 Task: Add an event with the title Second Marketing Campaign Review and Fine-tuning, date '2024/03/05', time 7:30 AM to 9:30 AMand add a description: In addition to the structured activities, the retreat will also include facilitated discussions and workshops on topics such as effective communication, conflict resolution, and fostering a positive team culture. These sessions will provide valuable insights and tools that team members can apply in their day-to-day work environment., put the event into Yellow category . Add location for the event as: 789 Colosseum, Rome, Italy, logged in from the account softage.9@softage.netand send the event invitation to softage.7@softage.net with CC to  softage.1@softage.net. Set a reminder for the event 30 minutes before
Action: Mouse moved to (116, 149)
Screenshot: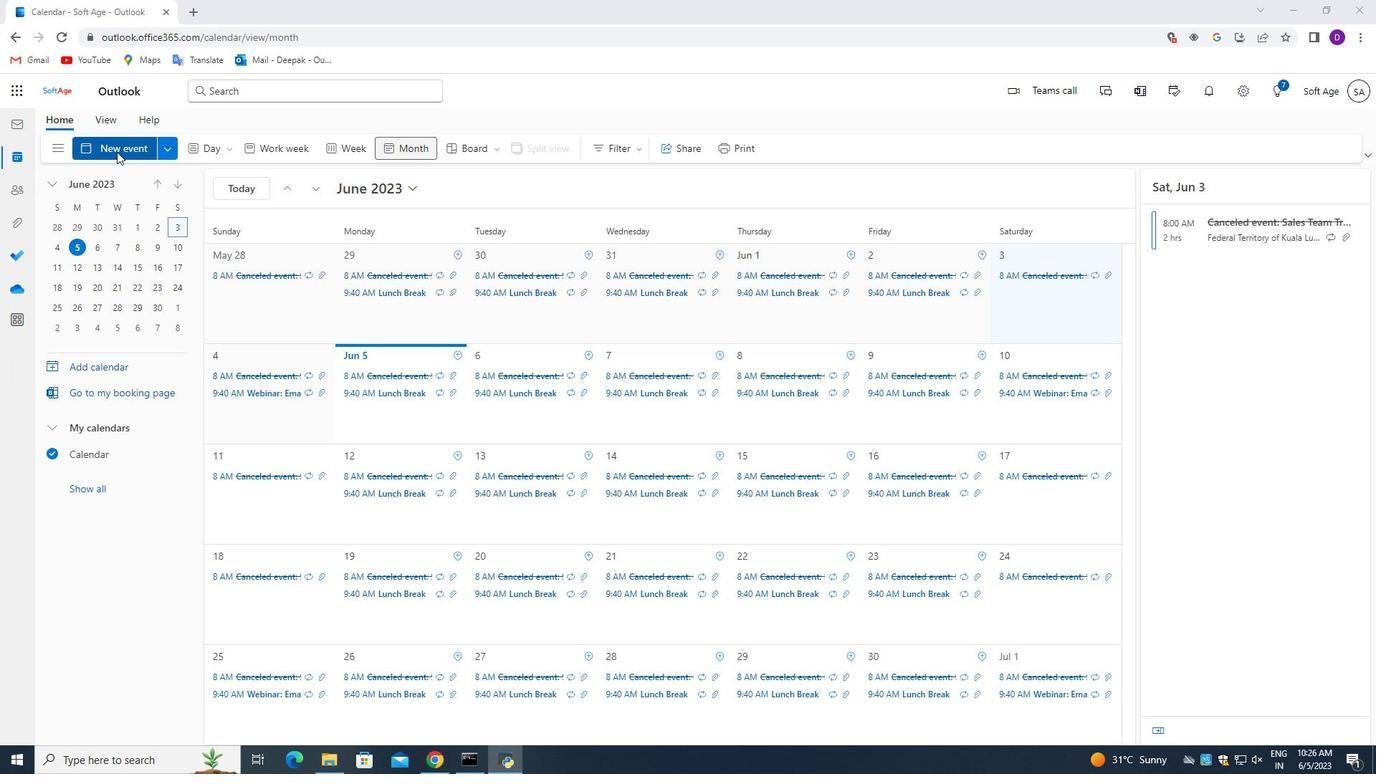 
Action: Mouse pressed left at (116, 149)
Screenshot: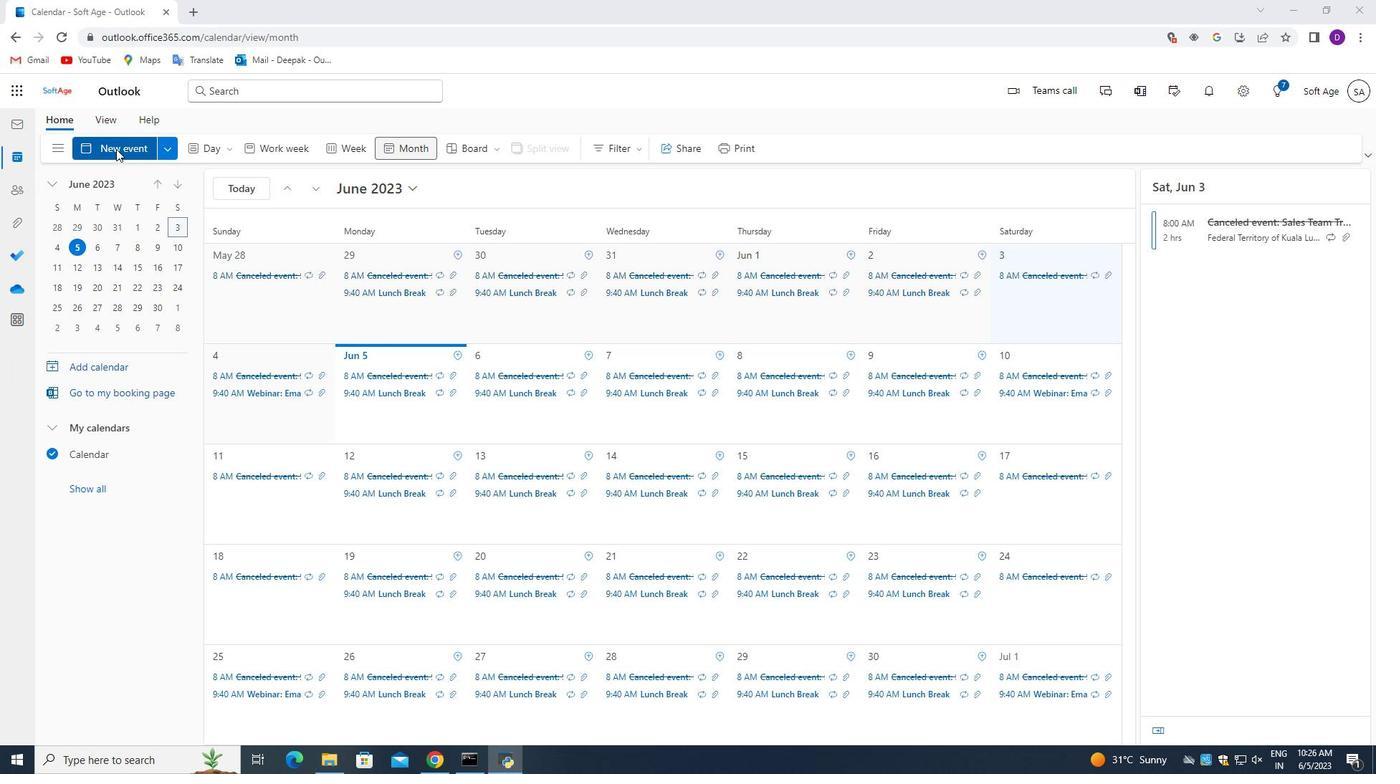 
Action: Mouse moved to (443, 506)
Screenshot: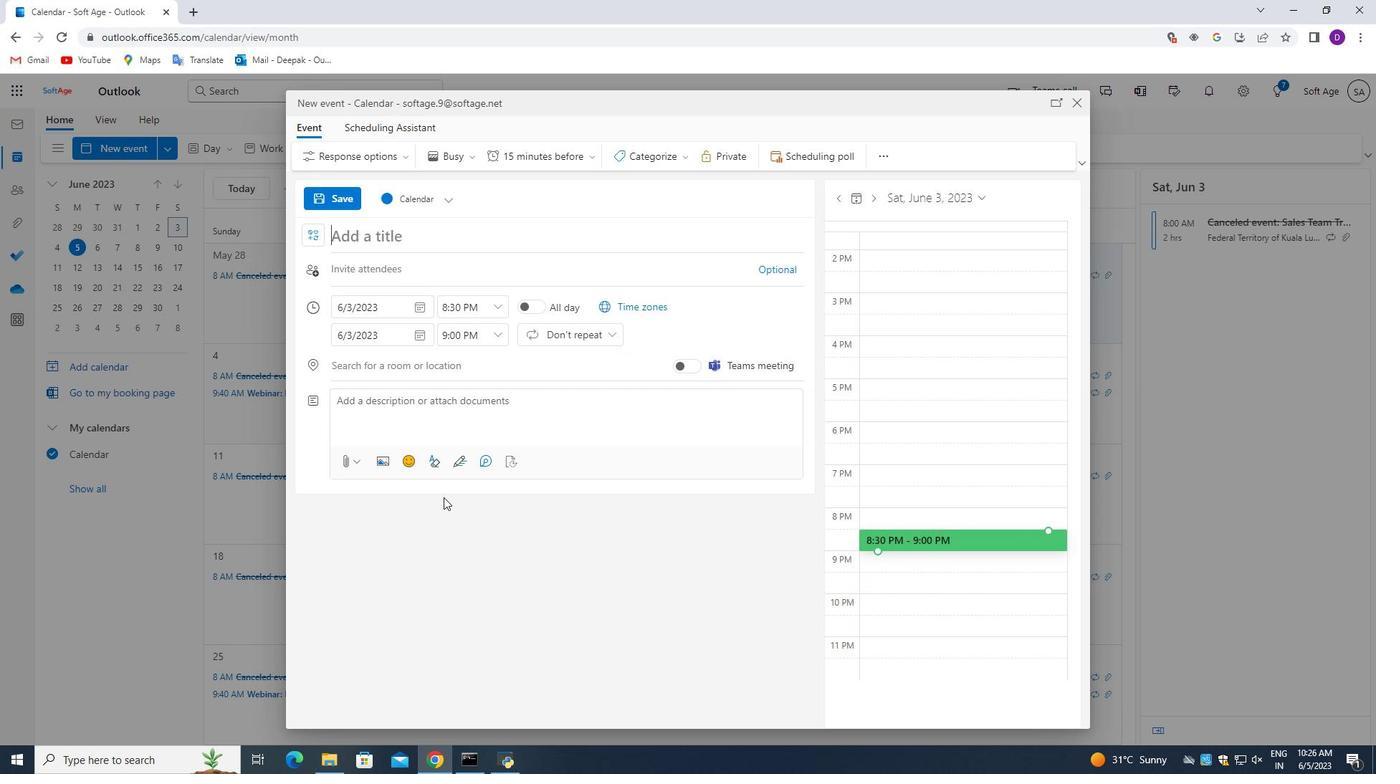 
Action: Key pressed <Key.shift_r>Second<Key.space><Key.shift>Marketing<Key.space><Key.shift_r>Campaign<Key.space><Key.shift_r>Review<Key.space>and<Key.space><Key.shift_r>Fine-tuning
Screenshot: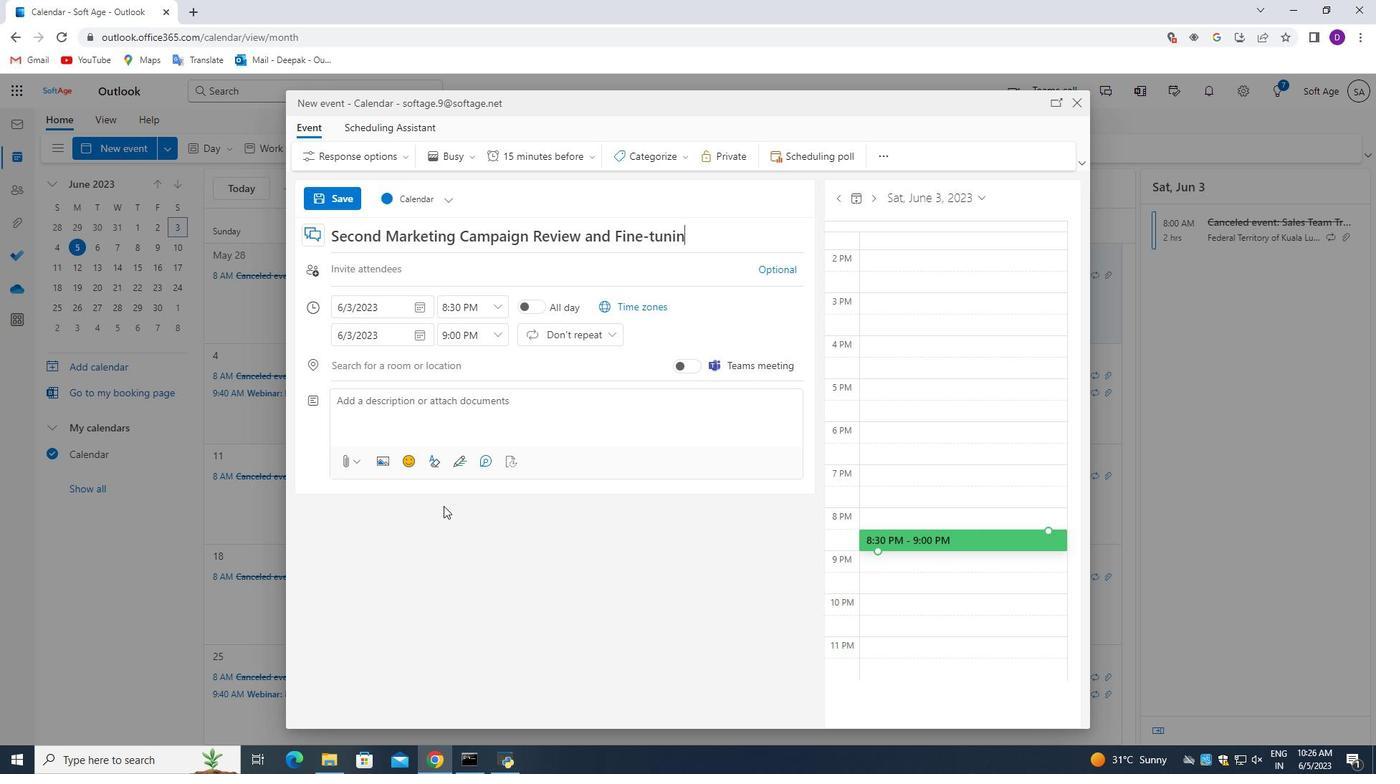 
Action: Mouse moved to (419, 309)
Screenshot: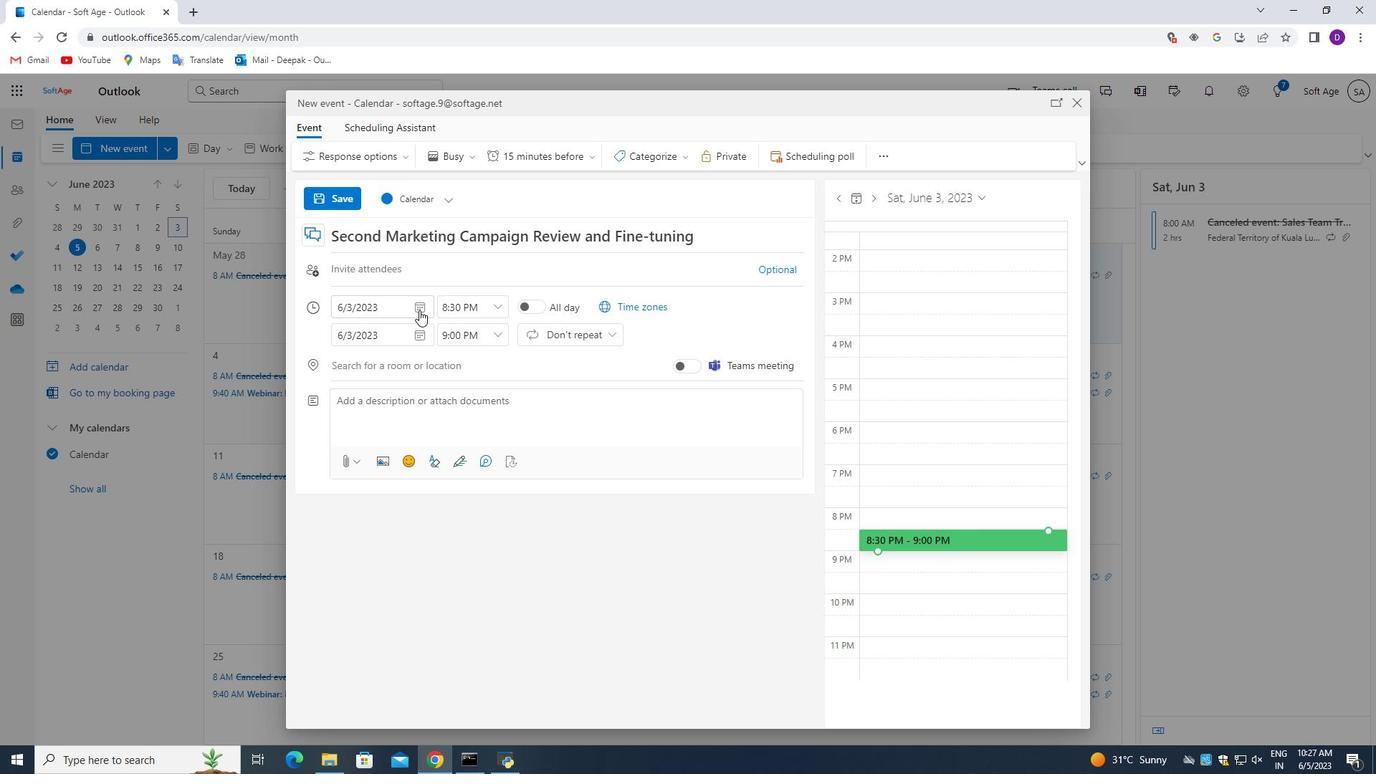 
Action: Mouse pressed left at (419, 309)
Screenshot: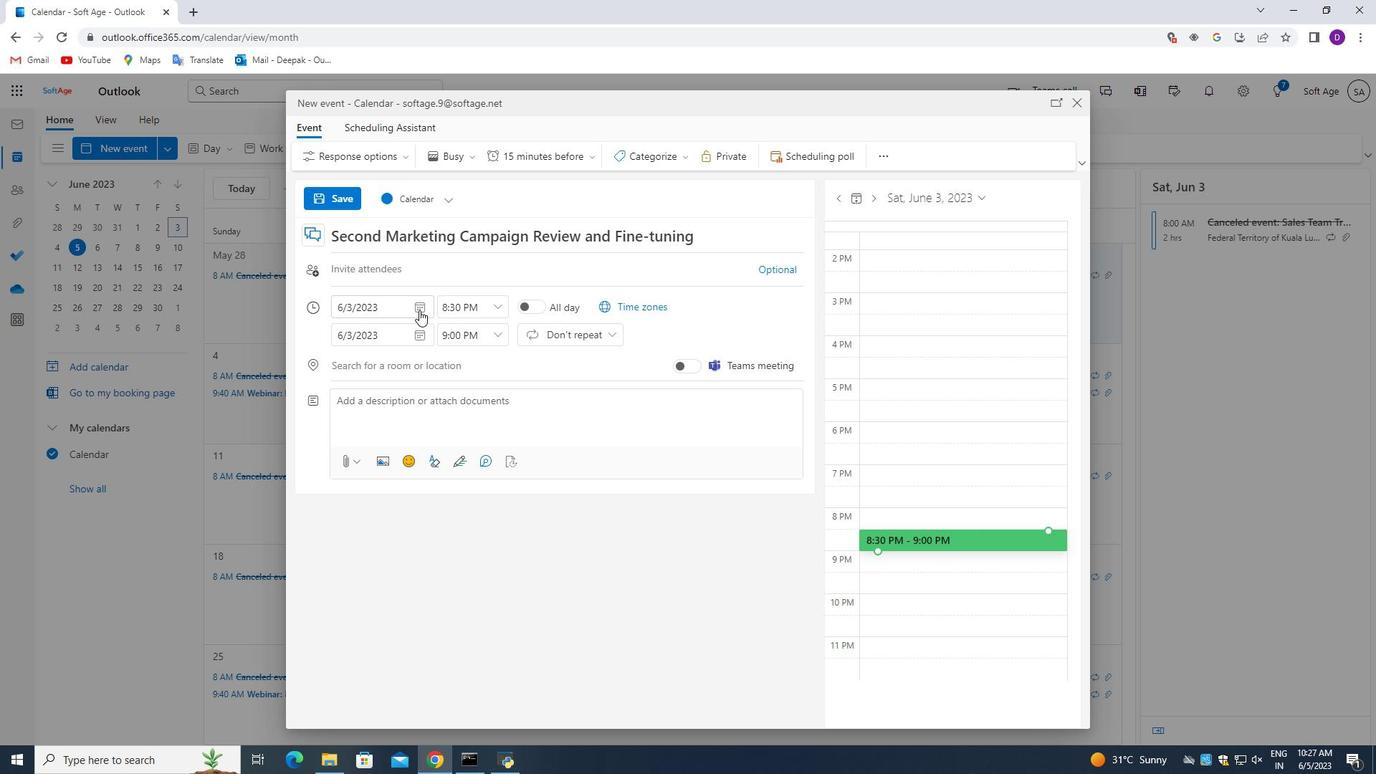
Action: Mouse moved to (377, 341)
Screenshot: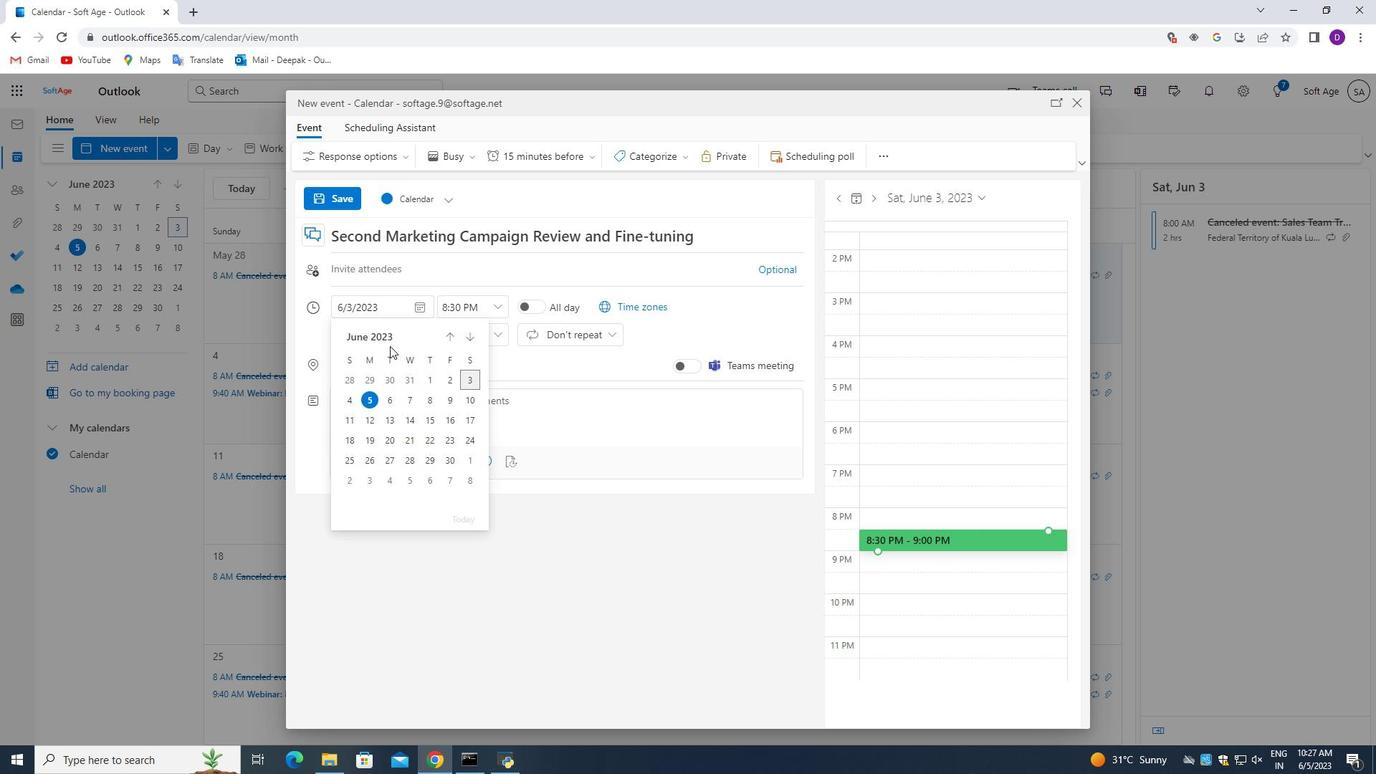 
Action: Mouse pressed left at (377, 341)
Screenshot: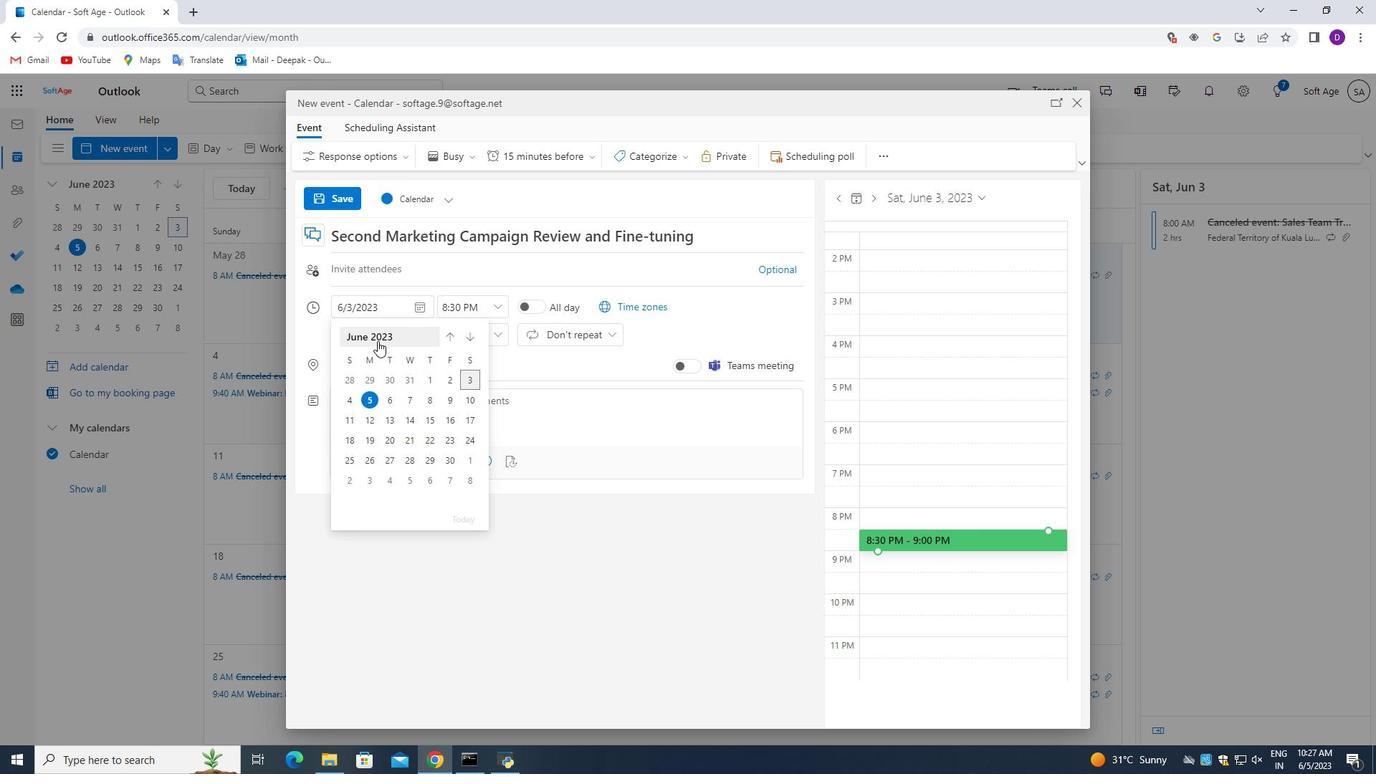 
Action: Mouse moved to (475, 340)
Screenshot: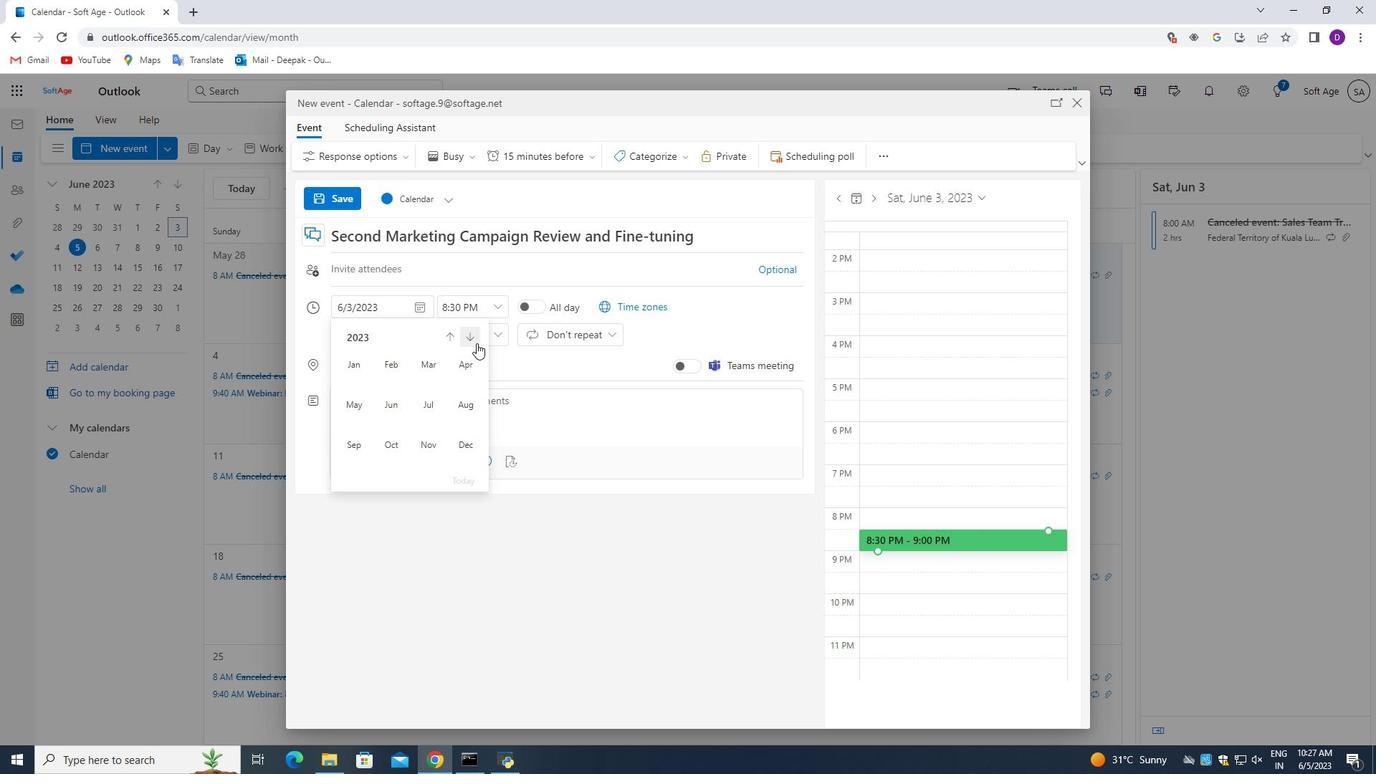 
Action: Mouse pressed left at (475, 340)
Screenshot: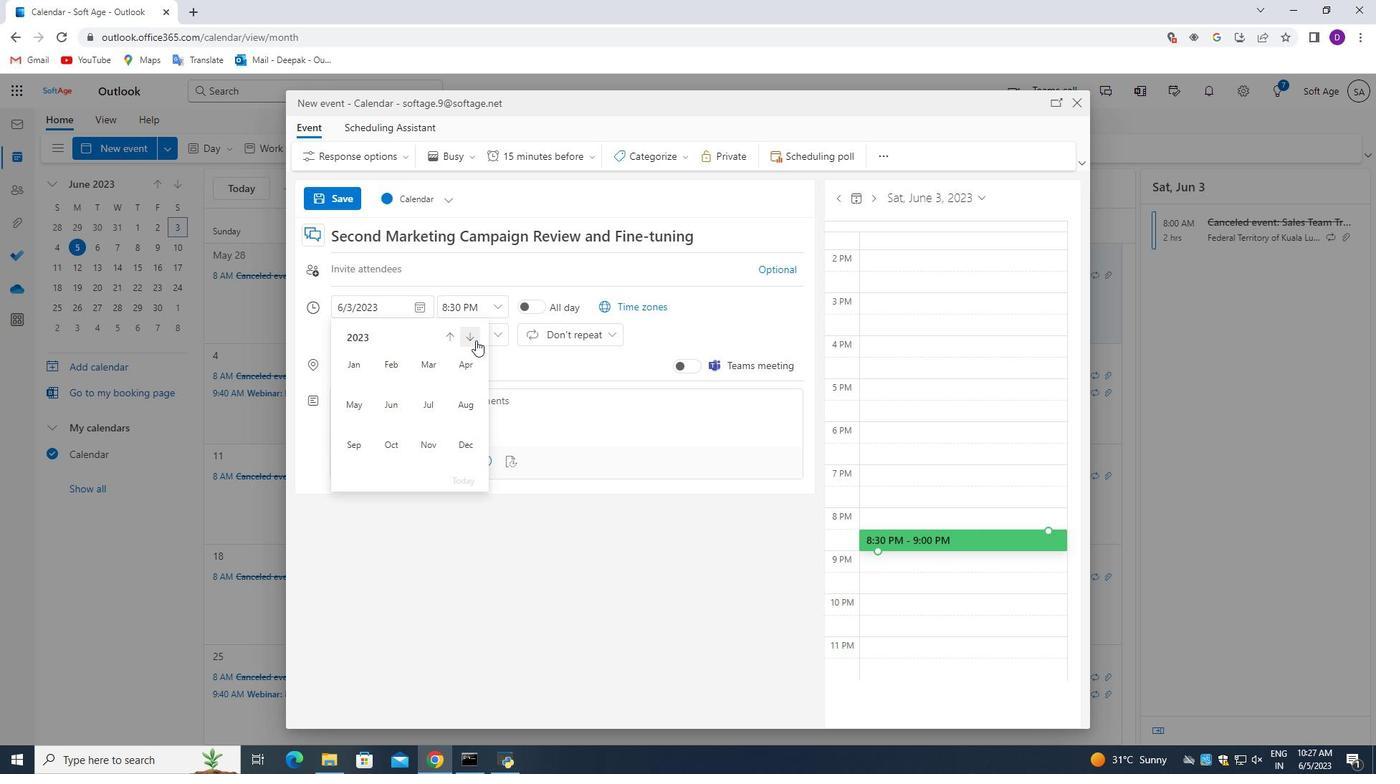 
Action: Mouse moved to (425, 364)
Screenshot: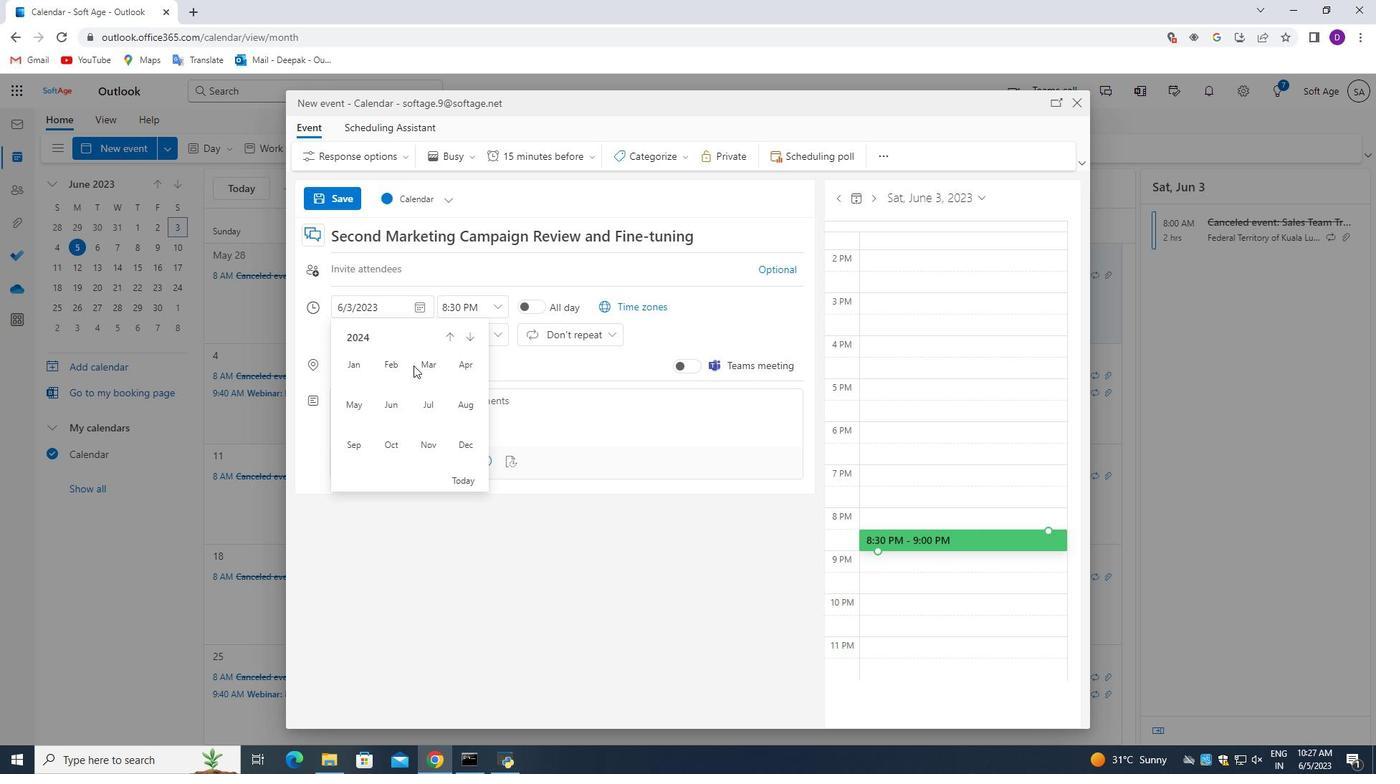 
Action: Mouse pressed left at (425, 364)
Screenshot: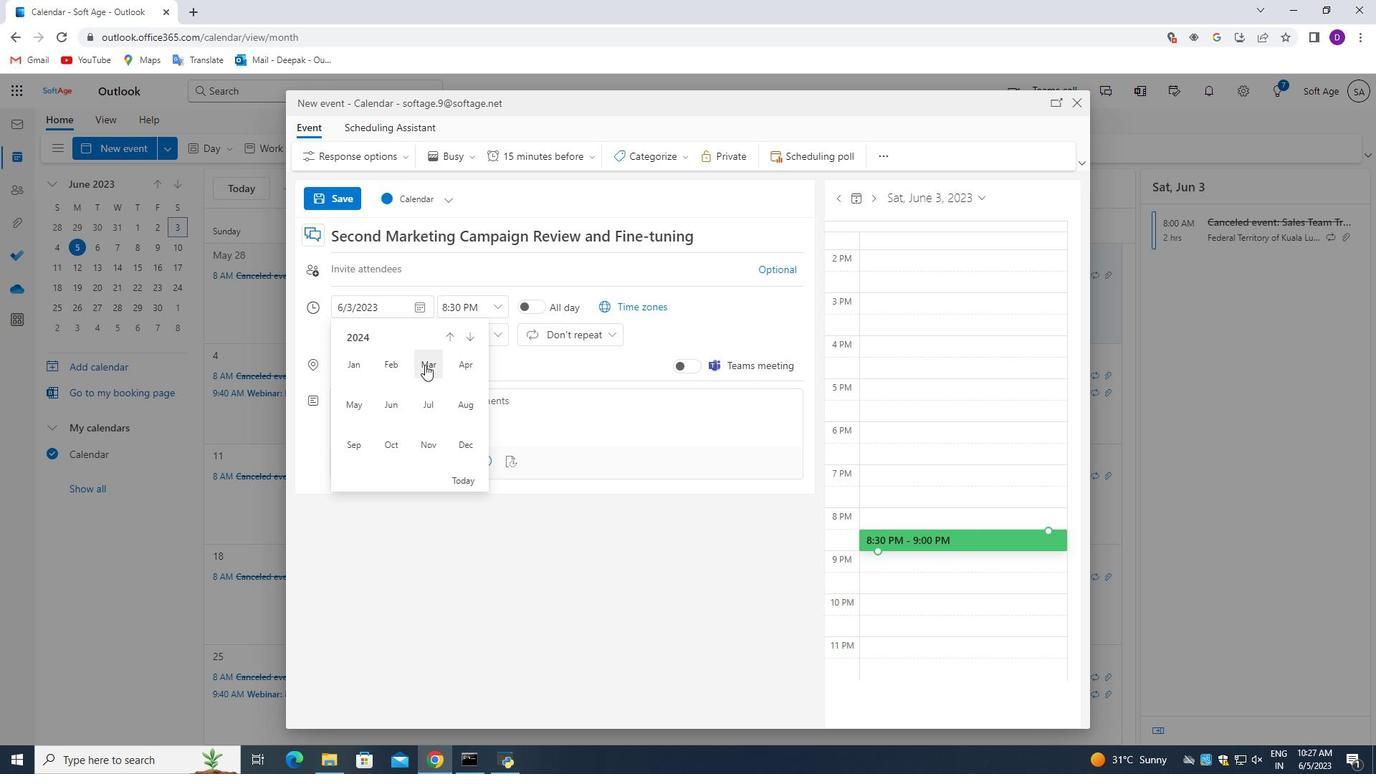 
Action: Mouse moved to (384, 395)
Screenshot: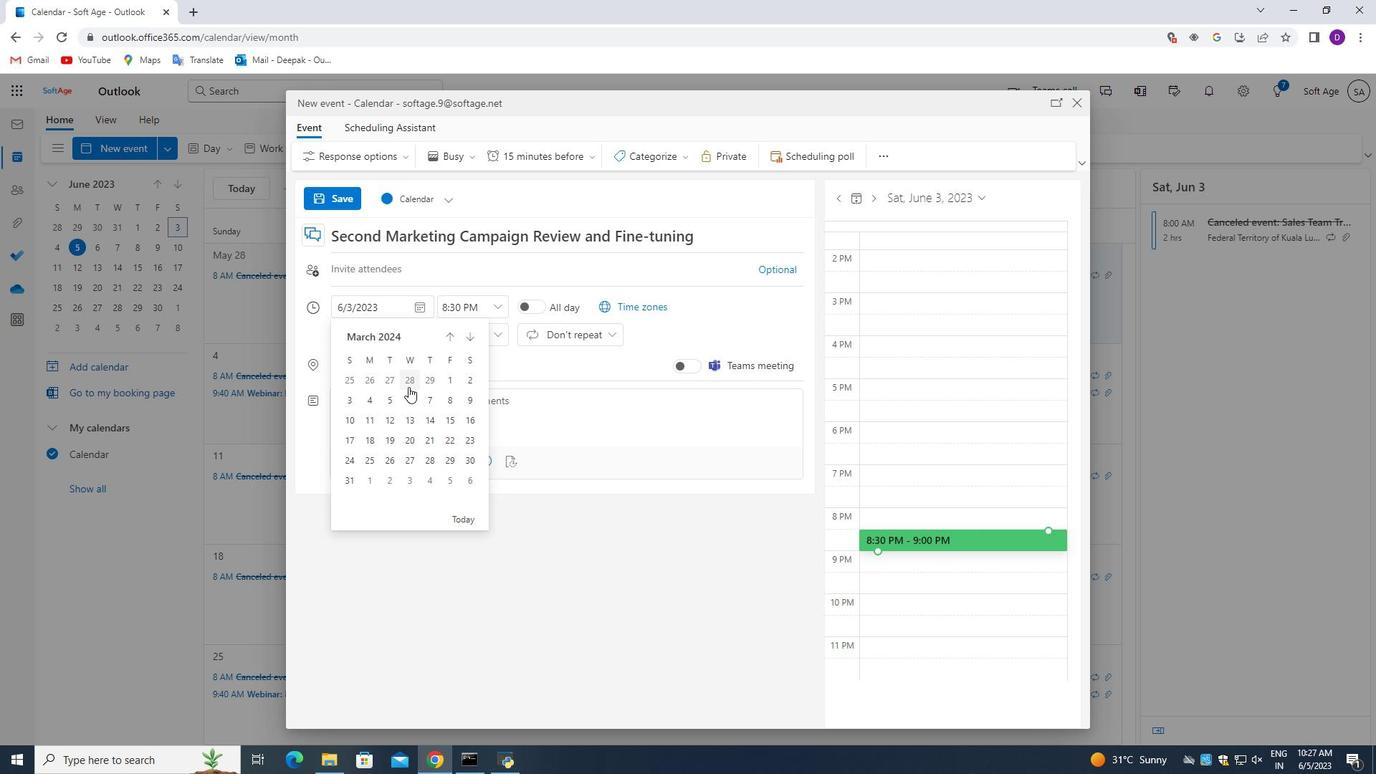 
Action: Mouse pressed left at (384, 395)
Screenshot: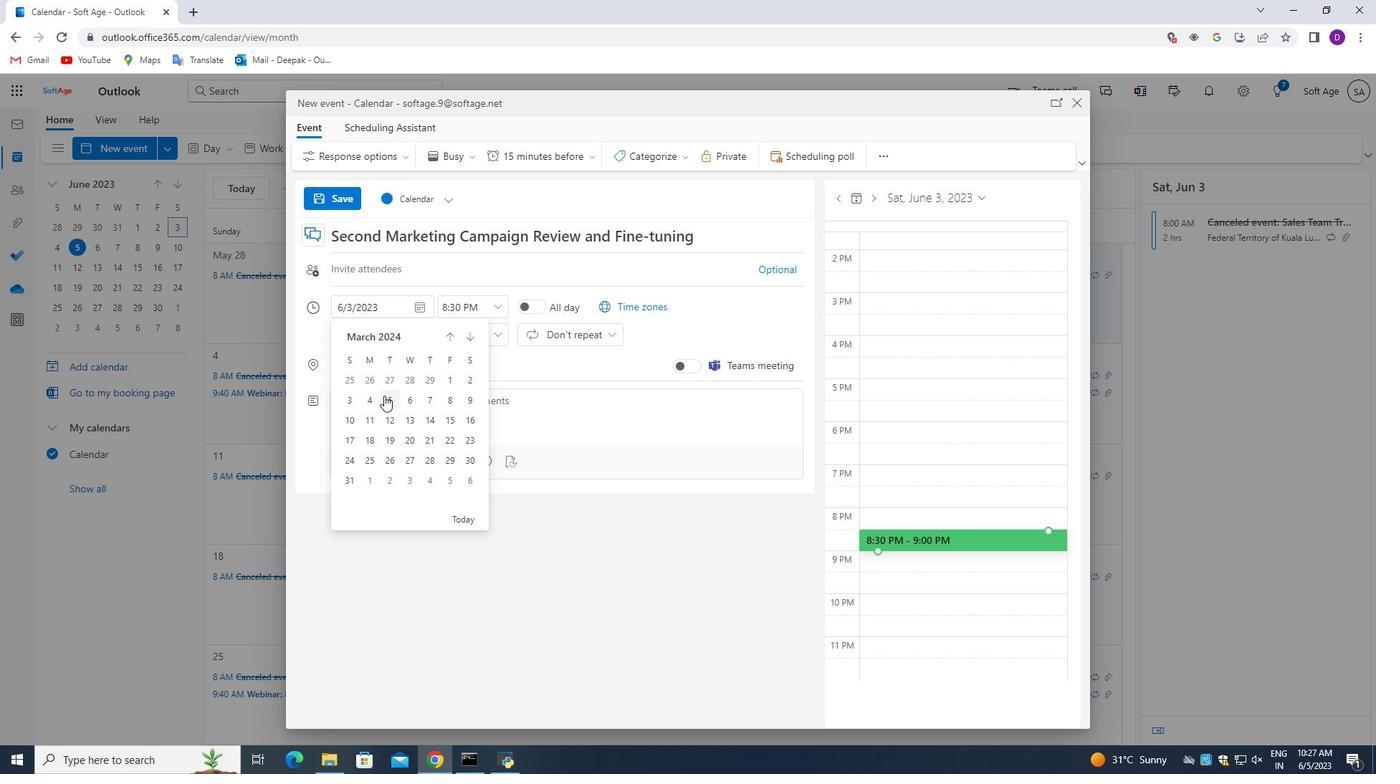 
Action: Mouse moved to (502, 310)
Screenshot: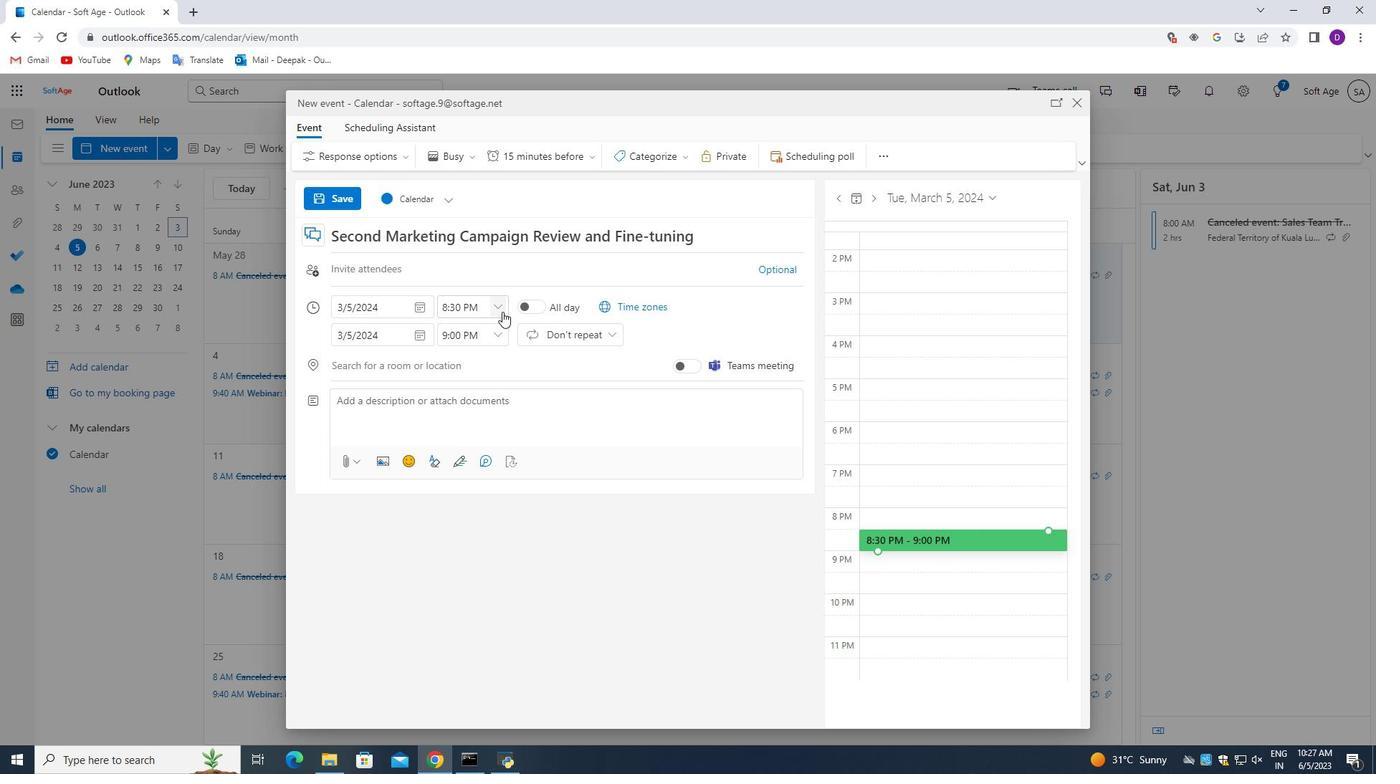 
Action: Mouse pressed left at (502, 310)
Screenshot: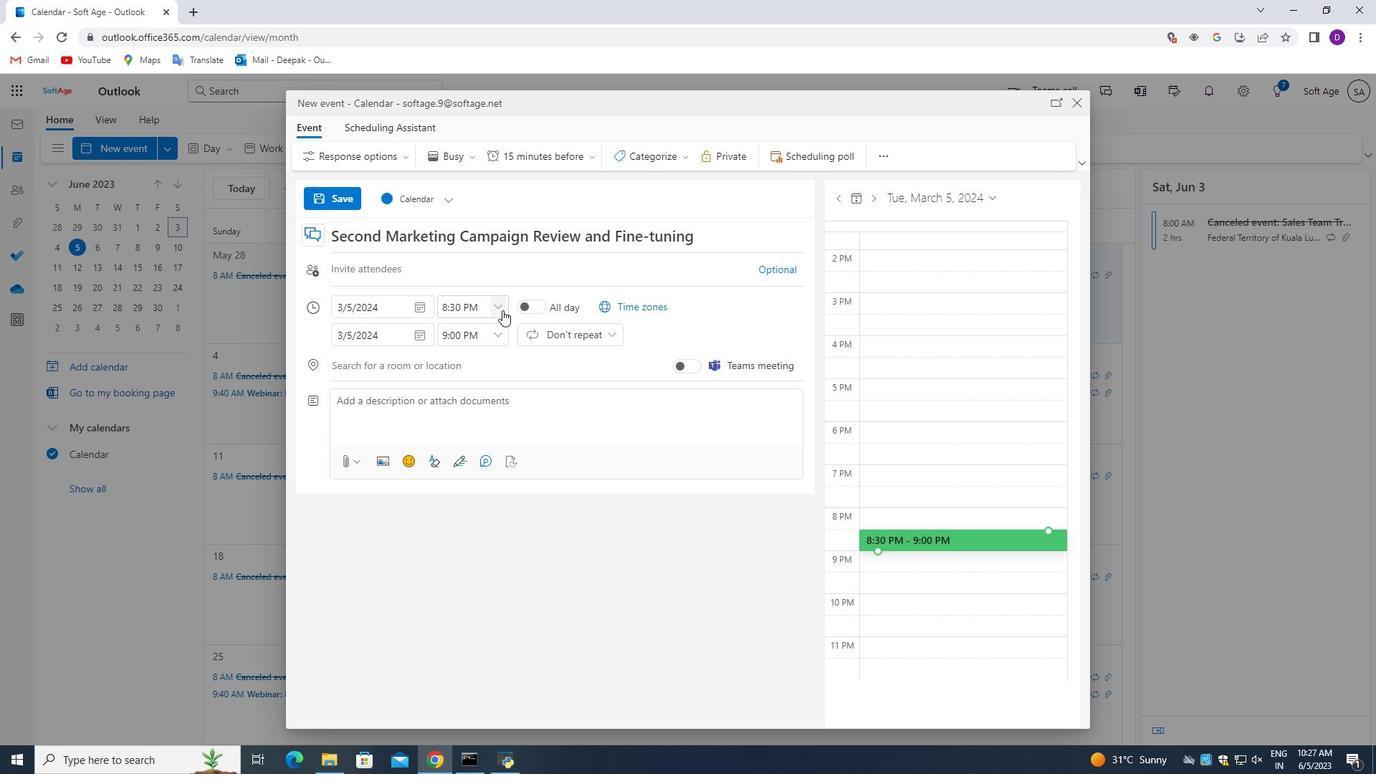 
Action: Mouse moved to (478, 389)
Screenshot: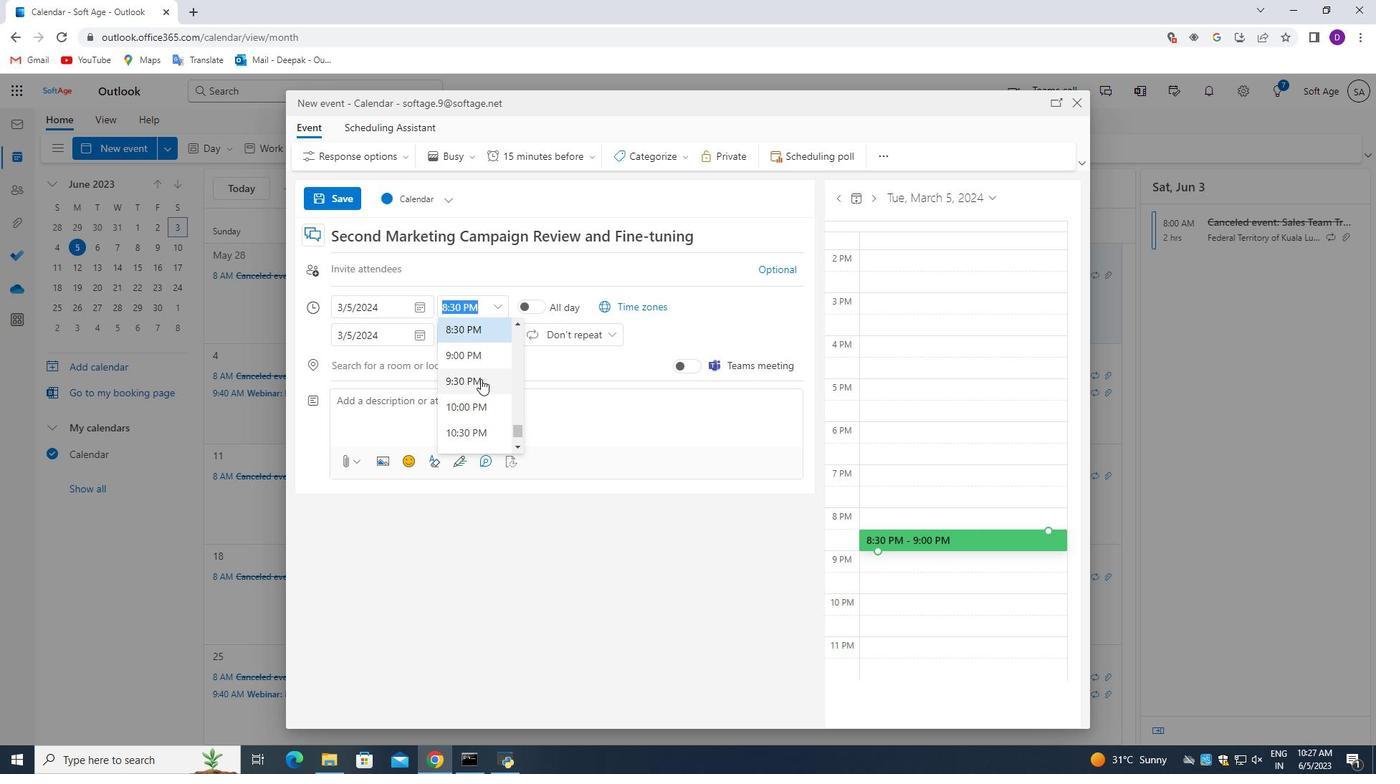 
Action: Mouse scrolled (478, 388) with delta (0, 0)
Screenshot: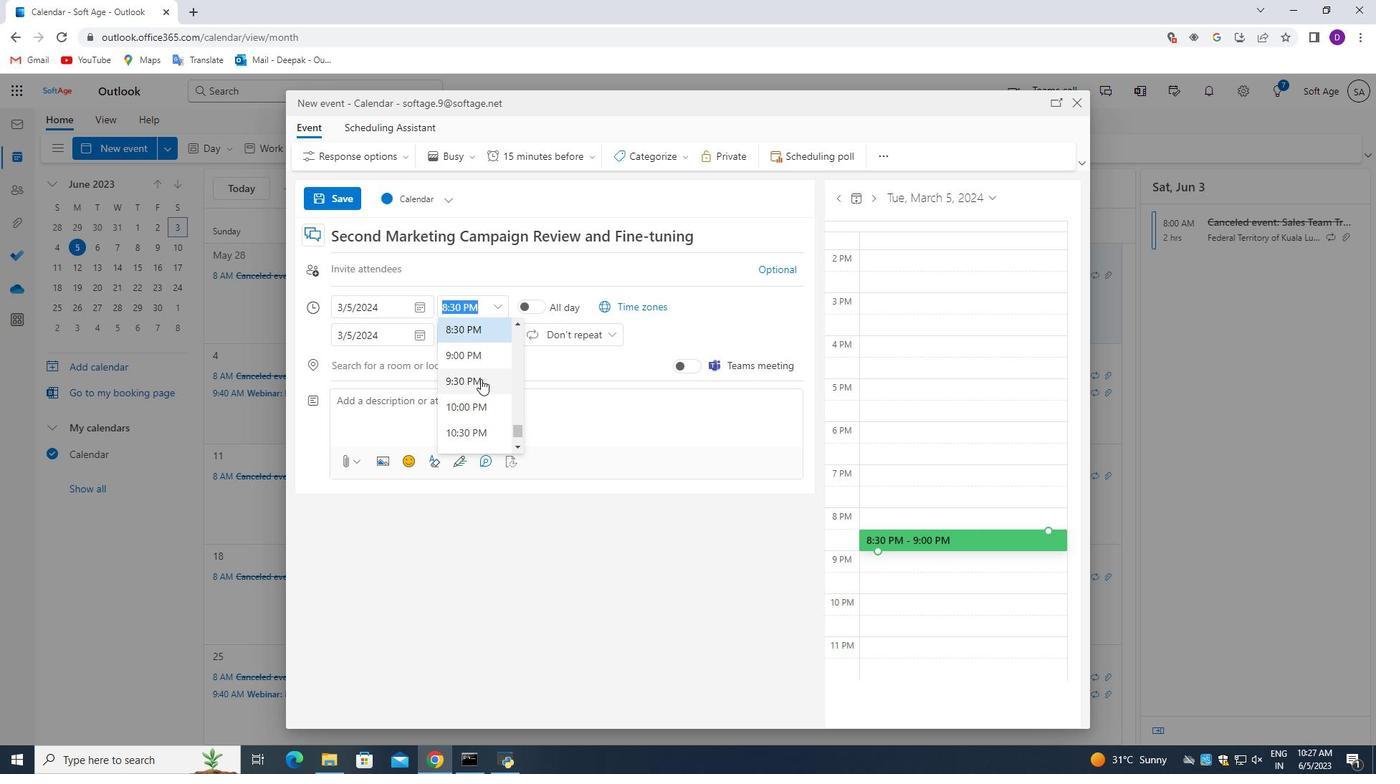 
Action: Mouse moved to (474, 382)
Screenshot: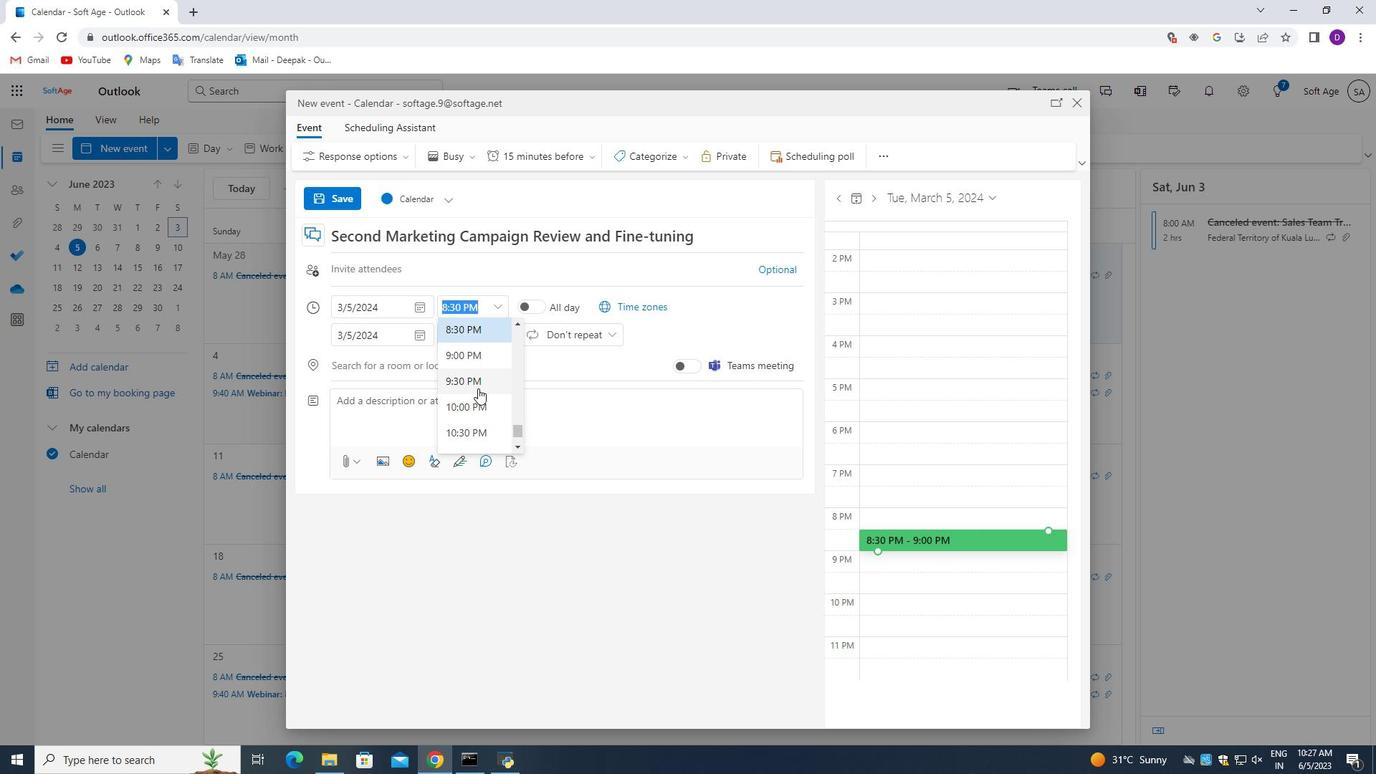 
Action: Mouse scrolled (474, 382) with delta (0, 0)
Screenshot: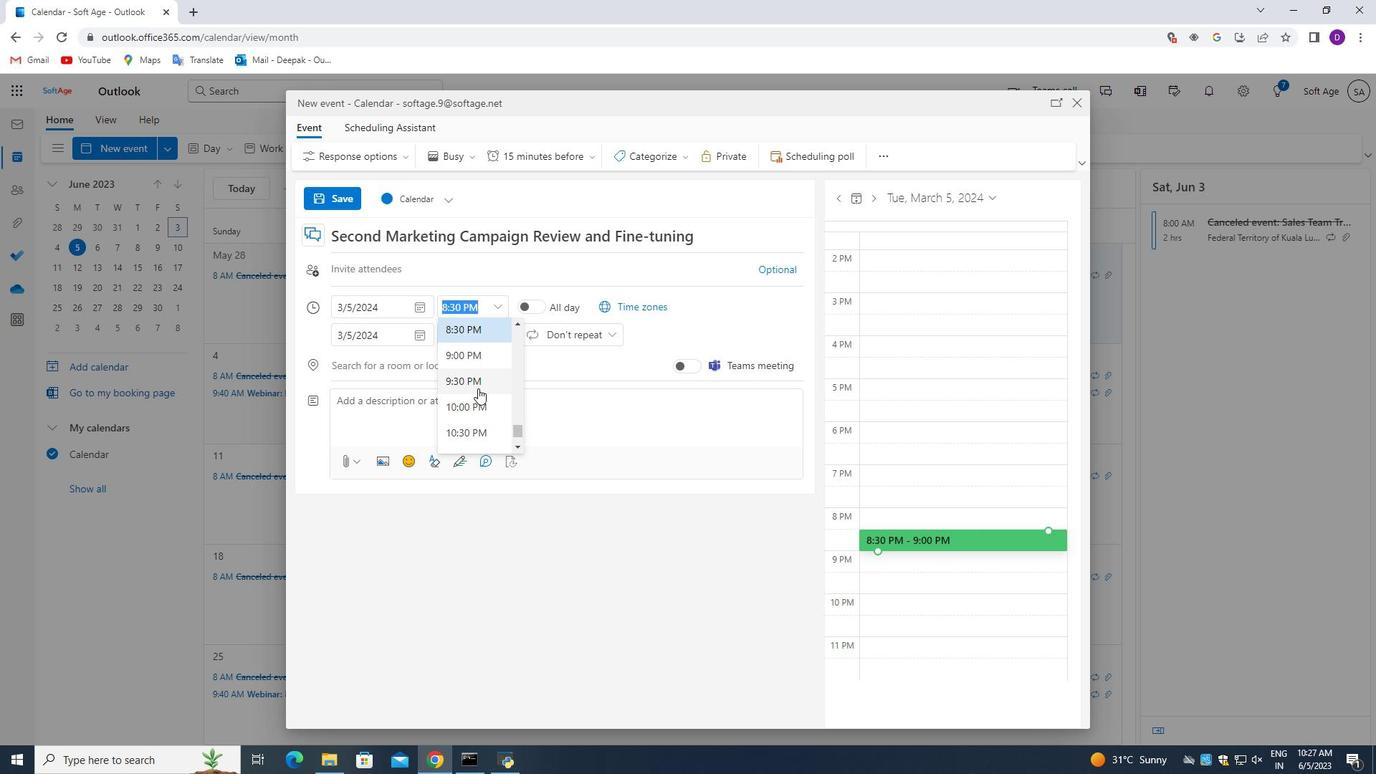 
Action: Mouse moved to (475, 378)
Screenshot: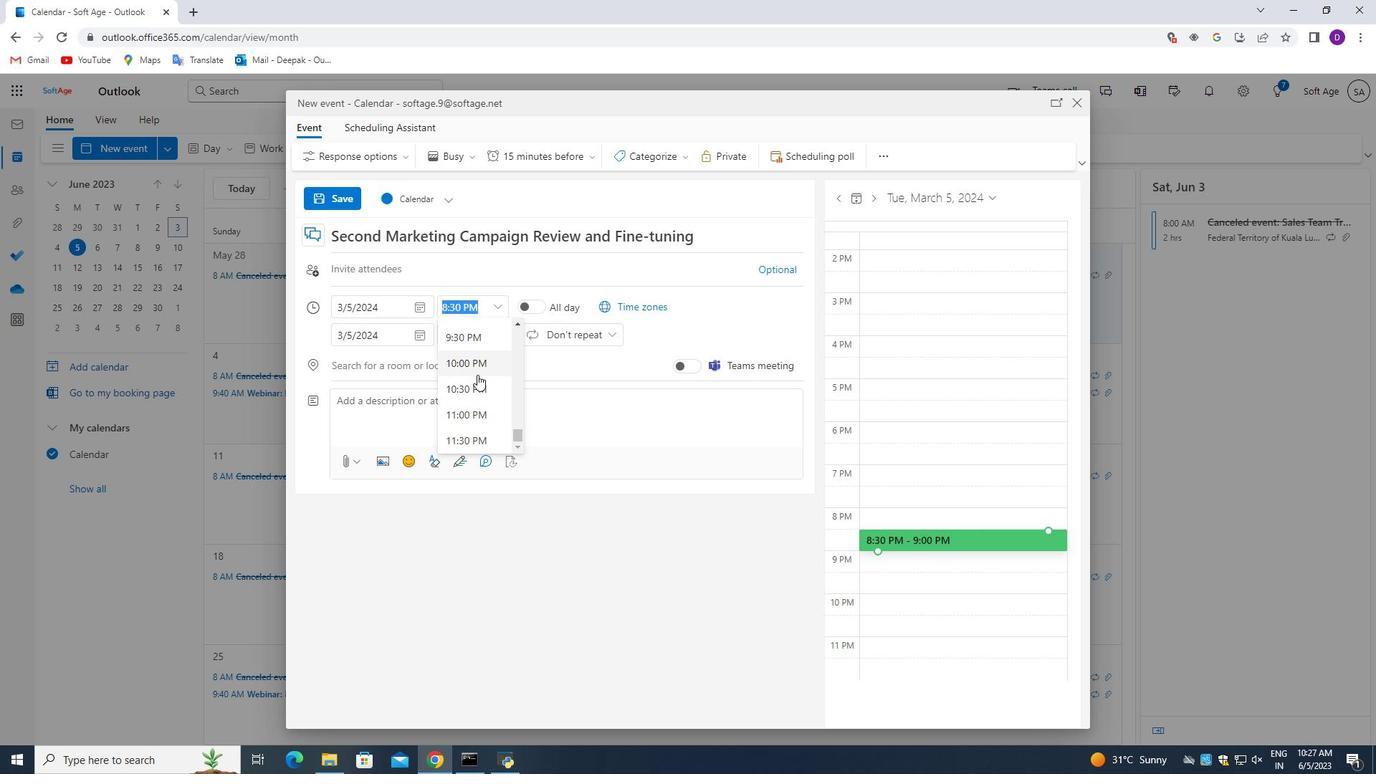 
Action: Mouse scrolled (475, 377) with delta (0, 0)
Screenshot: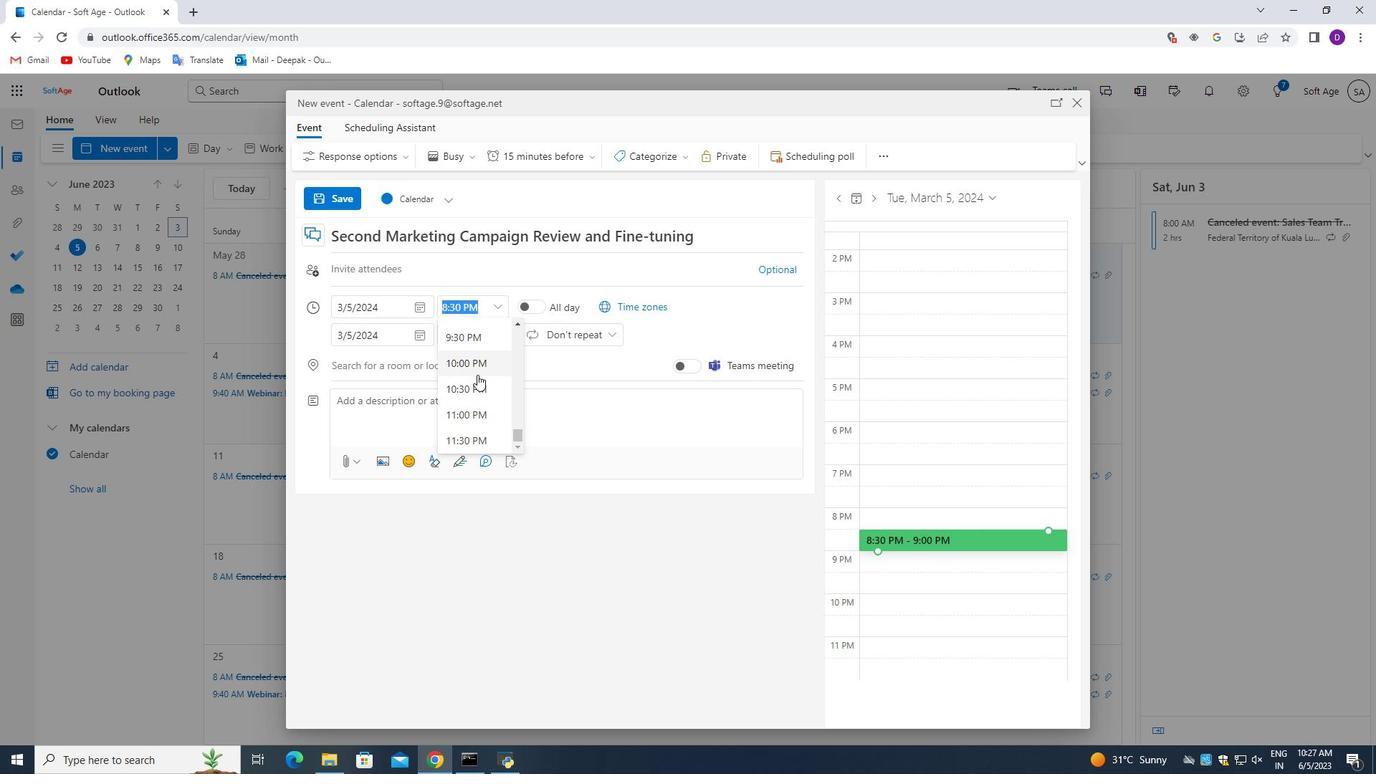 
Action: Mouse moved to (475, 379)
Screenshot: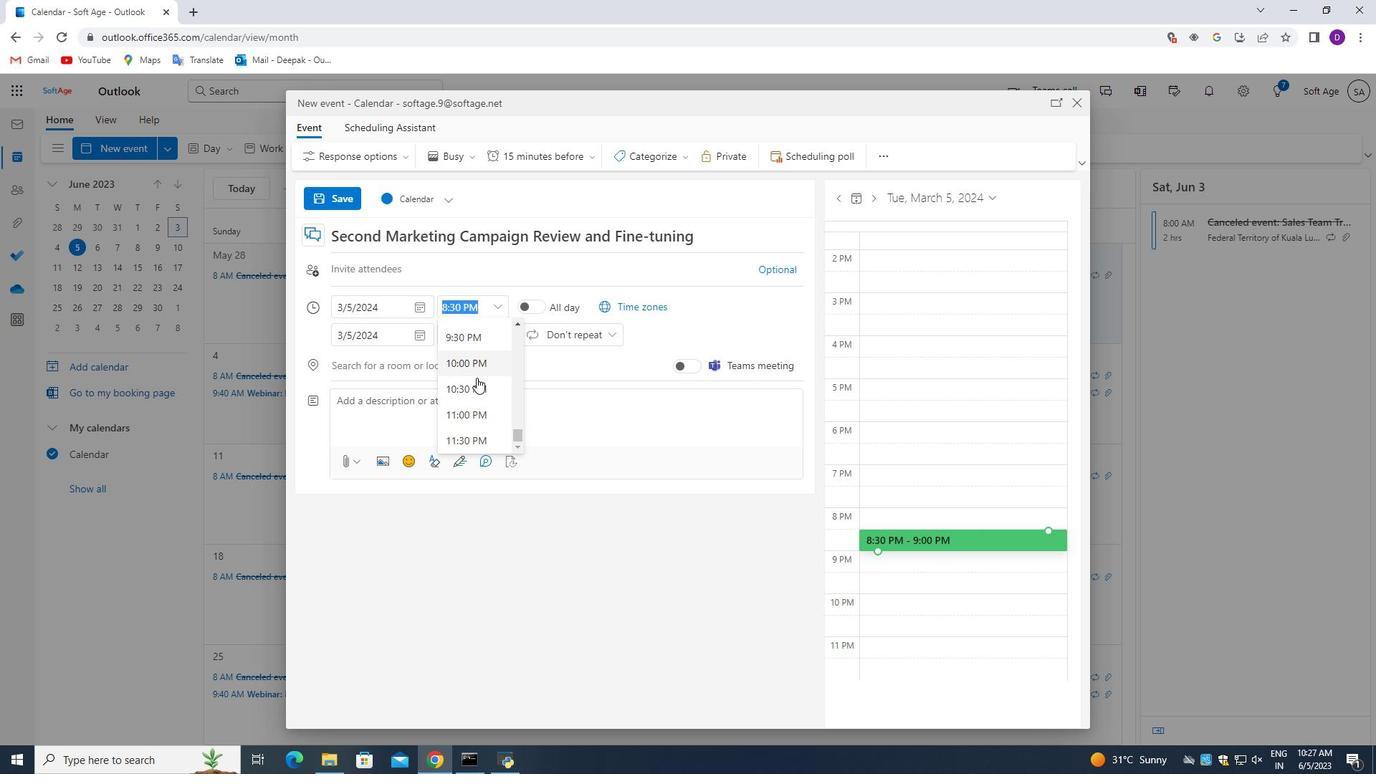 
Action: Mouse scrolled (475, 378) with delta (0, 0)
Screenshot: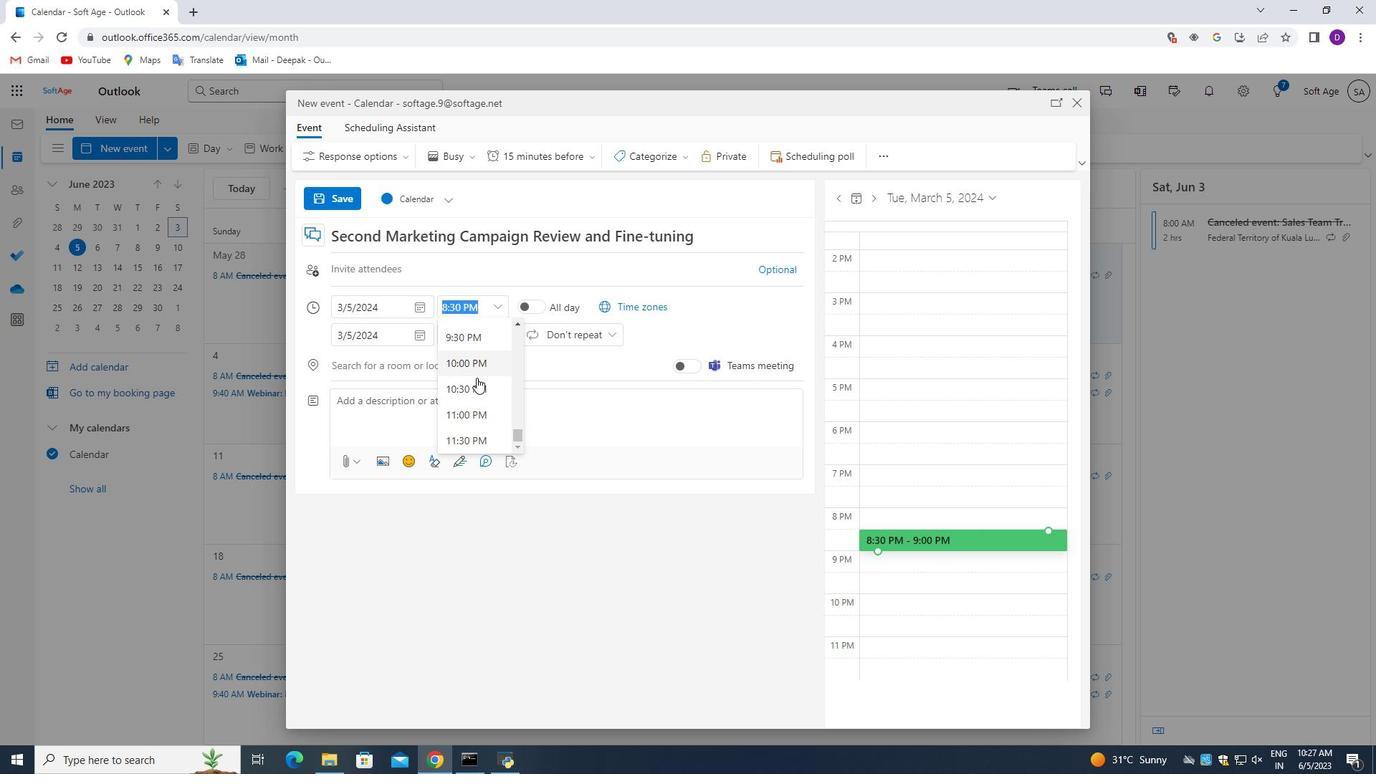
Action: Mouse moved to (475, 379)
Screenshot: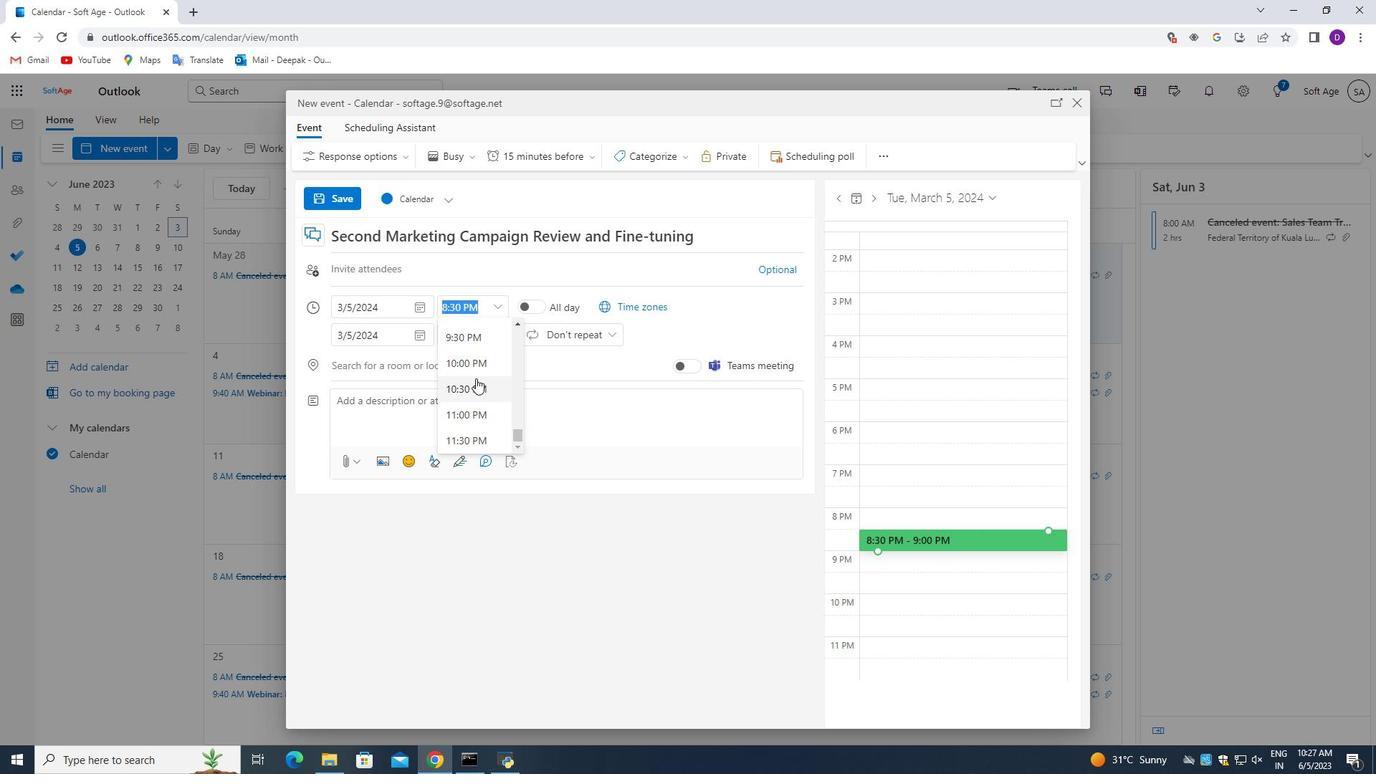 
Action: Mouse scrolled (475, 379) with delta (0, 0)
Screenshot: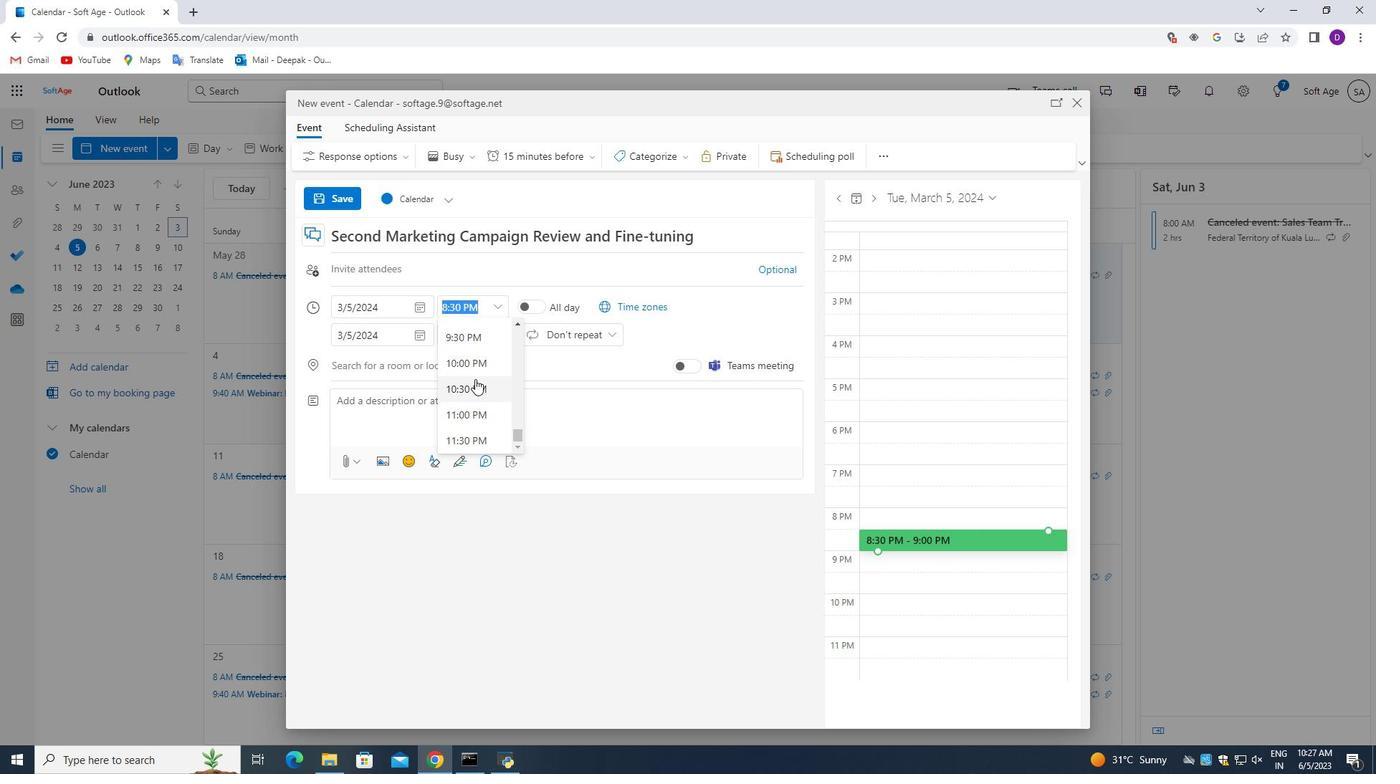 
Action: Mouse scrolled (475, 379) with delta (0, 0)
Screenshot: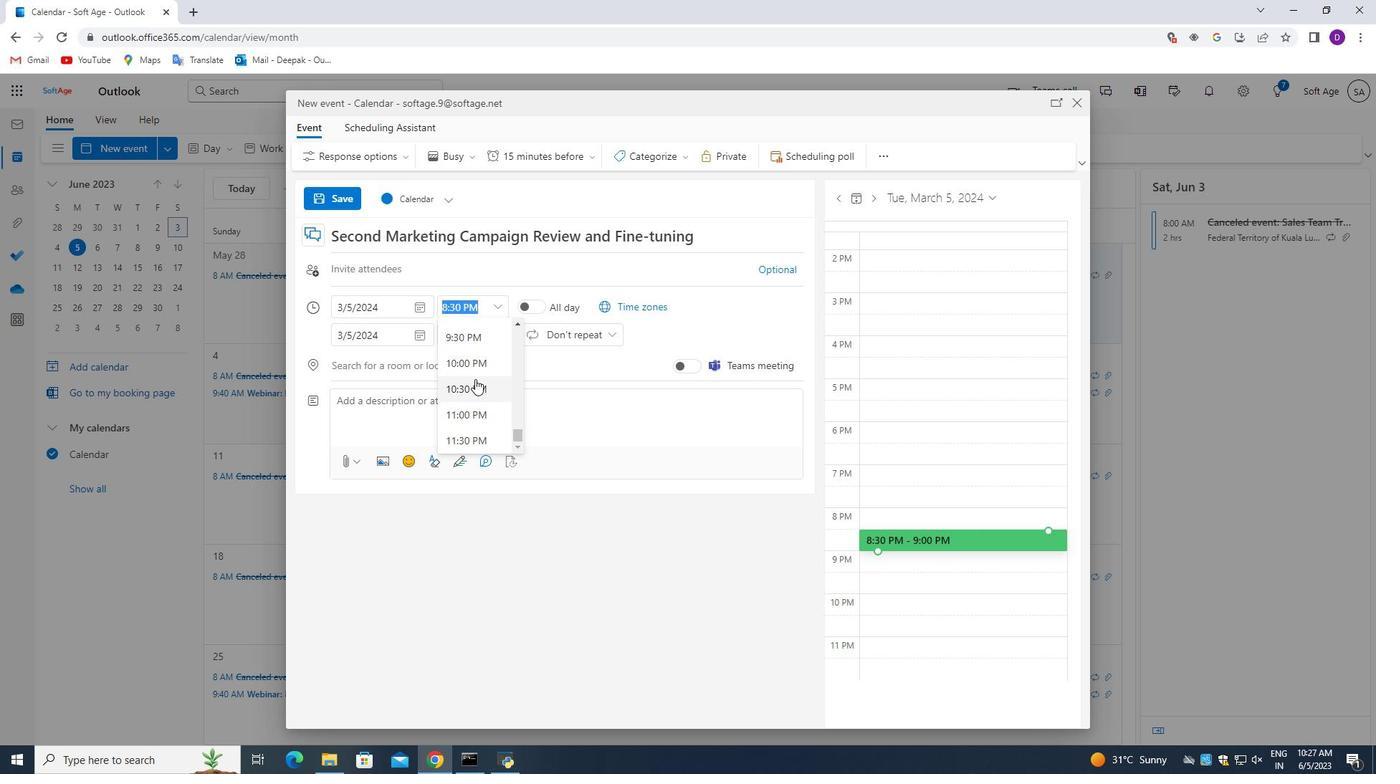 
Action: Mouse moved to (473, 385)
Screenshot: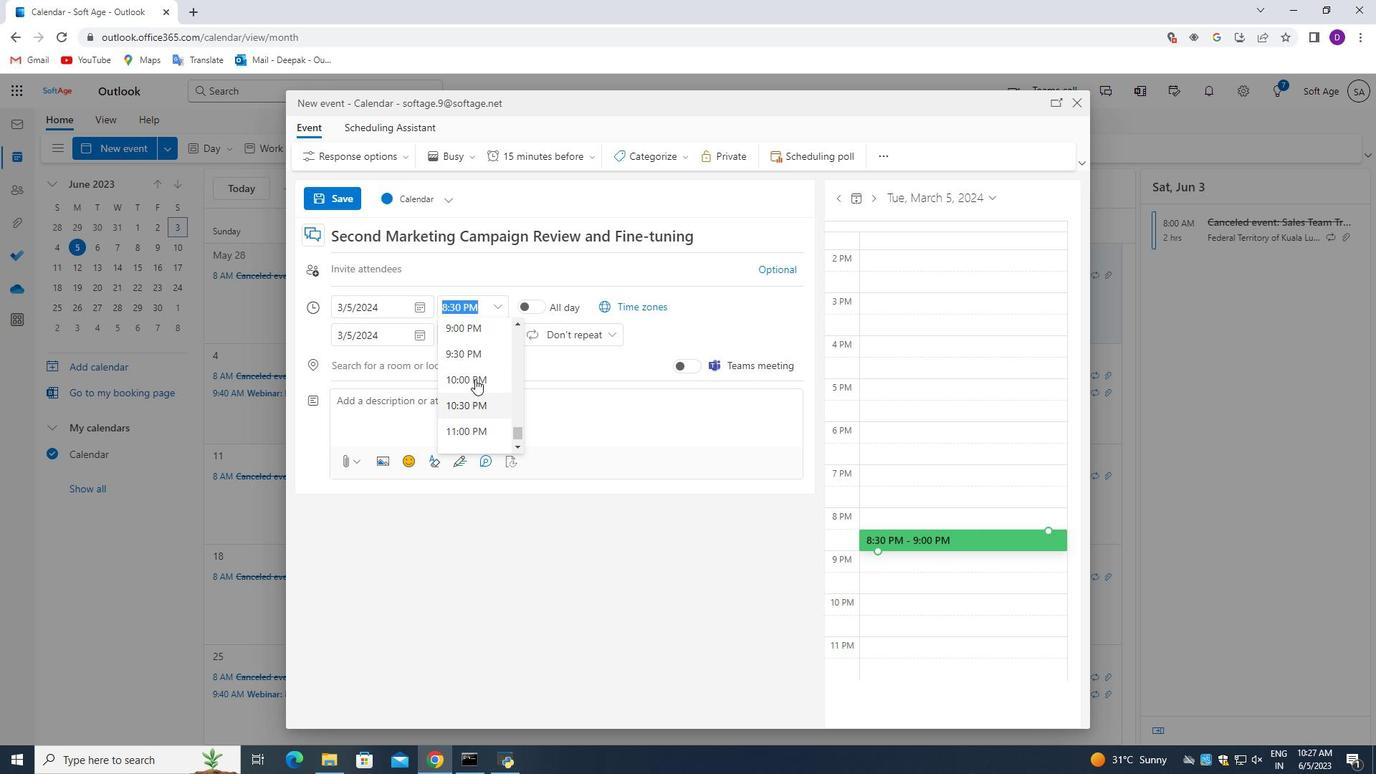 
Action: Mouse scrolled (473, 386) with delta (0, 0)
Screenshot: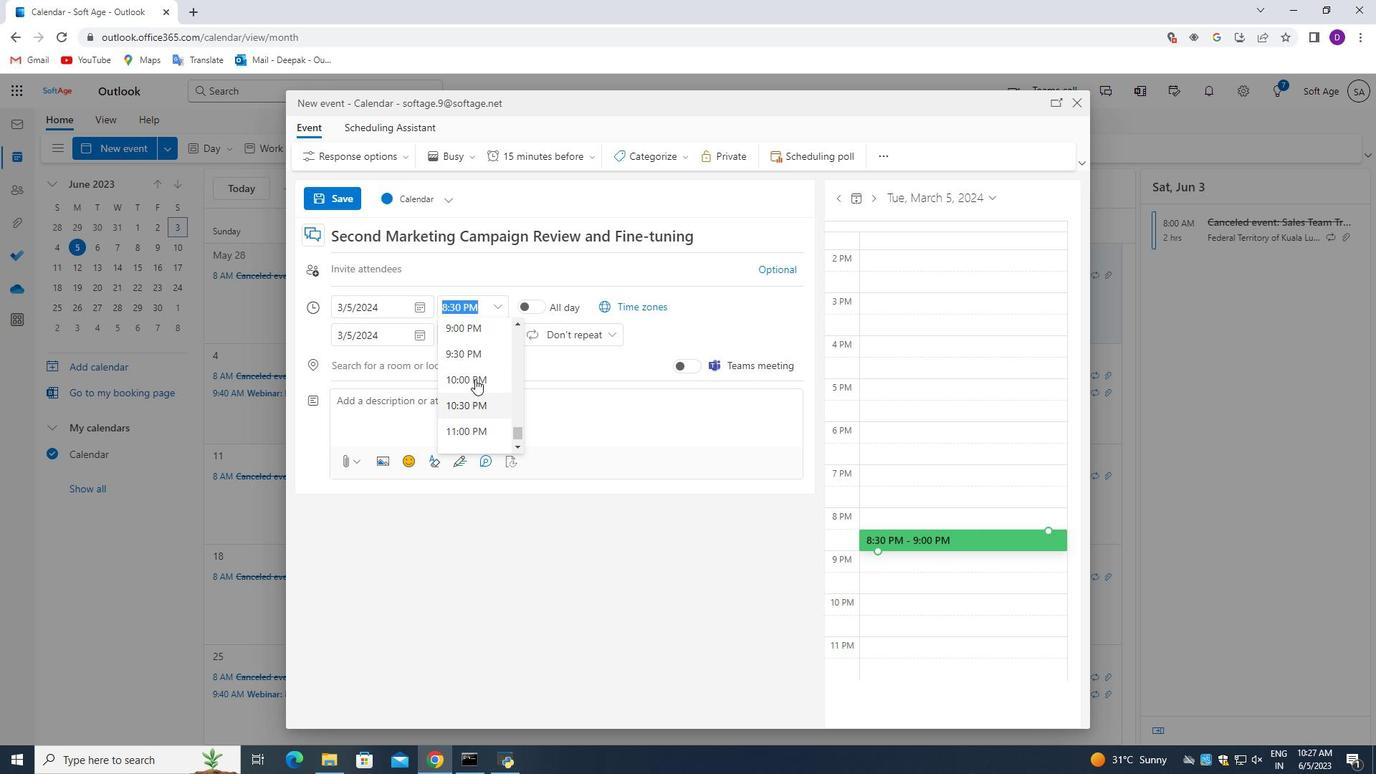 
Action: Mouse moved to (470, 390)
Screenshot: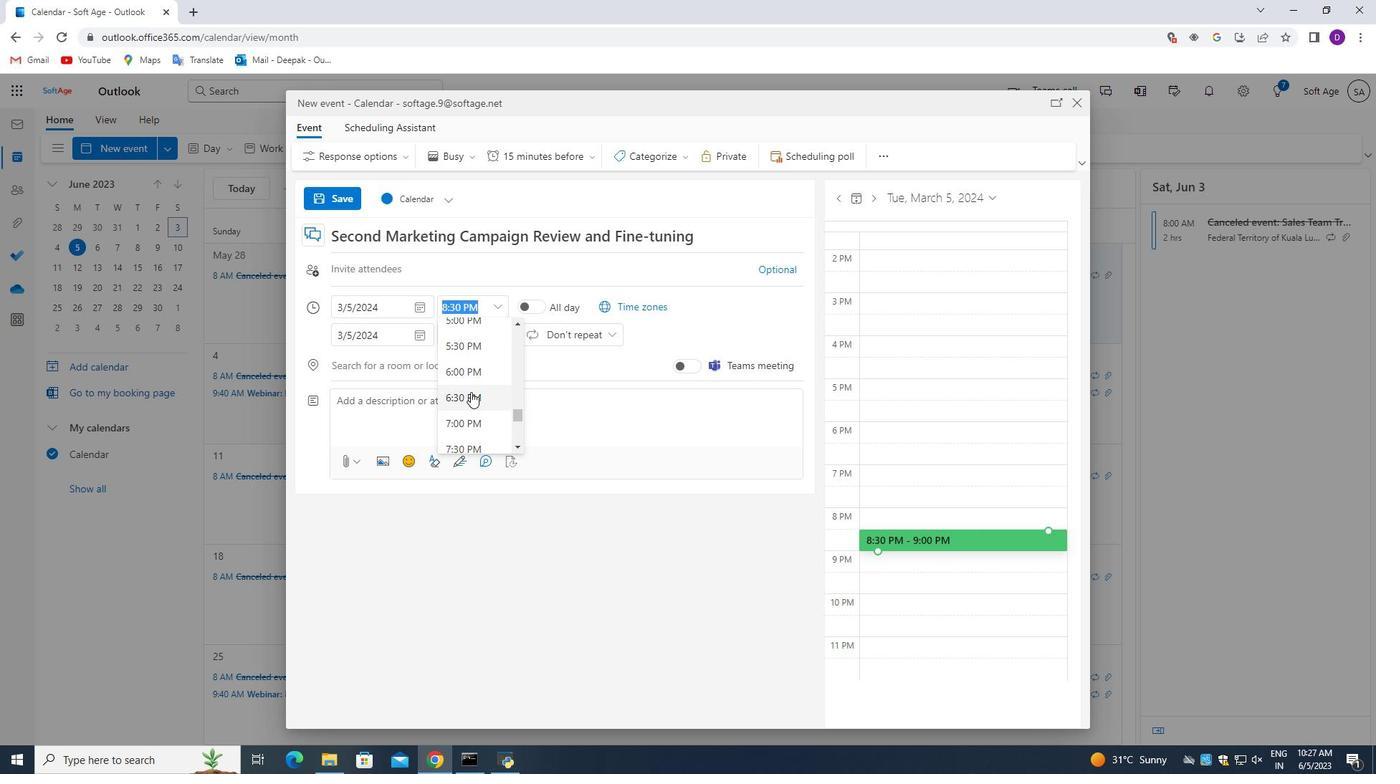 
Action: Mouse scrolled (470, 391) with delta (0, 0)
Screenshot: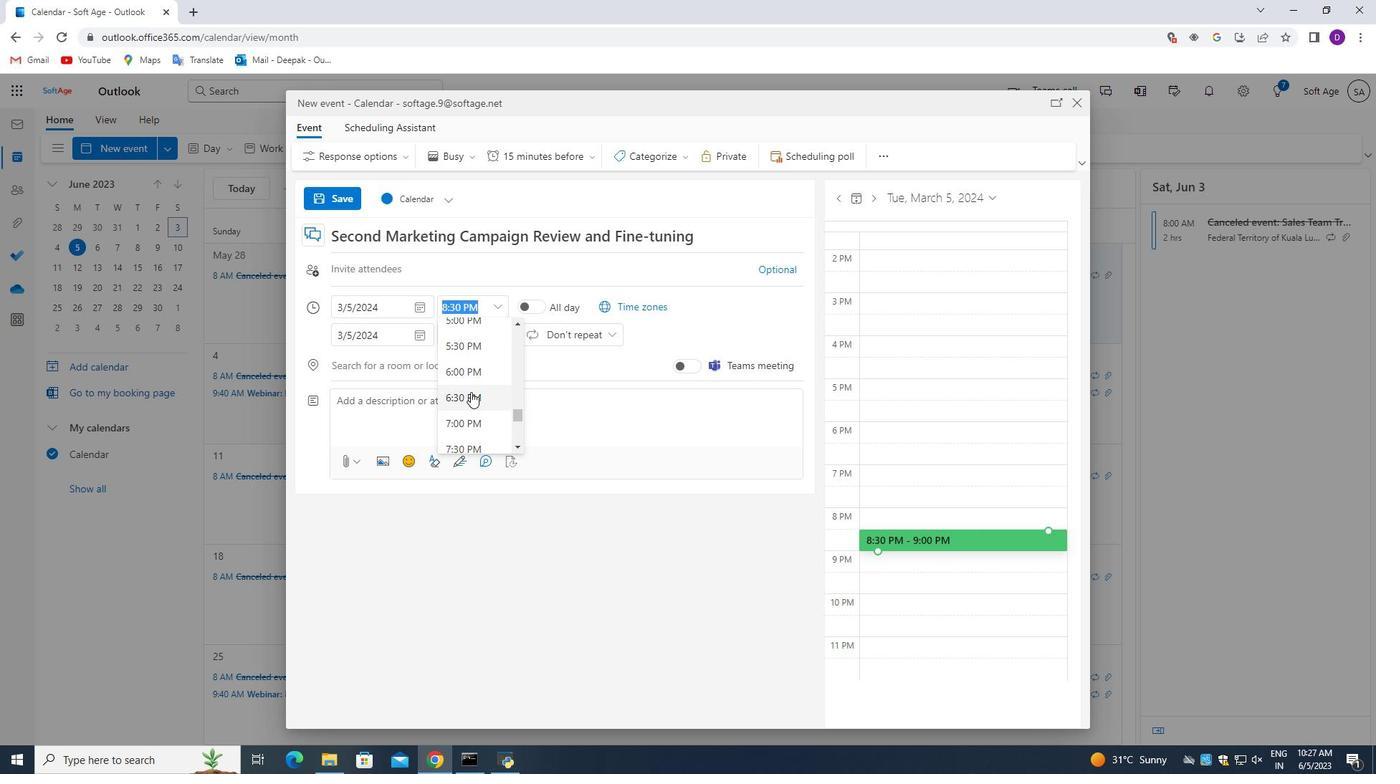 
Action: Mouse scrolled (470, 391) with delta (0, 0)
Screenshot: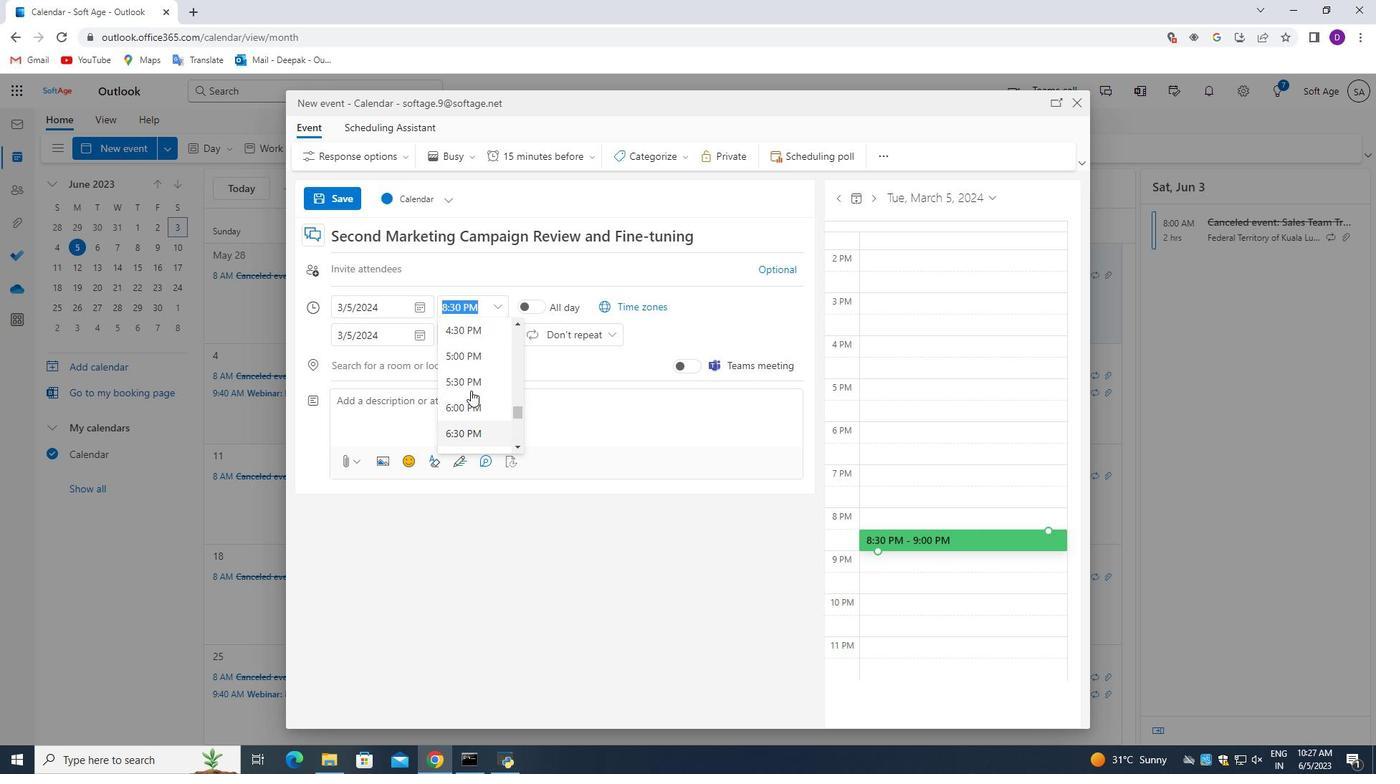 
Action: Mouse scrolled (470, 391) with delta (0, 0)
Screenshot: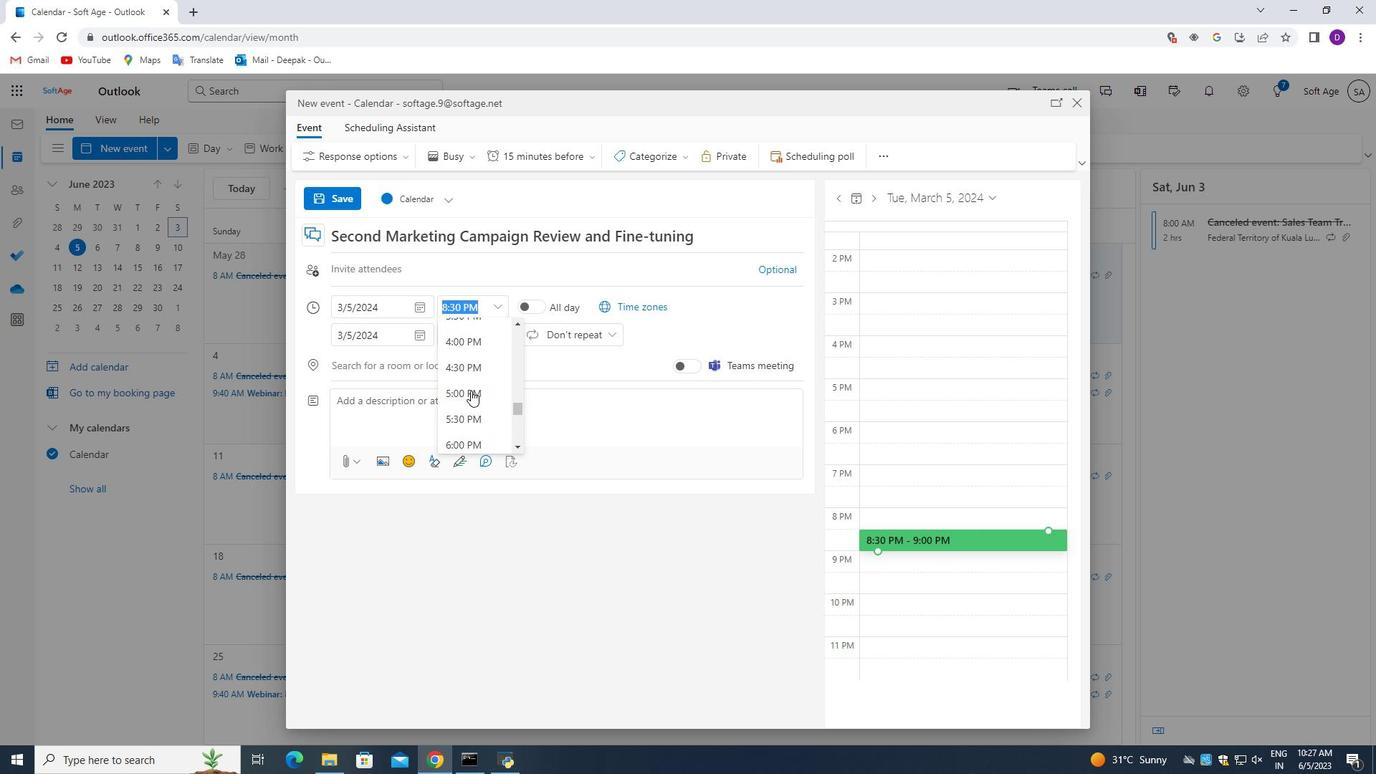 
Action: Mouse scrolled (470, 391) with delta (0, 0)
Screenshot: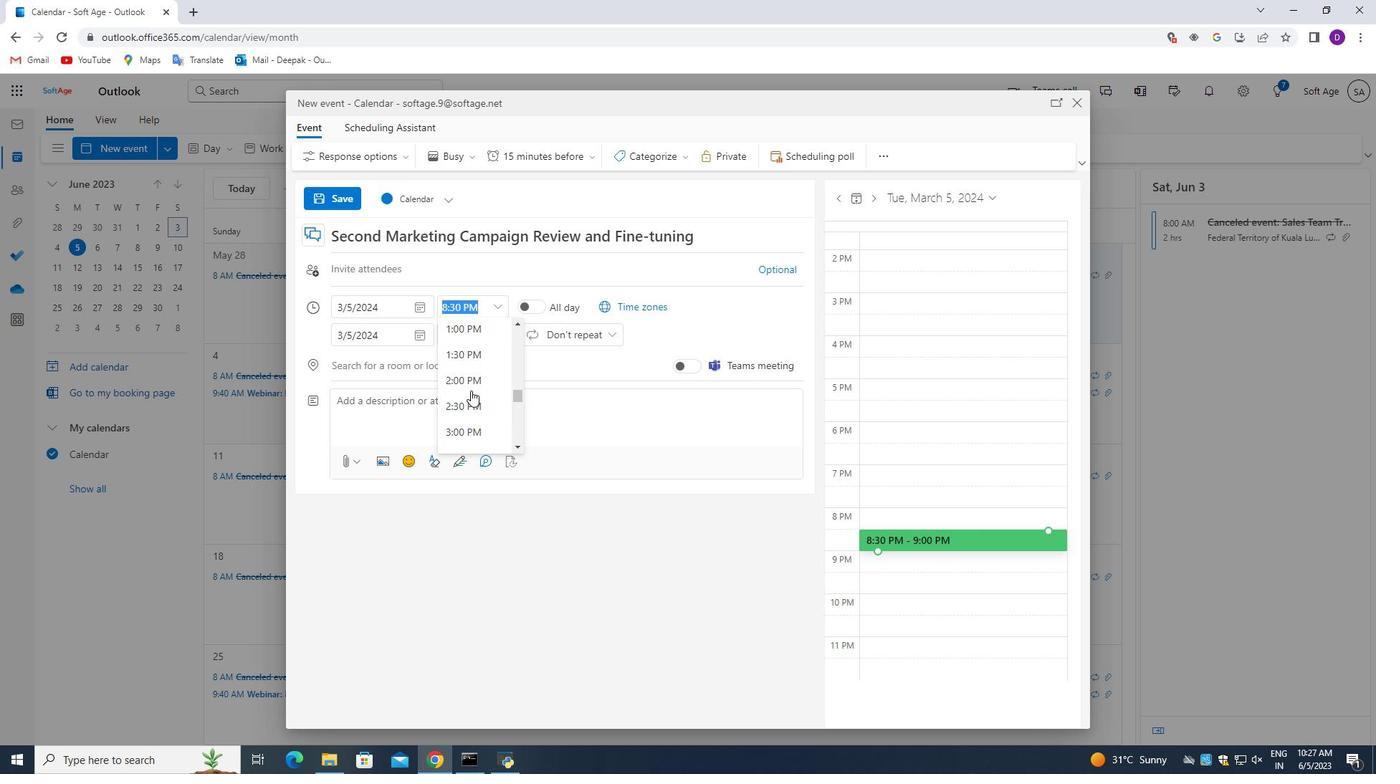 
Action: Mouse scrolled (470, 391) with delta (0, 0)
Screenshot: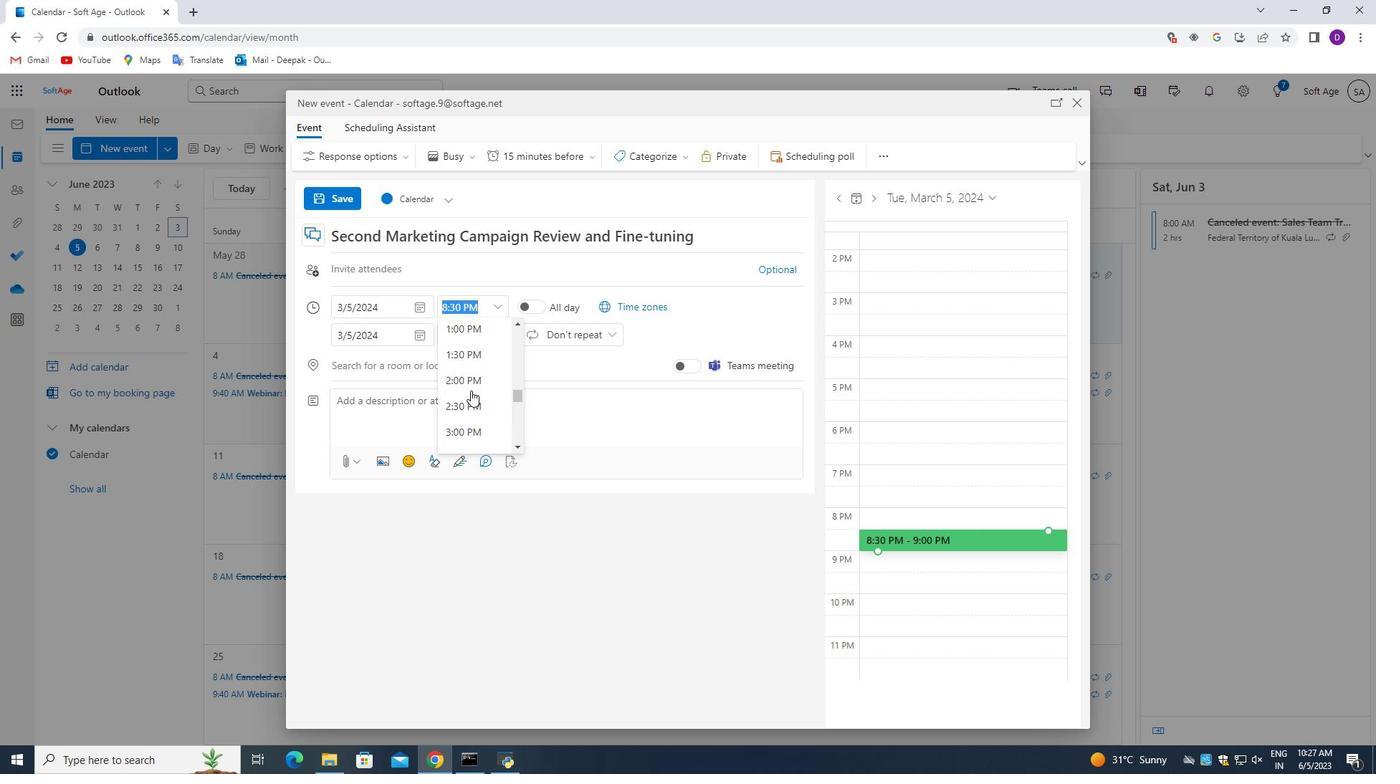 
Action: Mouse scrolled (470, 391) with delta (0, 0)
Screenshot: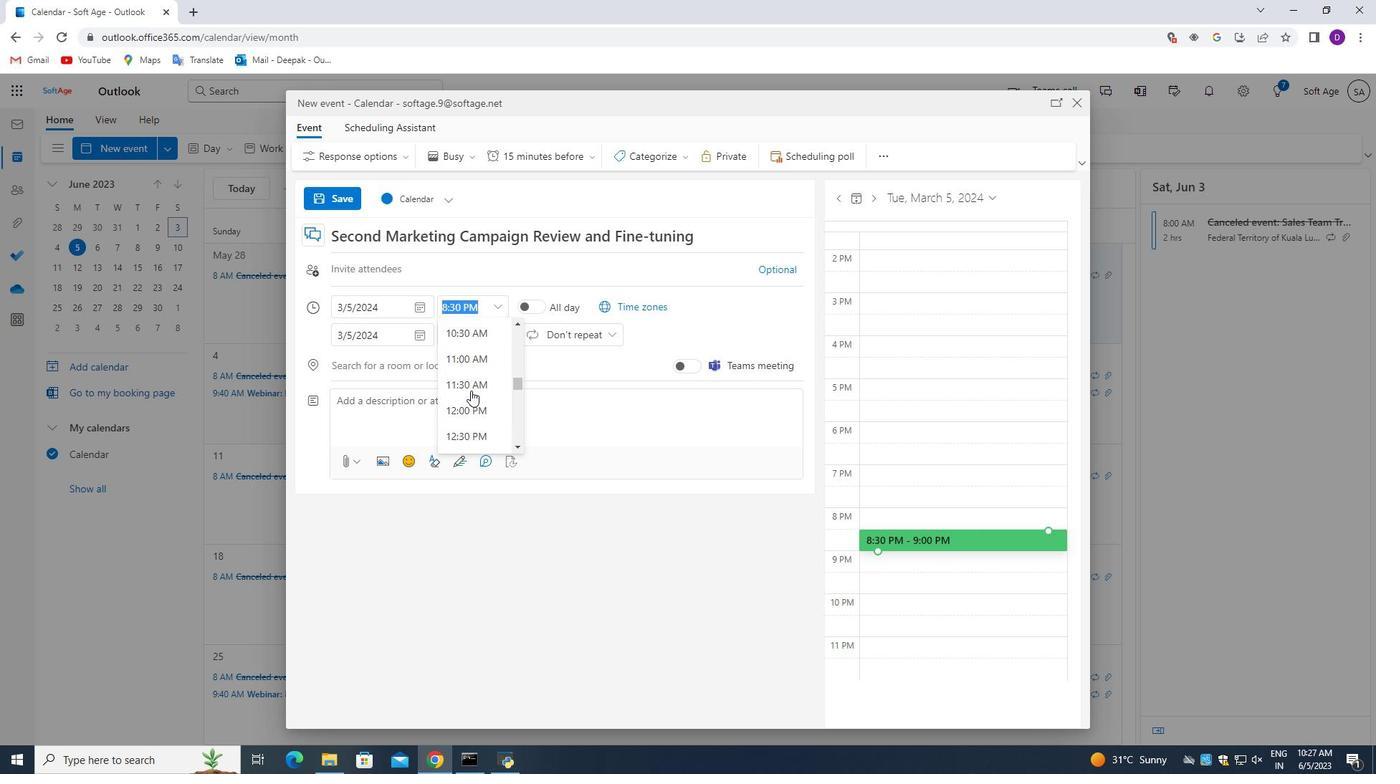 
Action: Mouse scrolled (470, 391) with delta (0, 0)
Screenshot: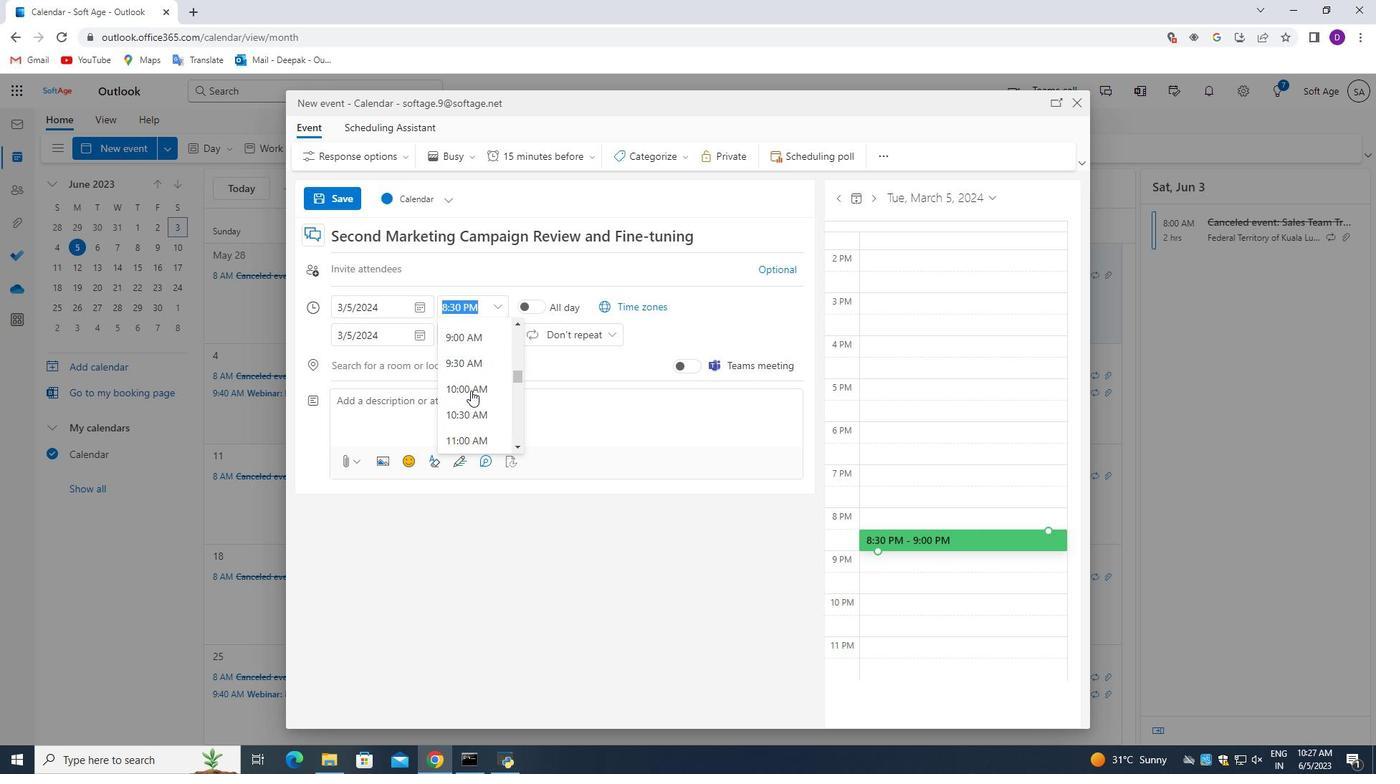 
Action: Mouse scrolled (470, 391) with delta (0, 0)
Screenshot: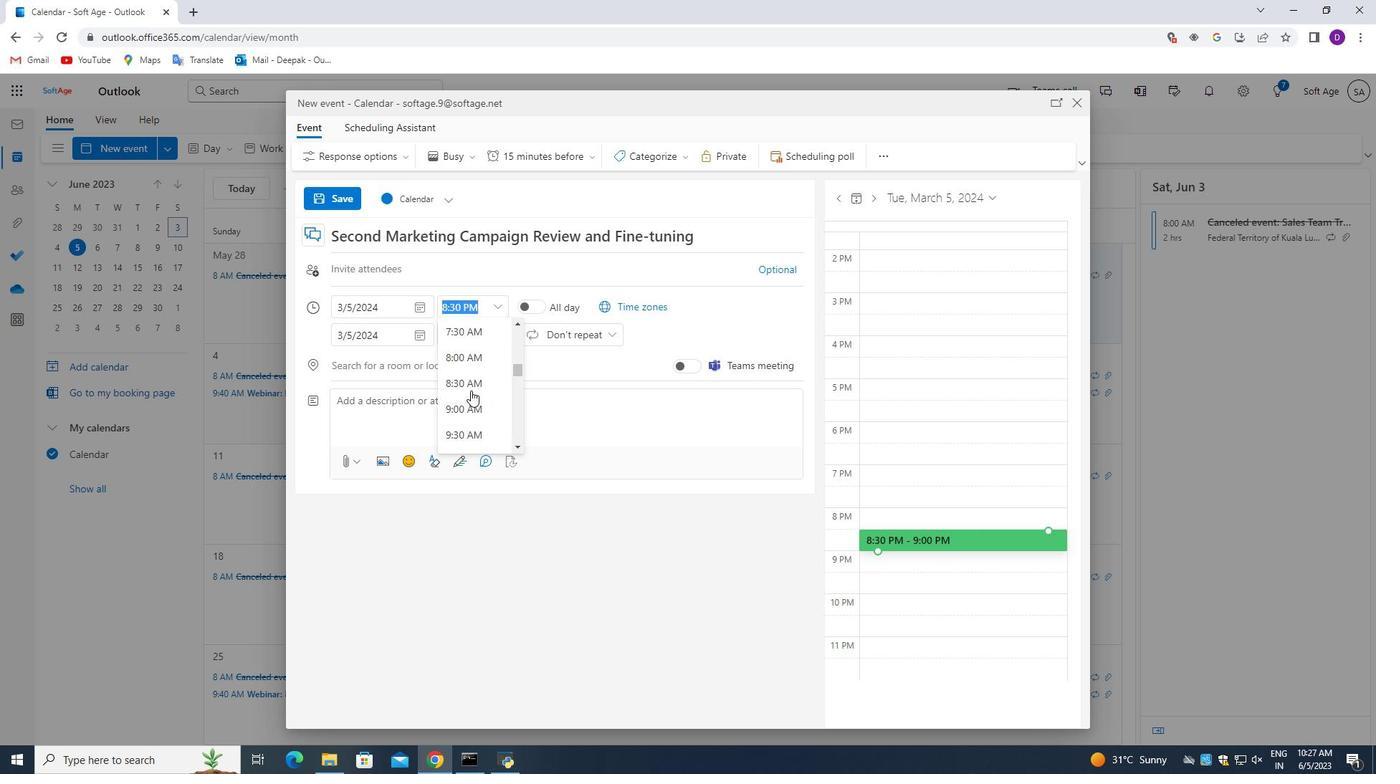 
Action: Mouse moved to (475, 405)
Screenshot: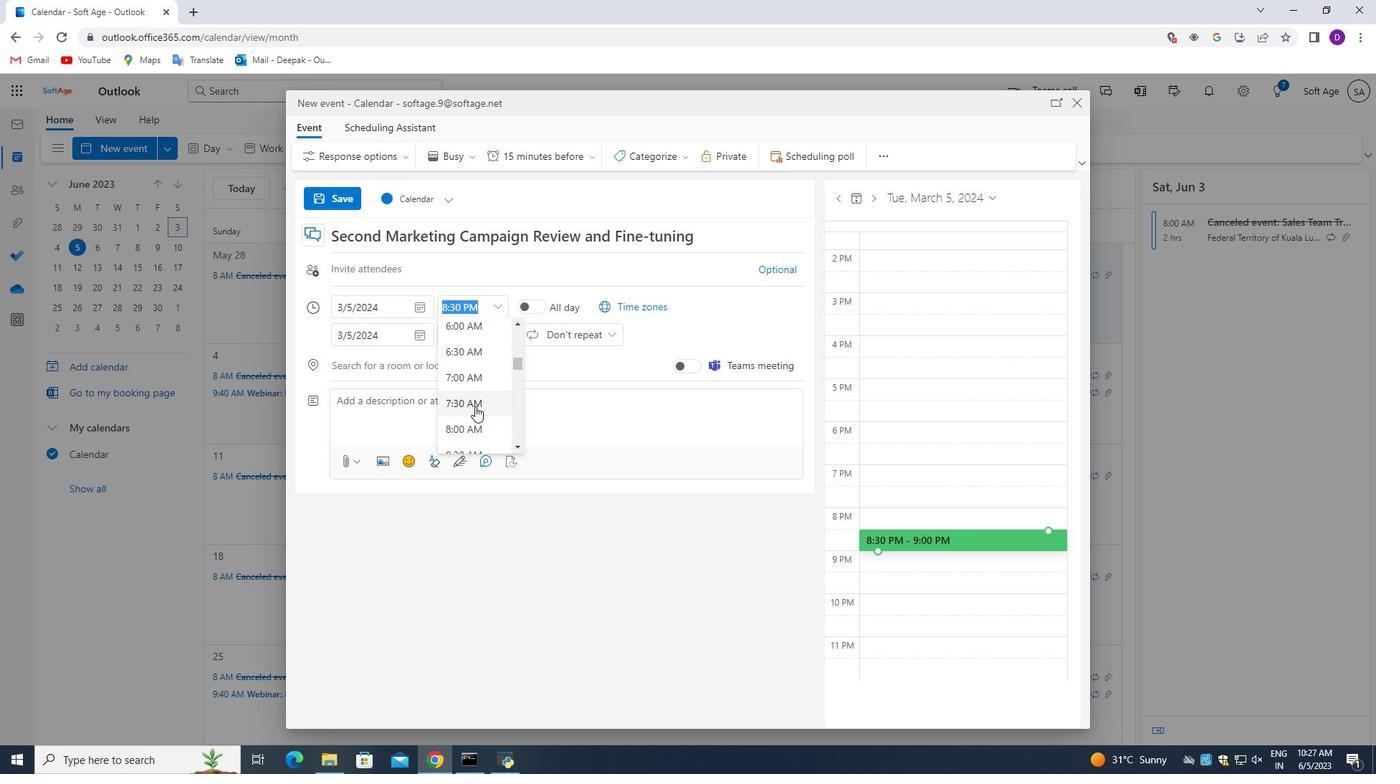 
Action: Mouse pressed left at (475, 405)
Screenshot: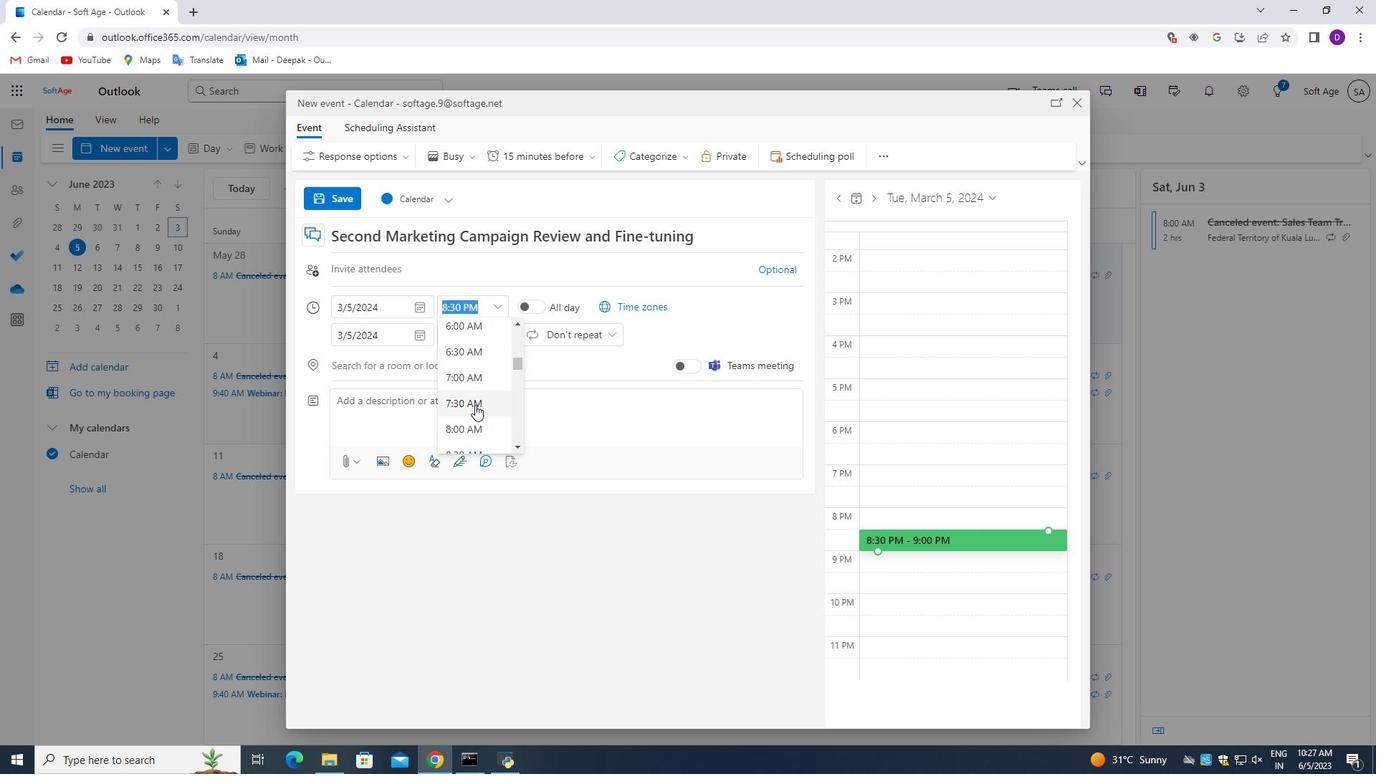 
Action: Mouse moved to (497, 336)
Screenshot: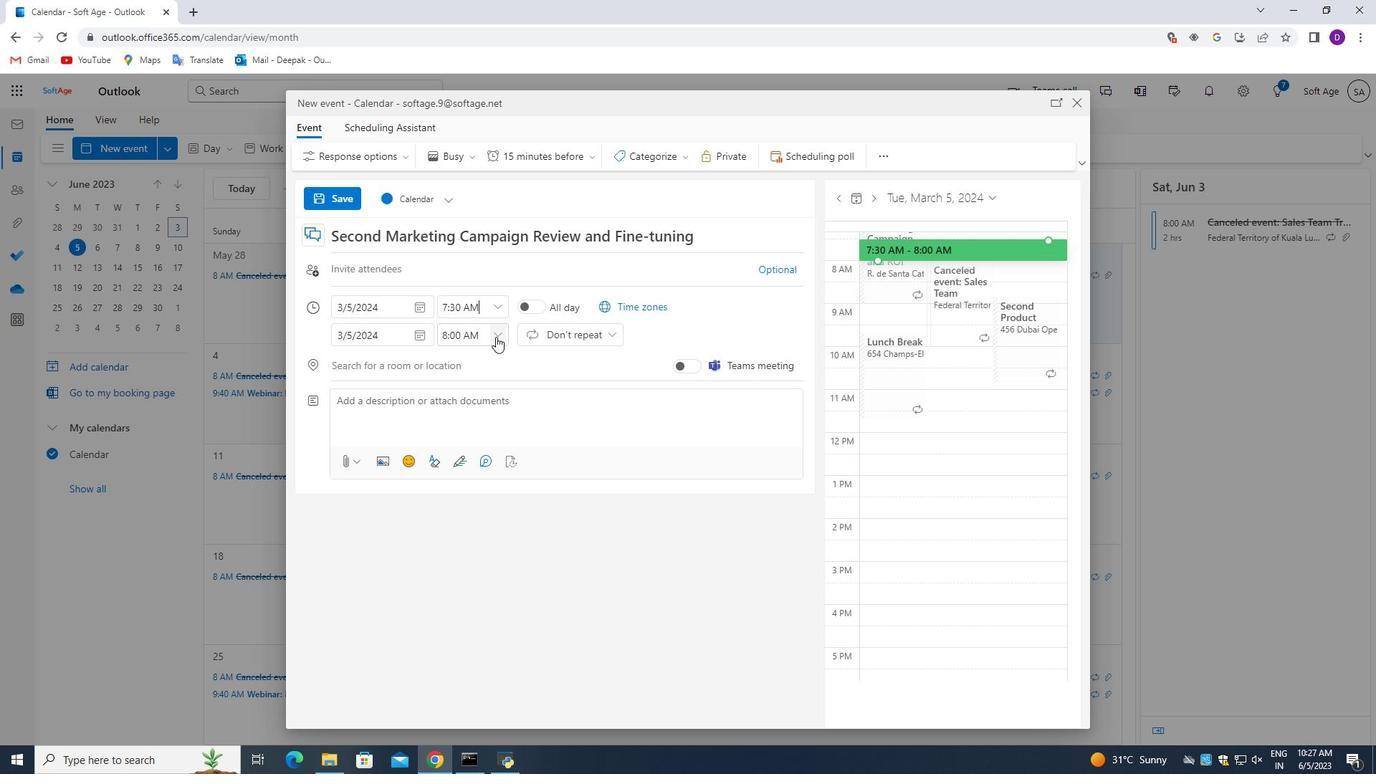 
Action: Mouse pressed left at (497, 336)
Screenshot: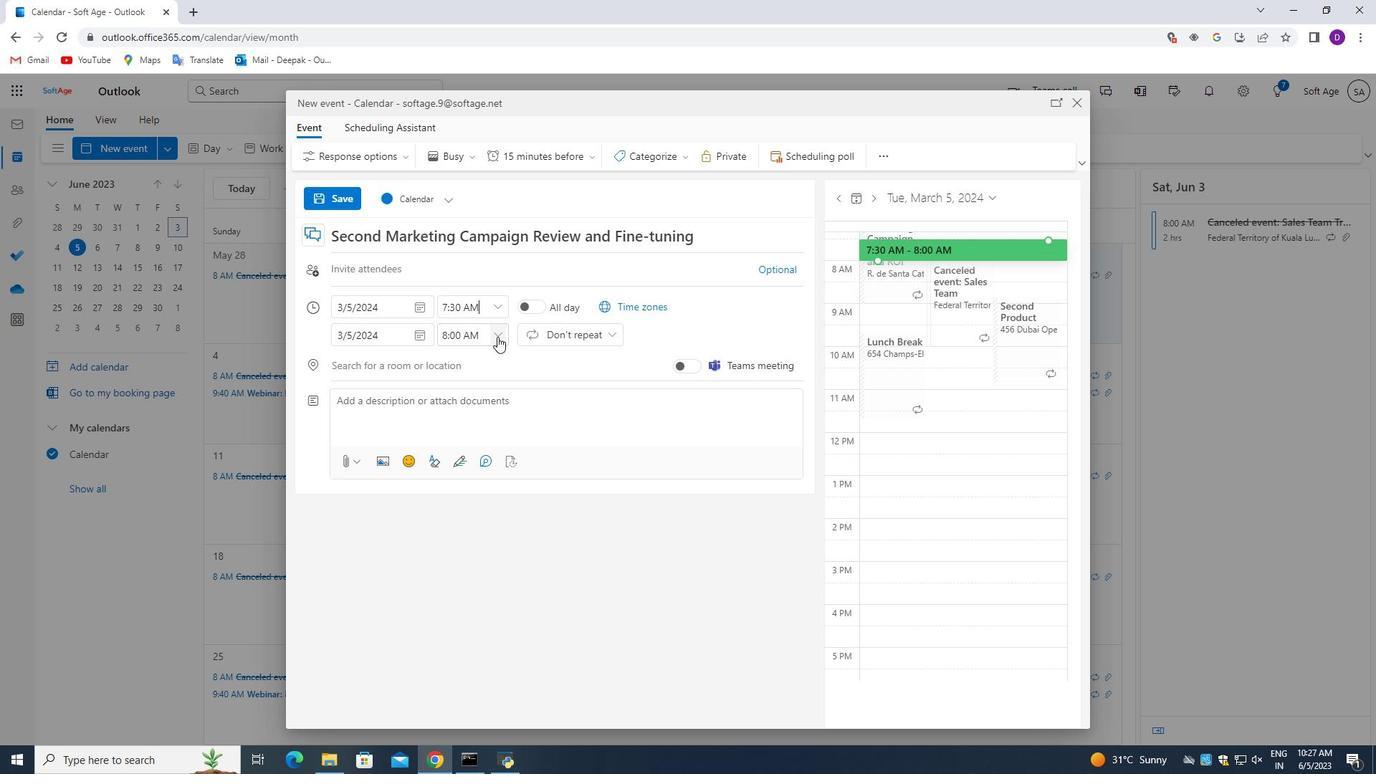 
Action: Mouse moved to (498, 434)
Screenshot: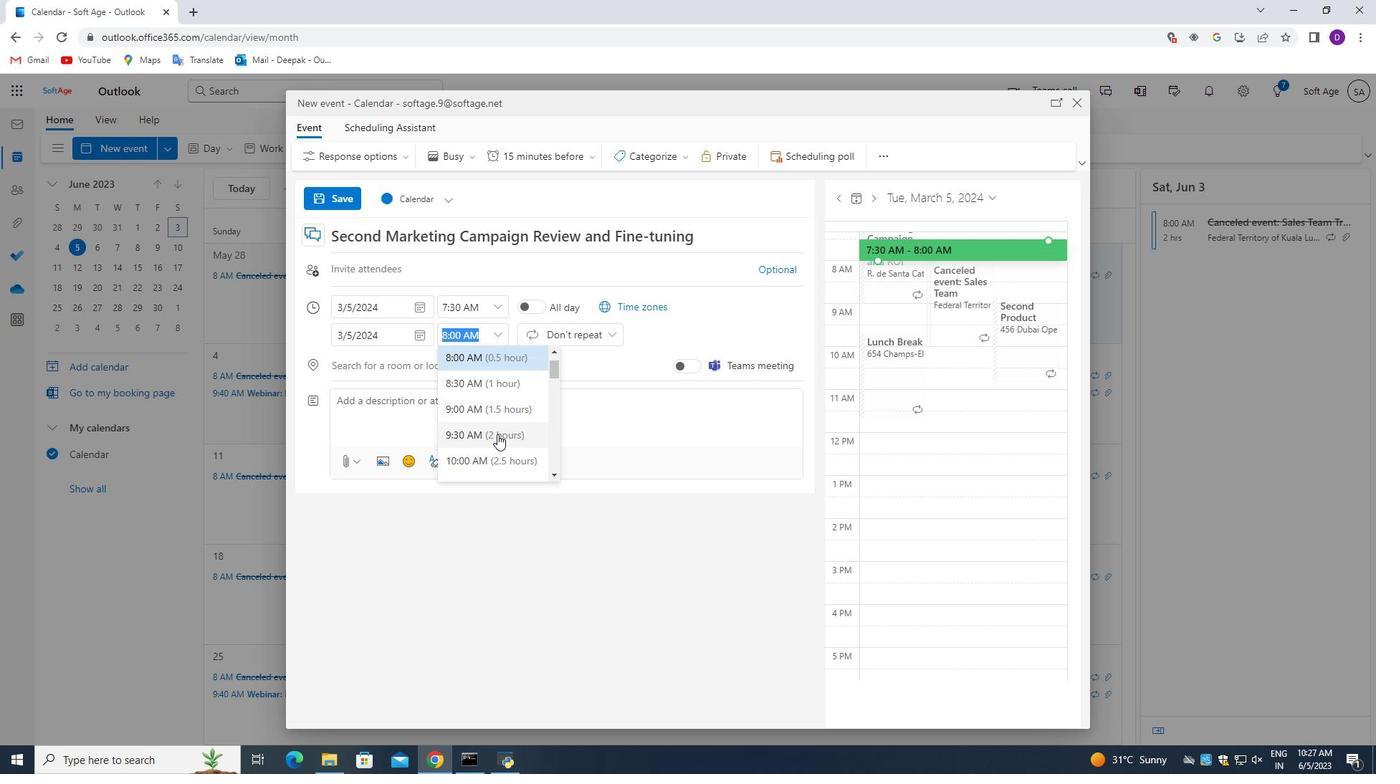 
Action: Mouse pressed left at (498, 434)
Screenshot: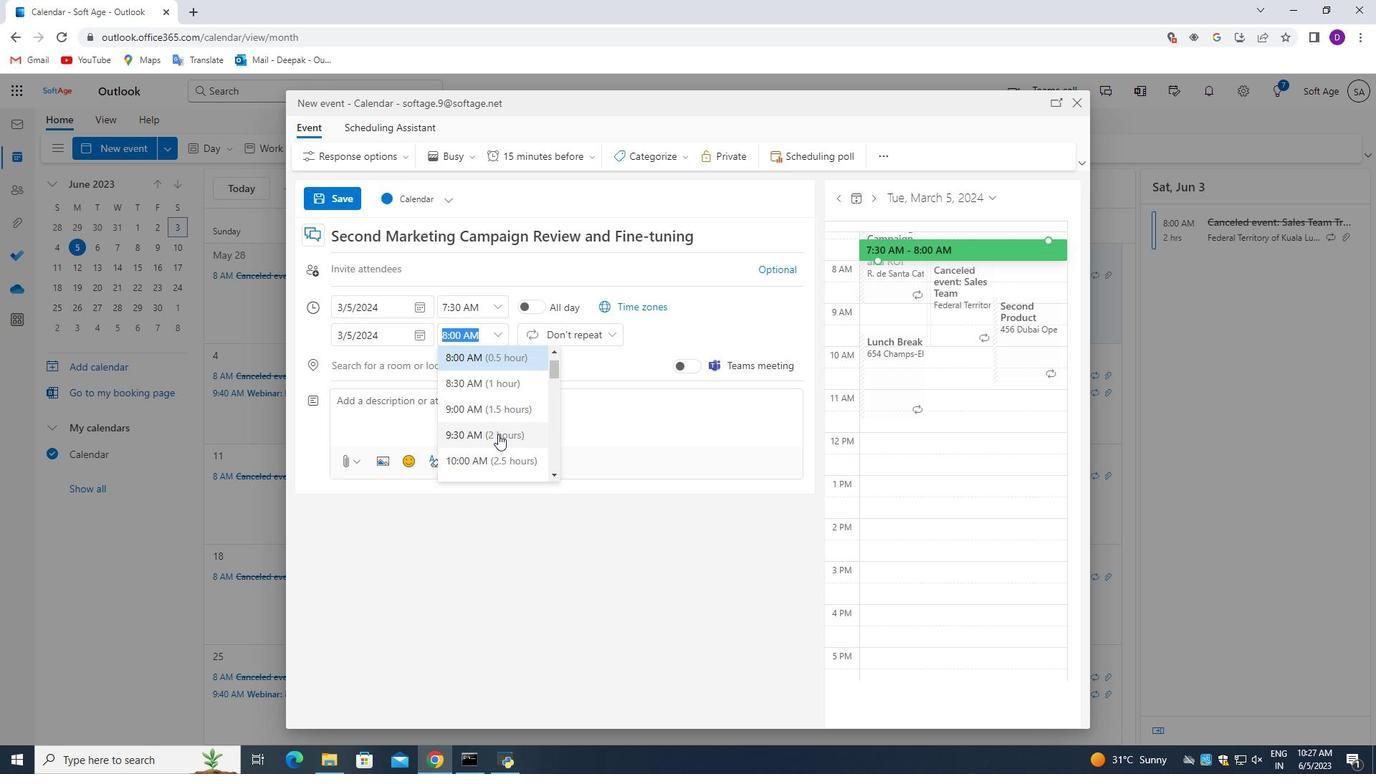 
Action: Mouse moved to (446, 397)
Screenshot: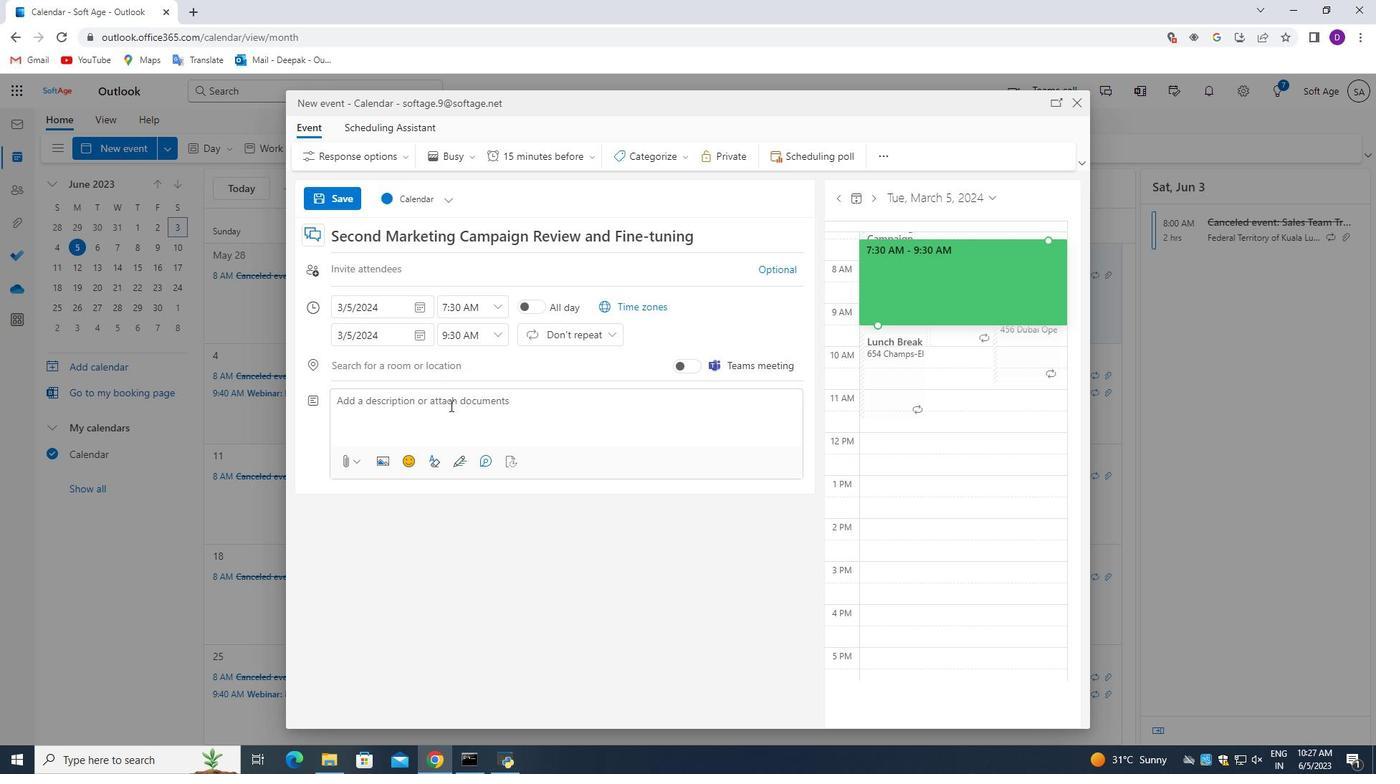 
Action: Mouse pressed left at (446, 397)
Screenshot: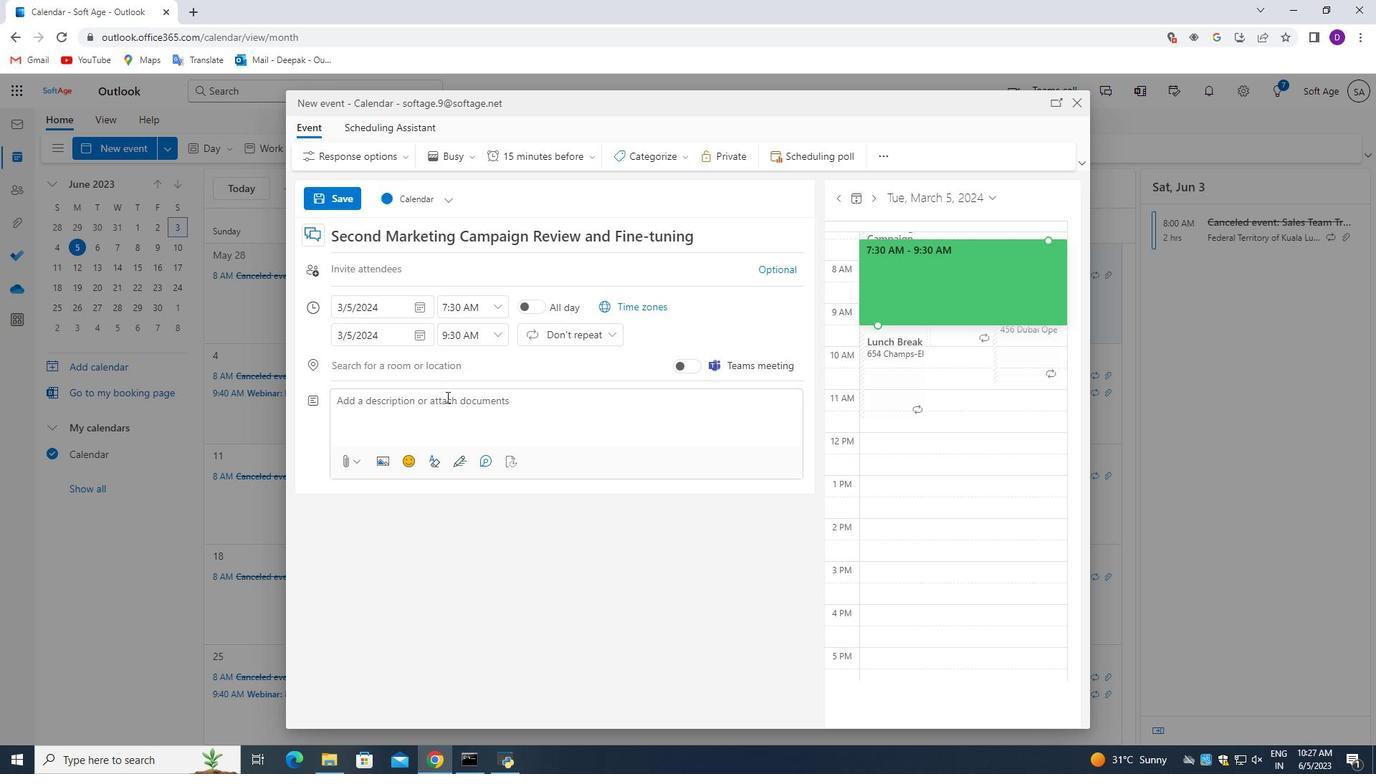 
Action: Mouse moved to (529, 628)
Screenshot: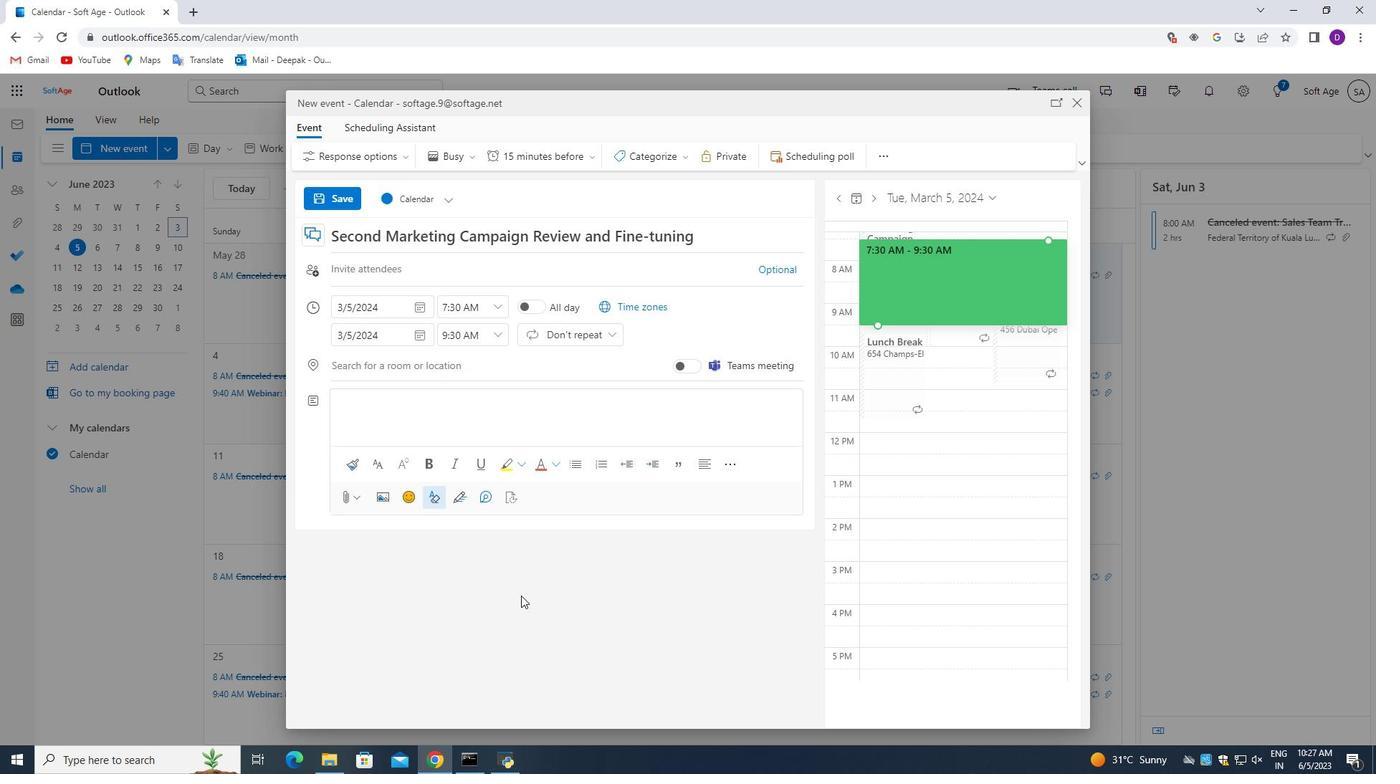 
Action: Key pressed <Key.shift>In<Key.space>addition<Key.space>to<Key.space>the<Key.space>structured<Key.space>activites<Key.backspace>s<Key.space><Key.backspace><Key.backspace><Key.backspace><Key.backspace><Key.backspace><Key.backspace>vities,<Key.space>the<Key.space>retreat<Key.space>will<Key.space>also<Key.space>include<Key.space>facilitated<Key.space>discussions<Key.space>and<Key.space>workshops<Key.space>on<Key.space>topics<Key.space>such<Key.space>as<Key.space>effective<Key.space>communication,<Key.space>conflict<Key.space>resolution,<Key.space>and<Key.space>fostering<Key.space>a<Key.space>positive<Key.space>team<Key.space>culture,<Key.space><Key.shift_r>Ther=<Key.backspace><Key.backspace>se<Key.space>sessions<Key.space>will<Key.space>provide<Key.space>valuable<Key.space>insights<Key.space>and<Key.space>tools<Key.space>that<Key.space>team<Key.space>members<Key.space>can<Key.space>apply<Key.space>in<Key.space>their<Key.space>day-to-day<Key.space>work<Key.space>environment.
Screenshot: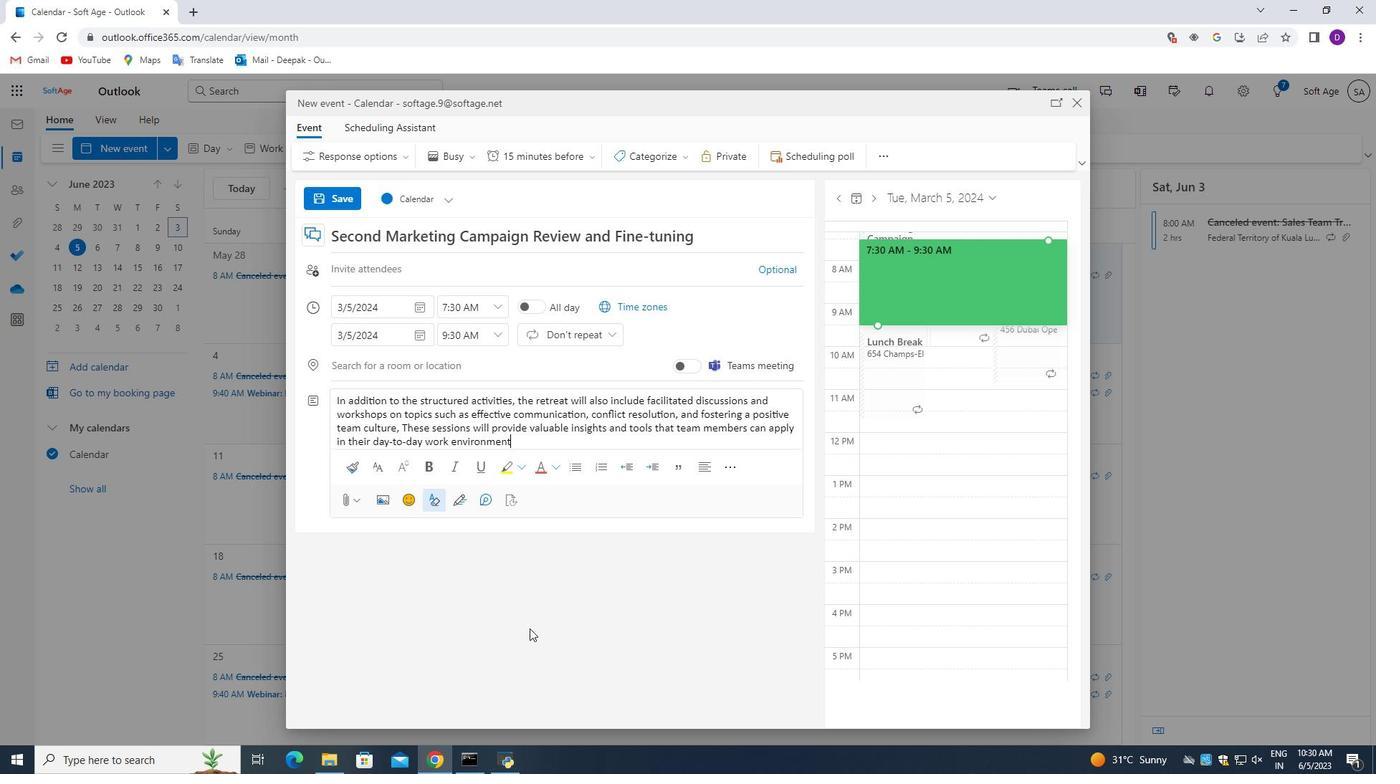 
Action: Mouse moved to (408, 361)
Screenshot: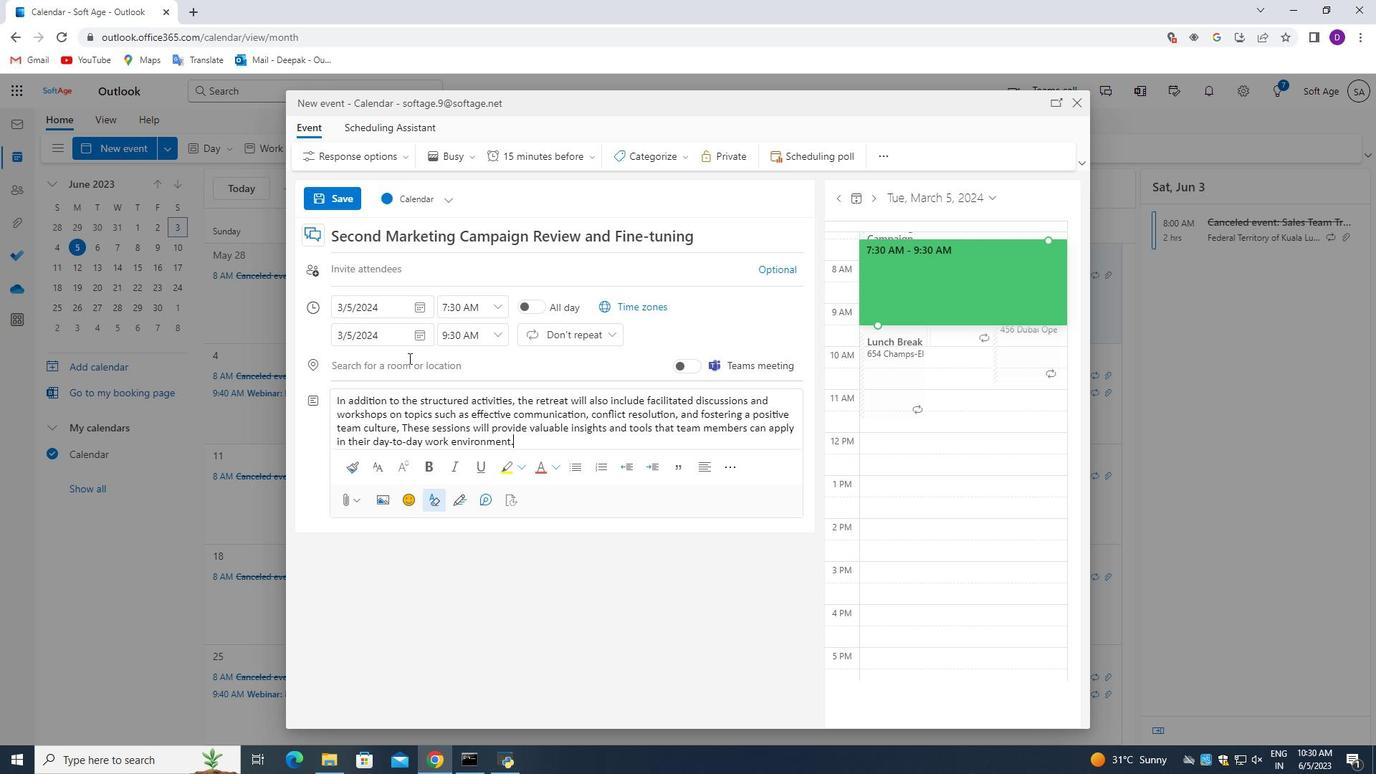 
Action: Mouse pressed left at (408, 361)
Screenshot: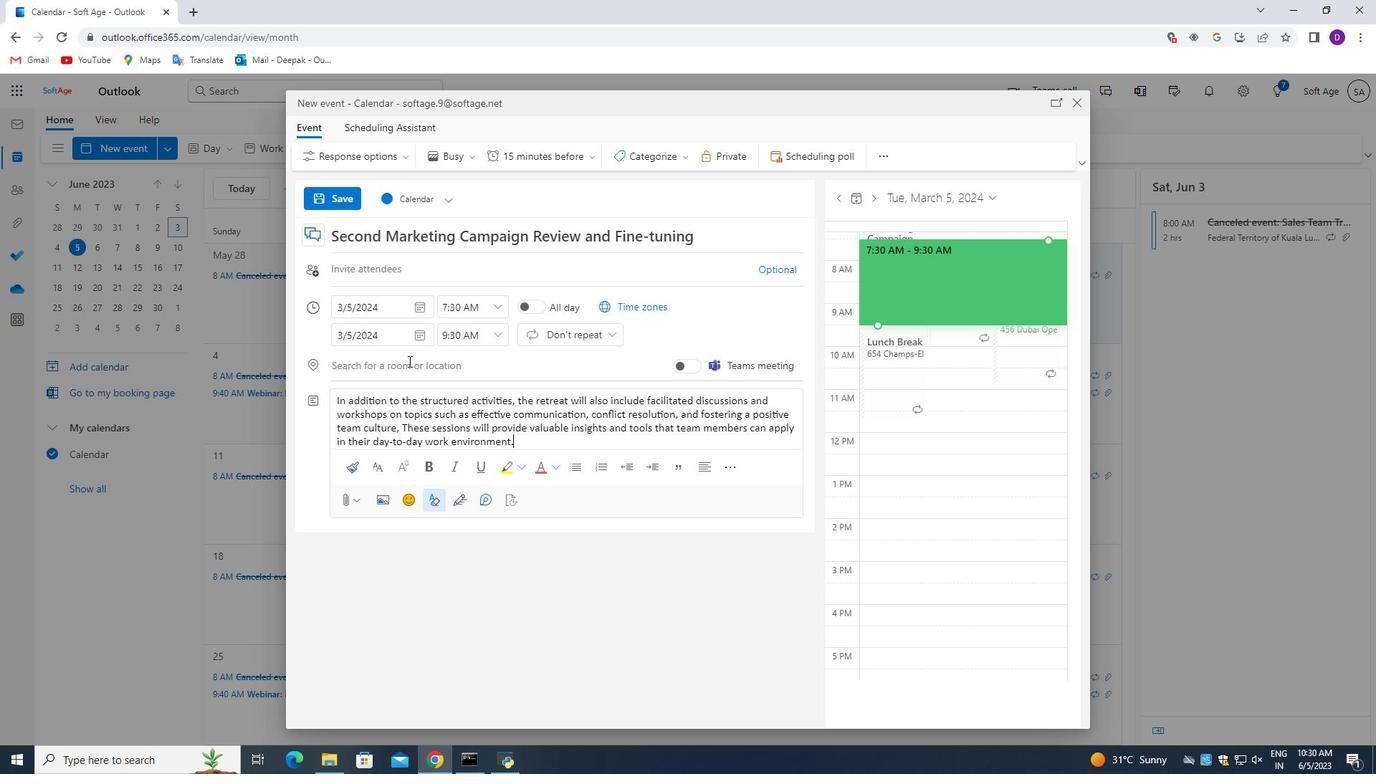 
Action: Mouse moved to (556, 592)
Screenshot: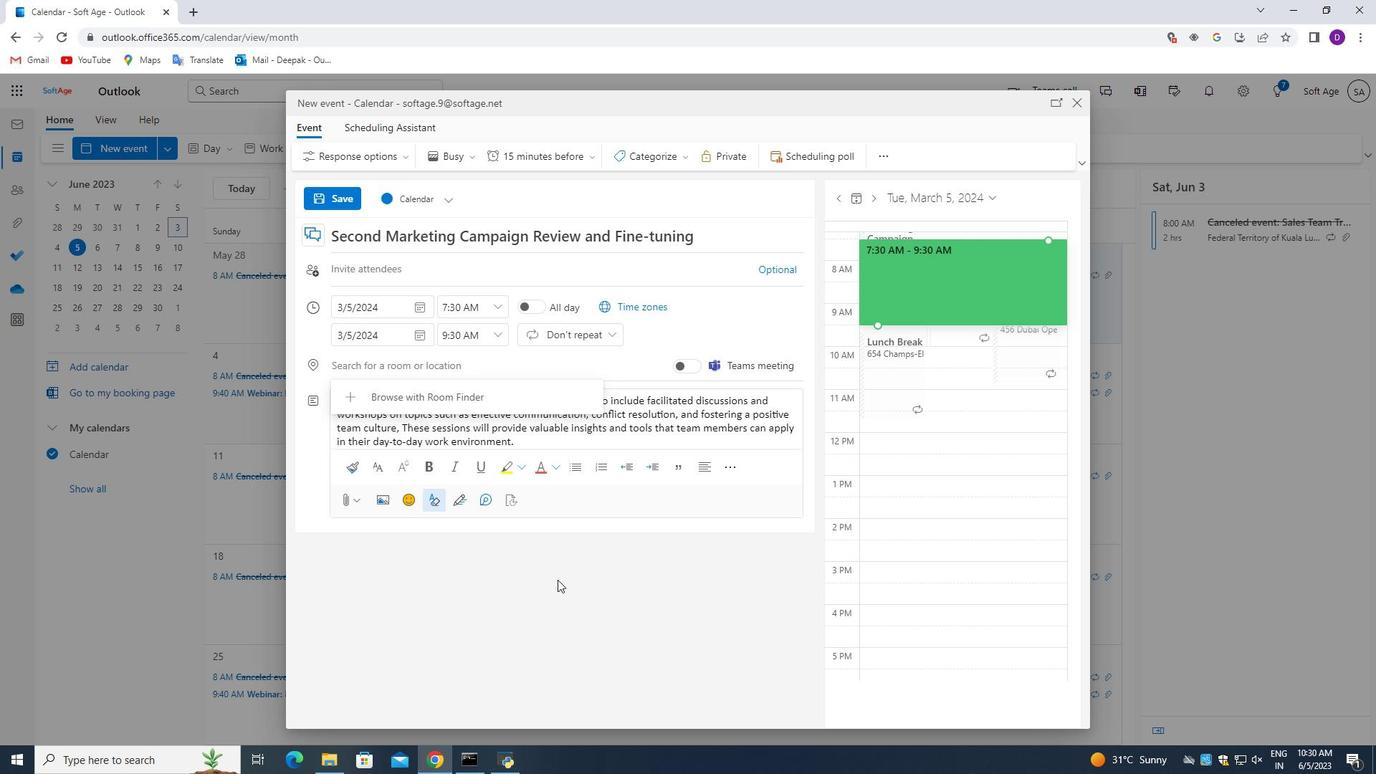 
Action: Key pressed 789<Key.space><Key.shift_r>Colosseum,<Key.space><Key.shift_r>Rome,<Key.space><Key.shift>Italy
Screenshot: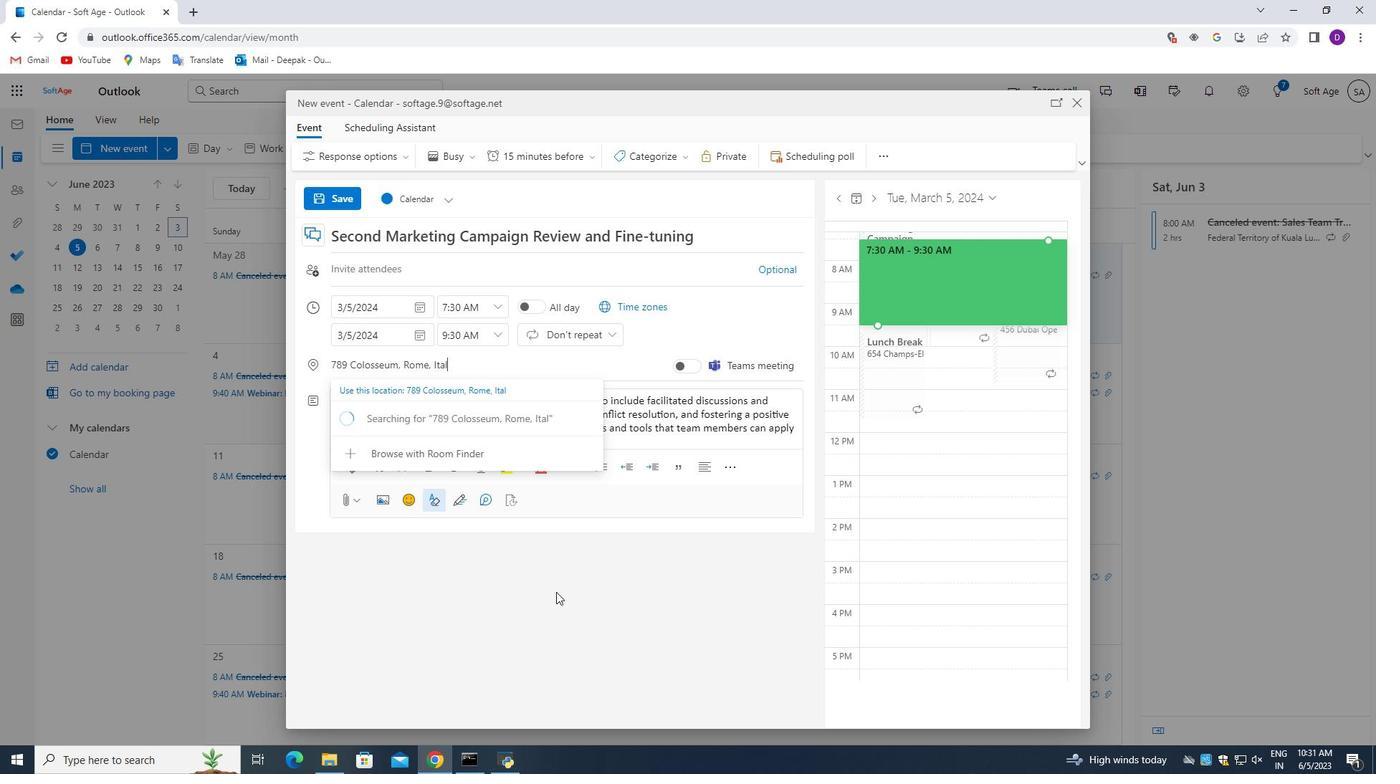 
Action: Mouse moved to (390, 264)
Screenshot: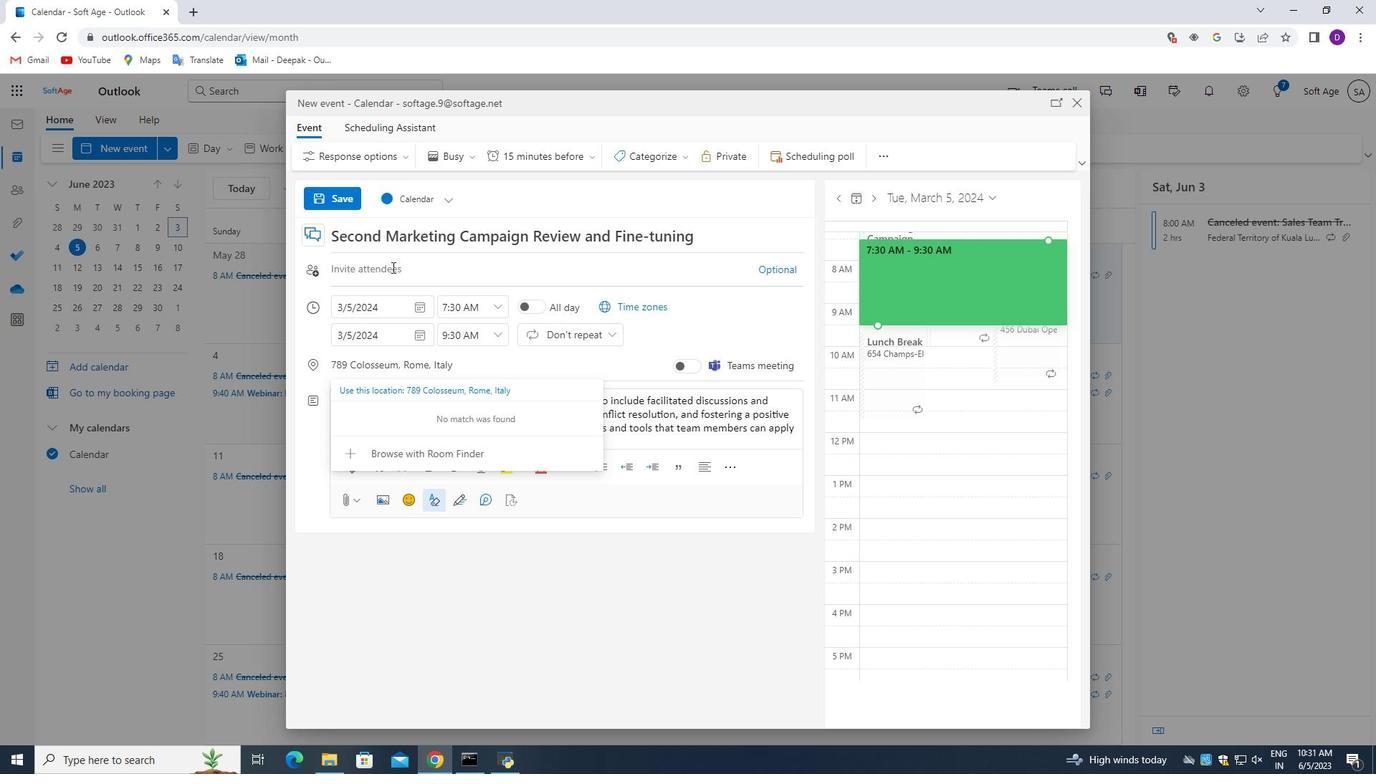 
Action: Mouse pressed left at (390, 264)
Screenshot: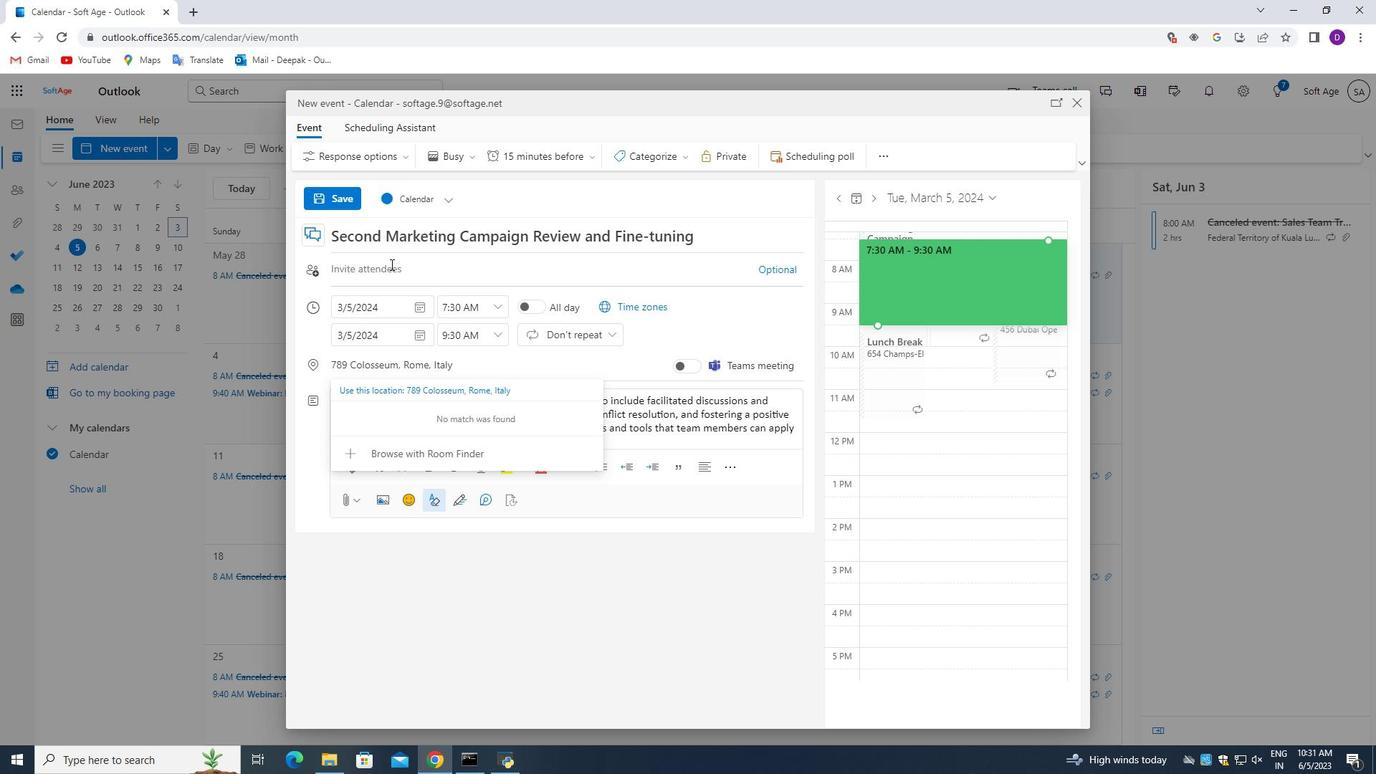 
Action: Mouse moved to (458, 539)
Screenshot: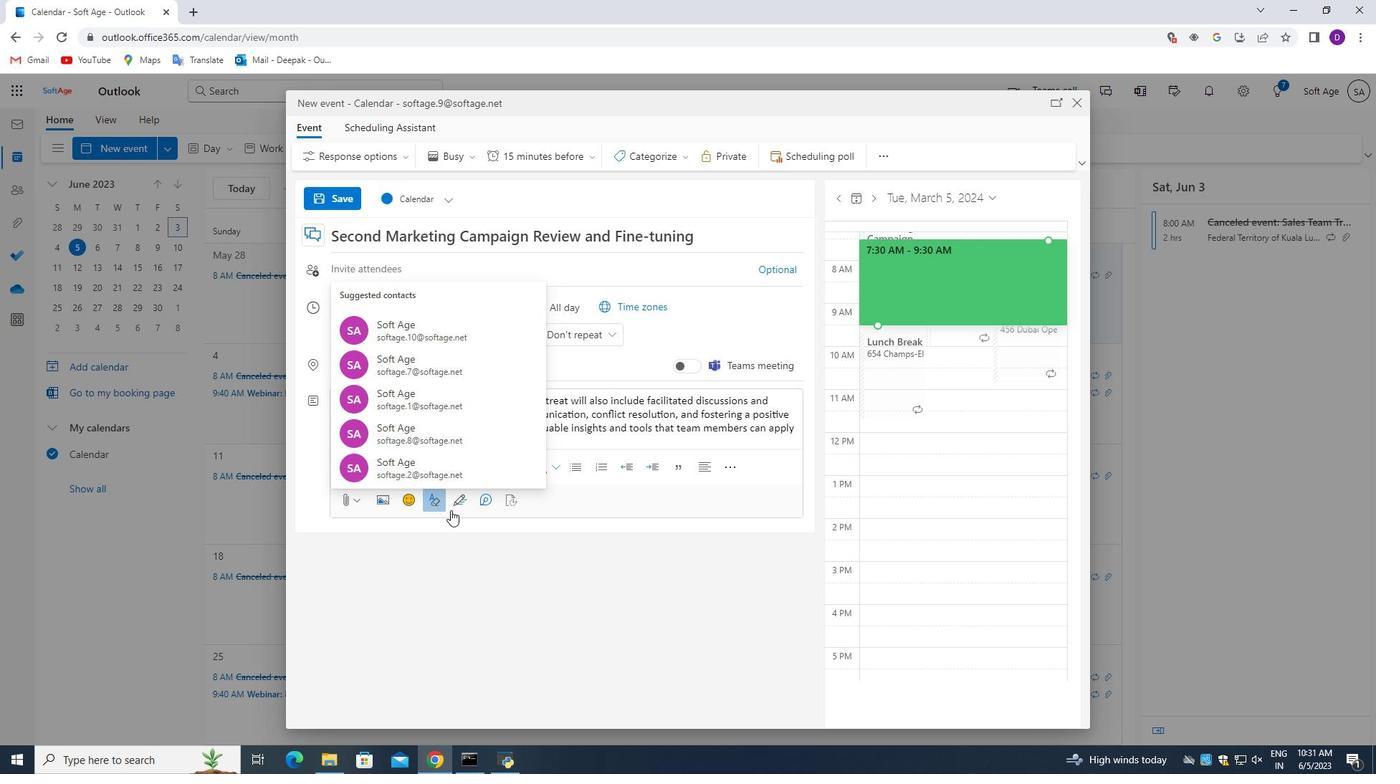 
Action: Key pressed softage.7<Key.shift_r><Key.shift_r><Key.shift_r><Key.shift_r><Key.shift_r><Key.shift_r><Key.shift_r><Key.shift_r><Key.shift_r><Key.shift_r><Key.shift_r>@softage.net<Key.enter>
Screenshot: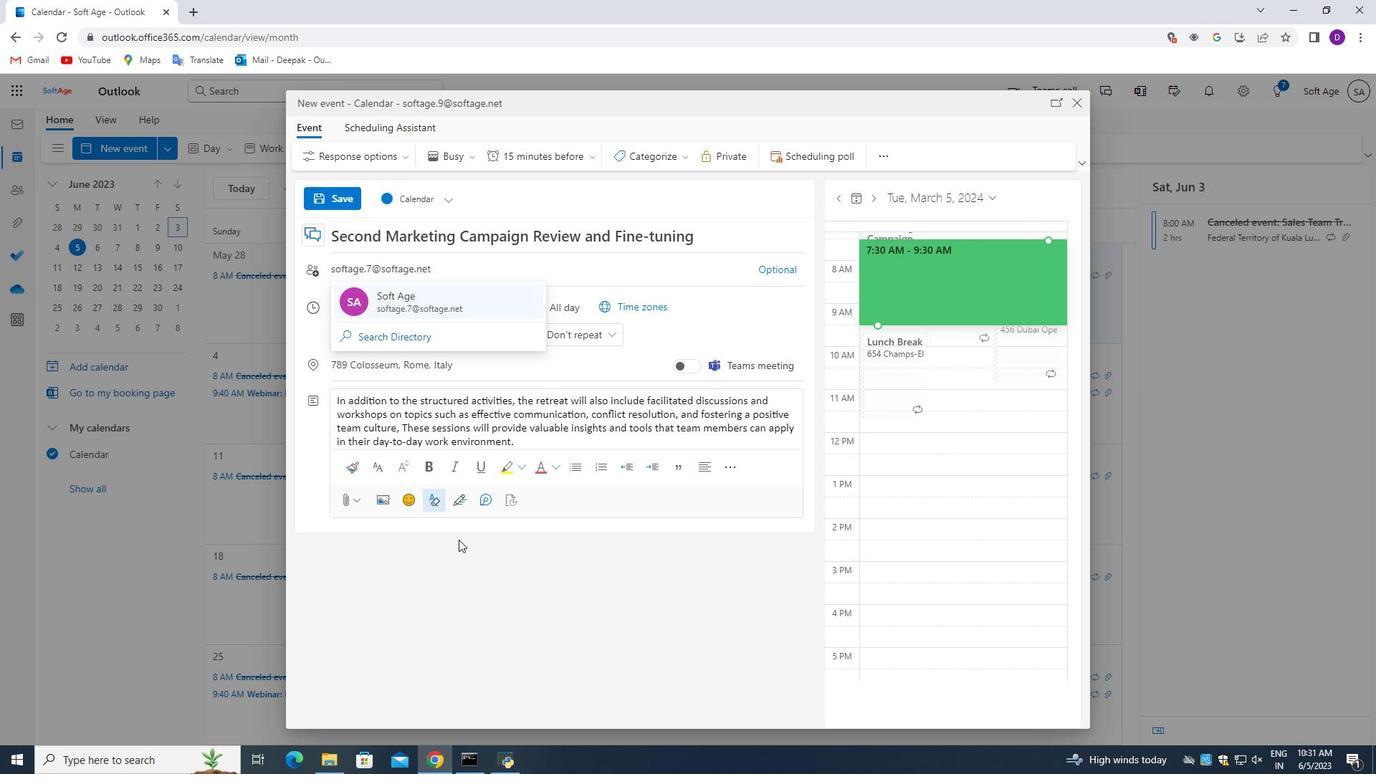 
Action: Mouse moved to (774, 270)
Screenshot: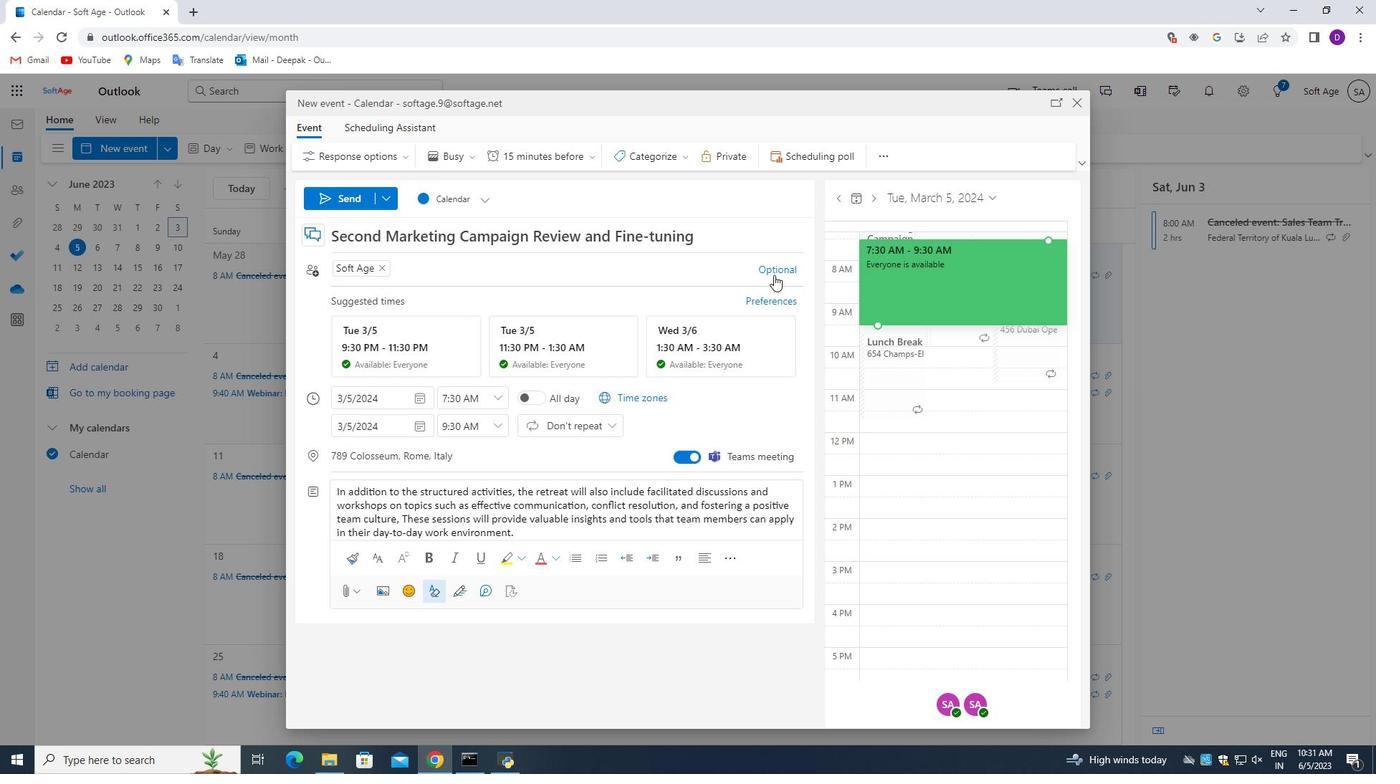 
Action: Mouse pressed left at (774, 270)
Screenshot: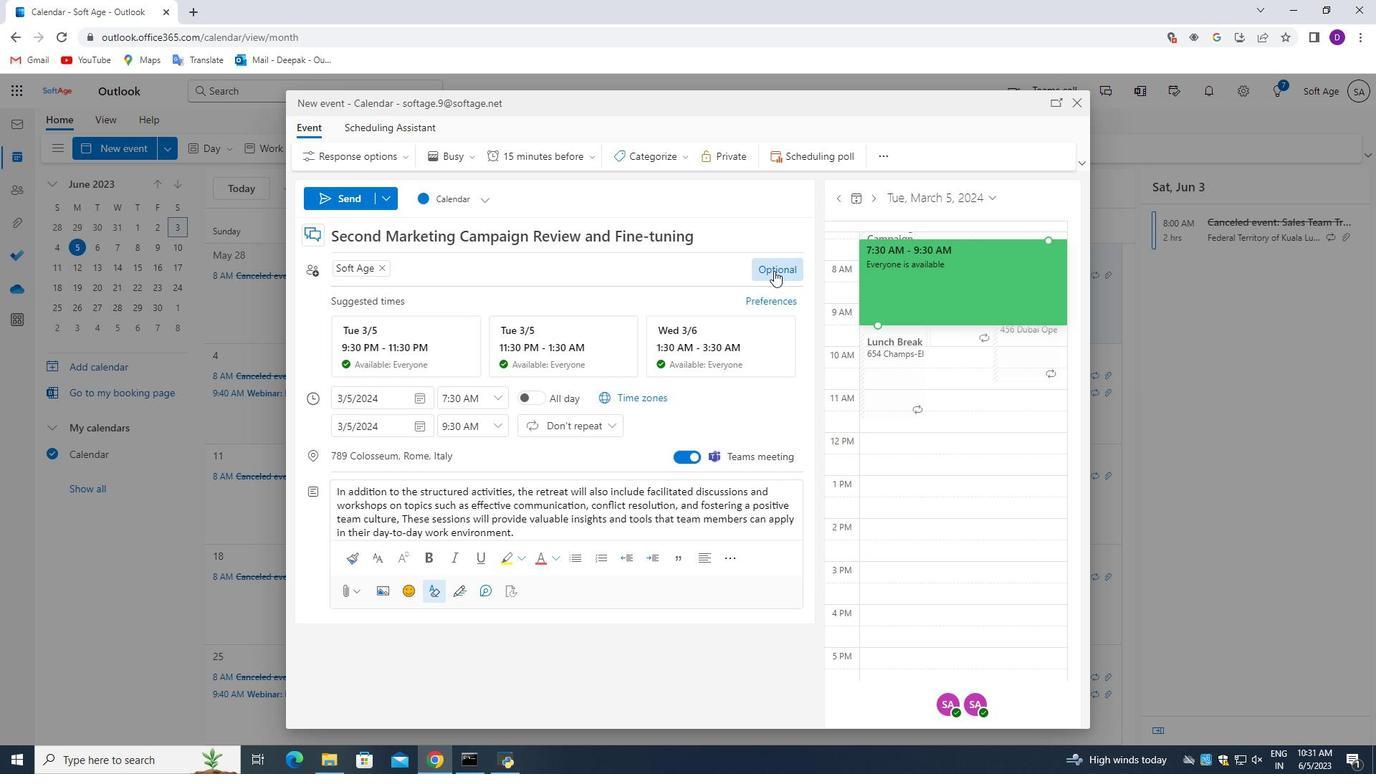 
Action: Mouse moved to (605, 252)
Screenshot: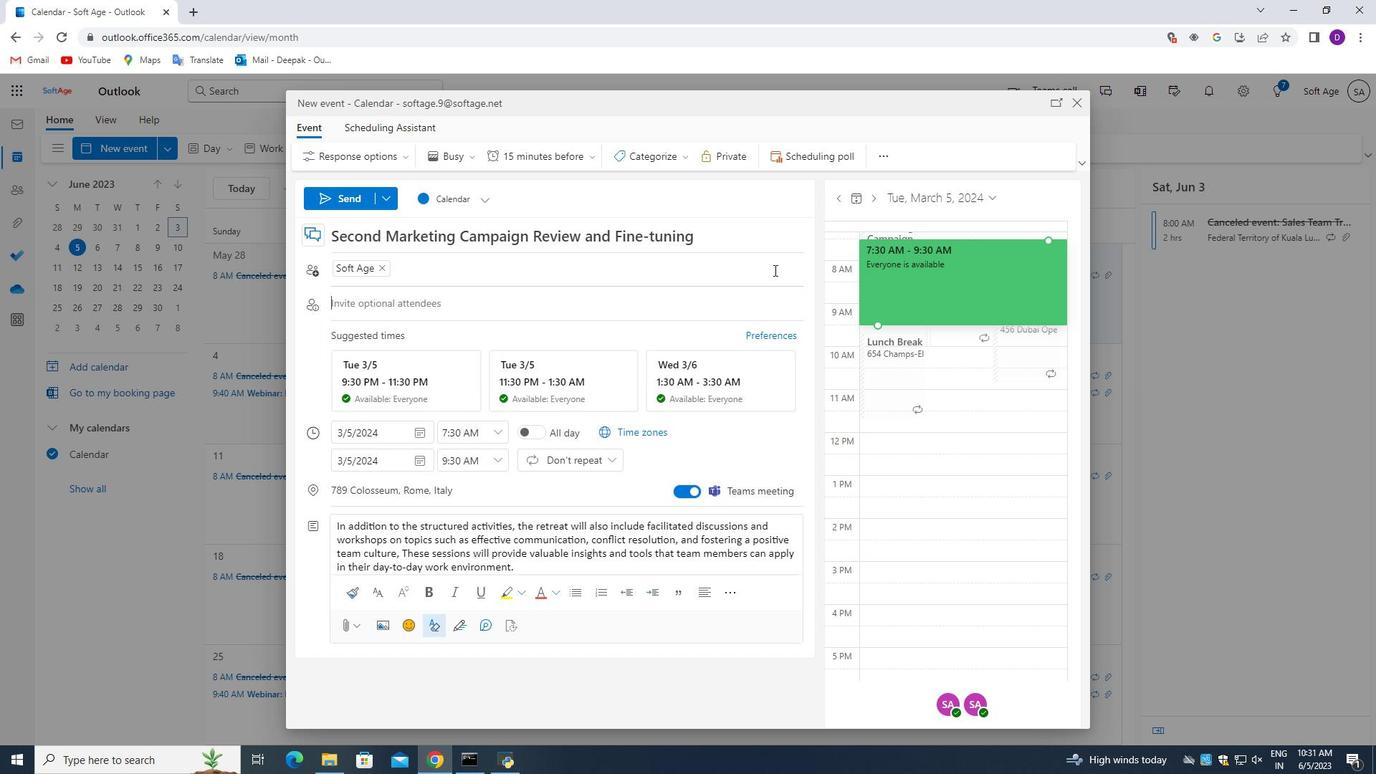 
Action: Key pressed softage.1<Key.shift>@softage.net<Key.enter>
Screenshot: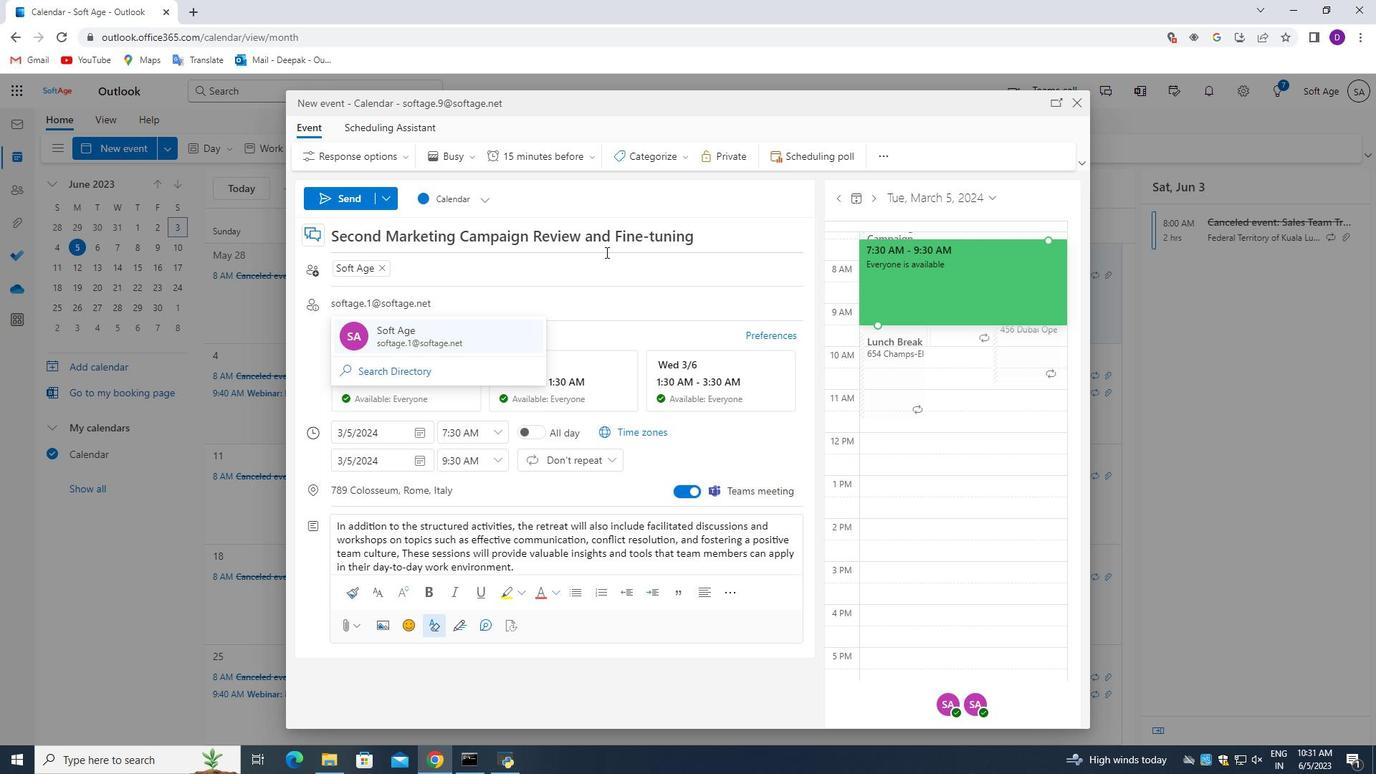 
Action: Mouse moved to (563, 161)
Screenshot: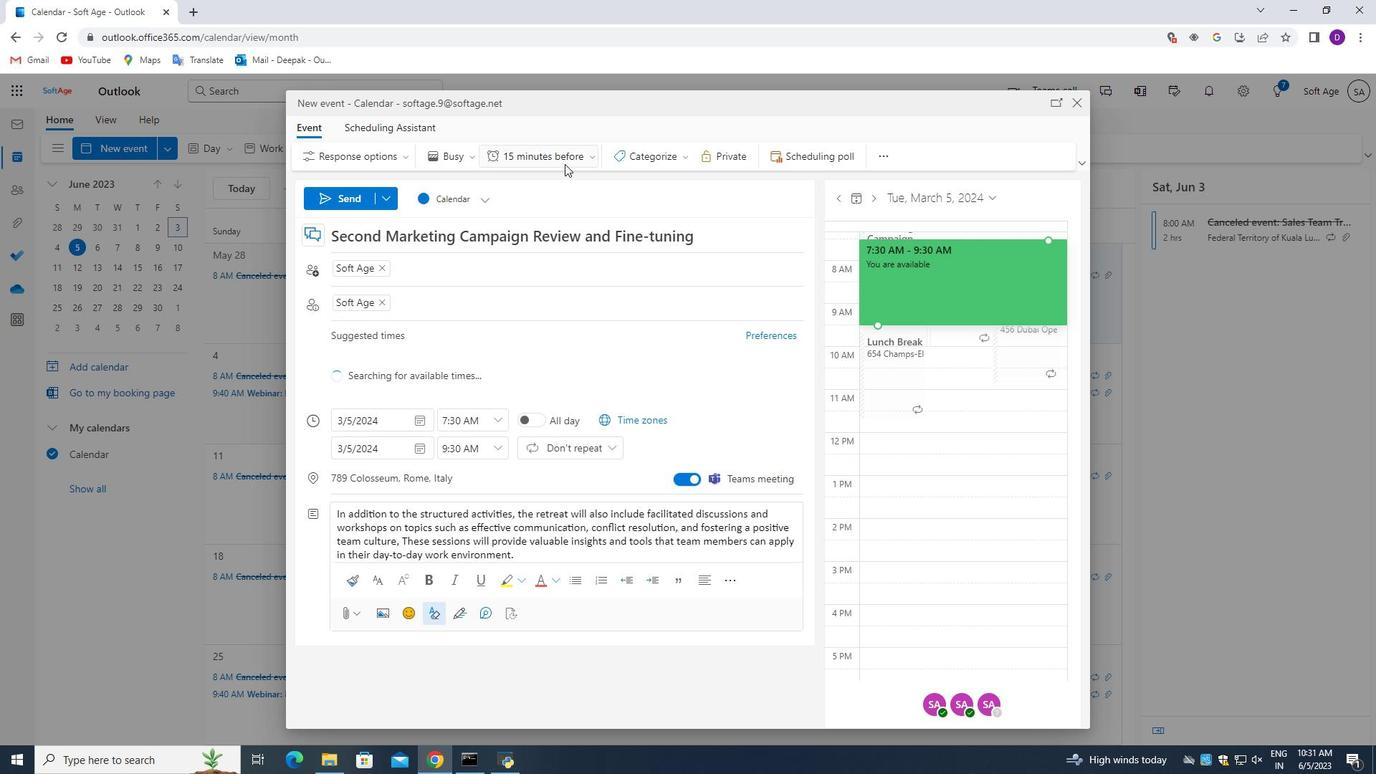 
Action: Mouse pressed left at (563, 161)
Screenshot: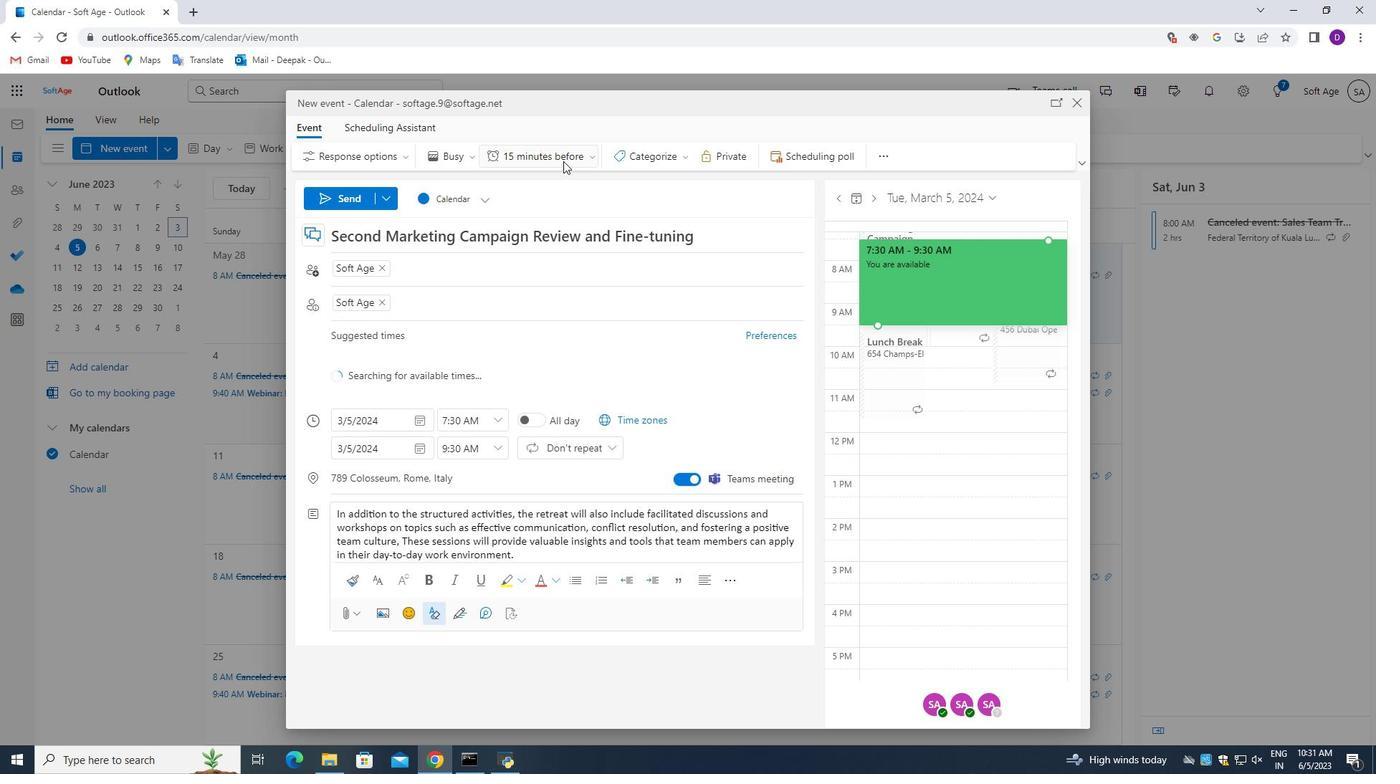 
Action: Mouse moved to (546, 291)
Screenshot: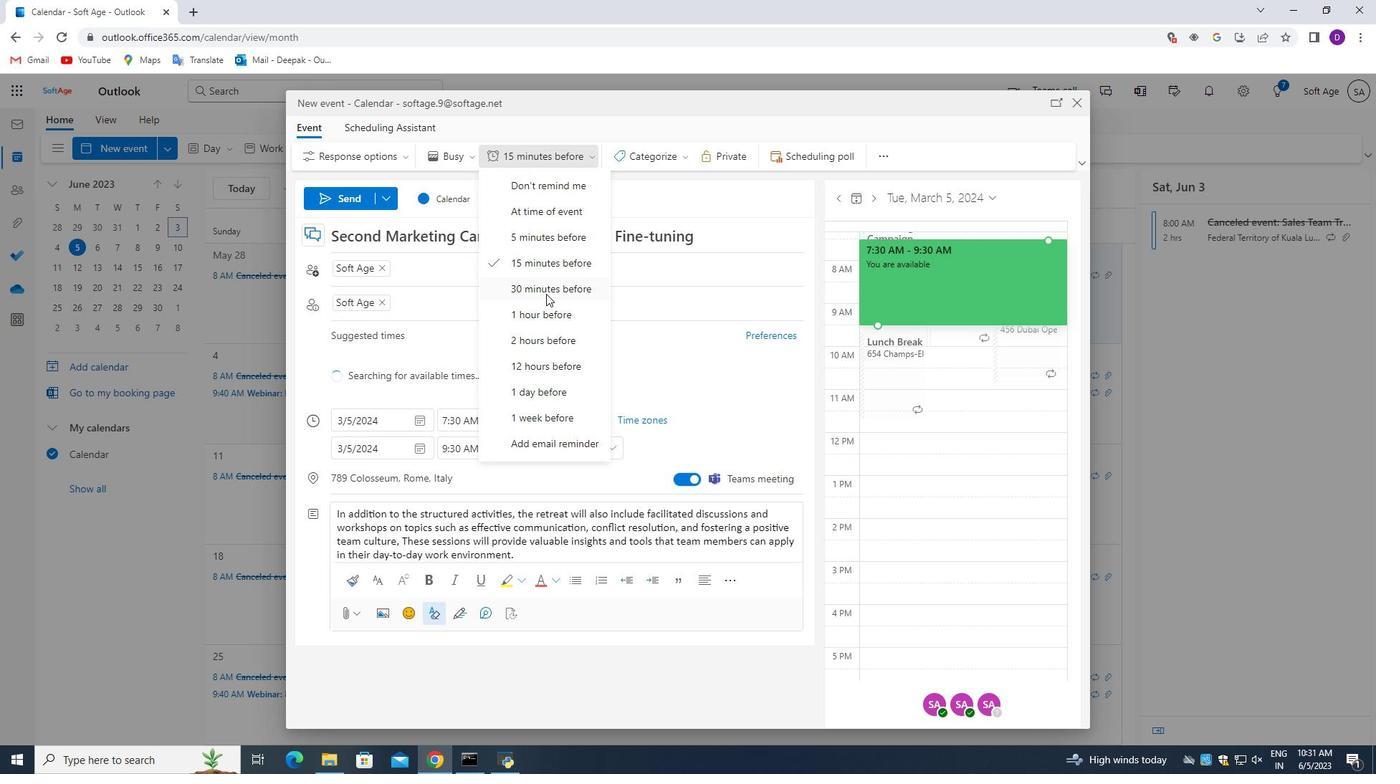 
Action: Mouse pressed left at (546, 291)
Screenshot: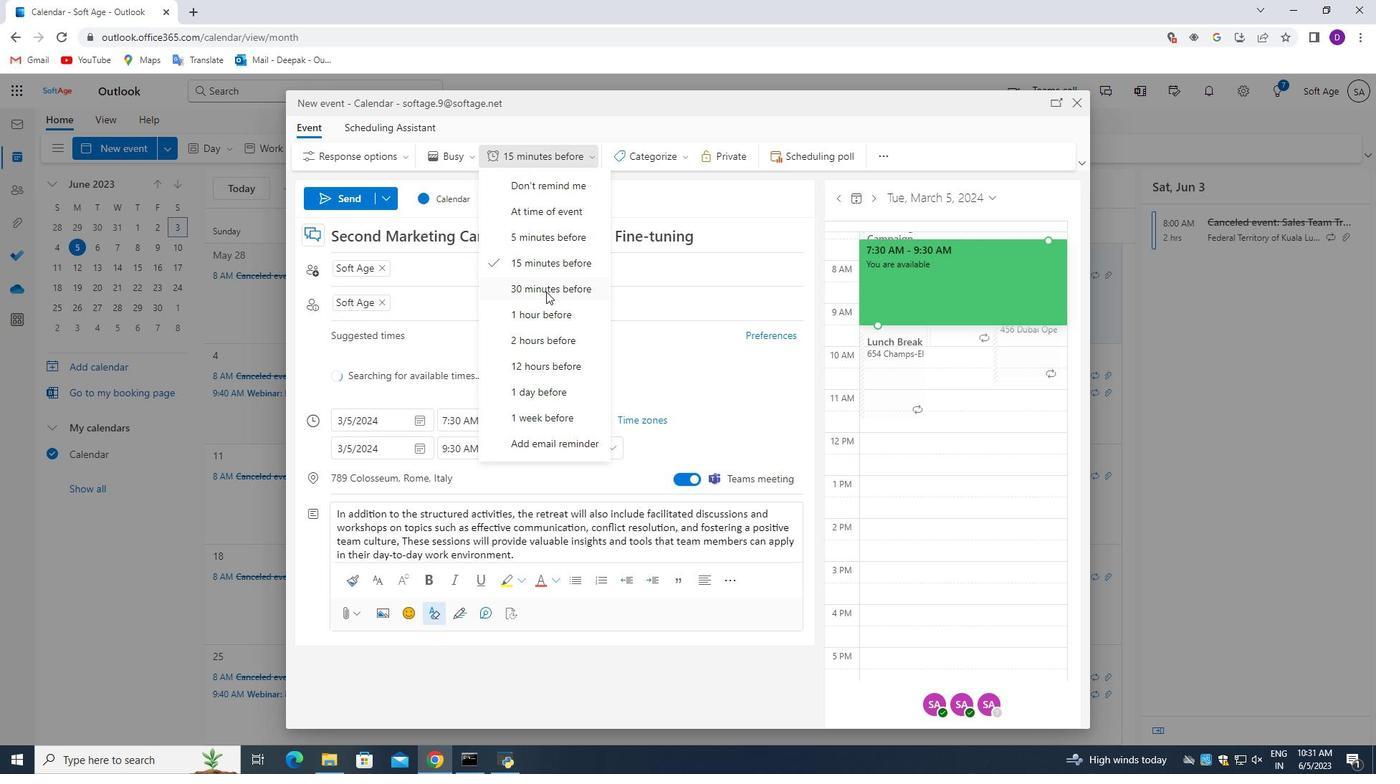 
Action: Mouse moved to (536, 415)
Screenshot: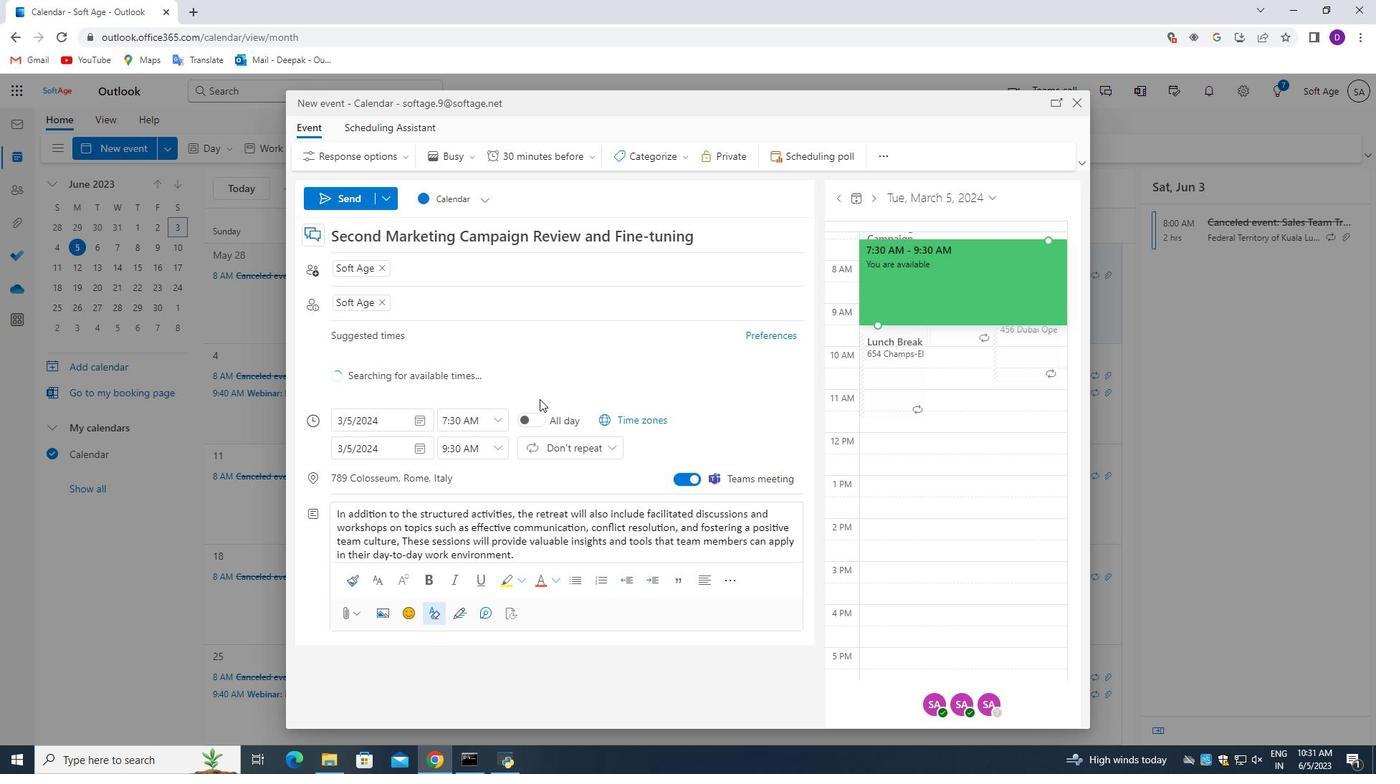 
Action: Mouse scrolled (536, 414) with delta (0, 0)
Screenshot: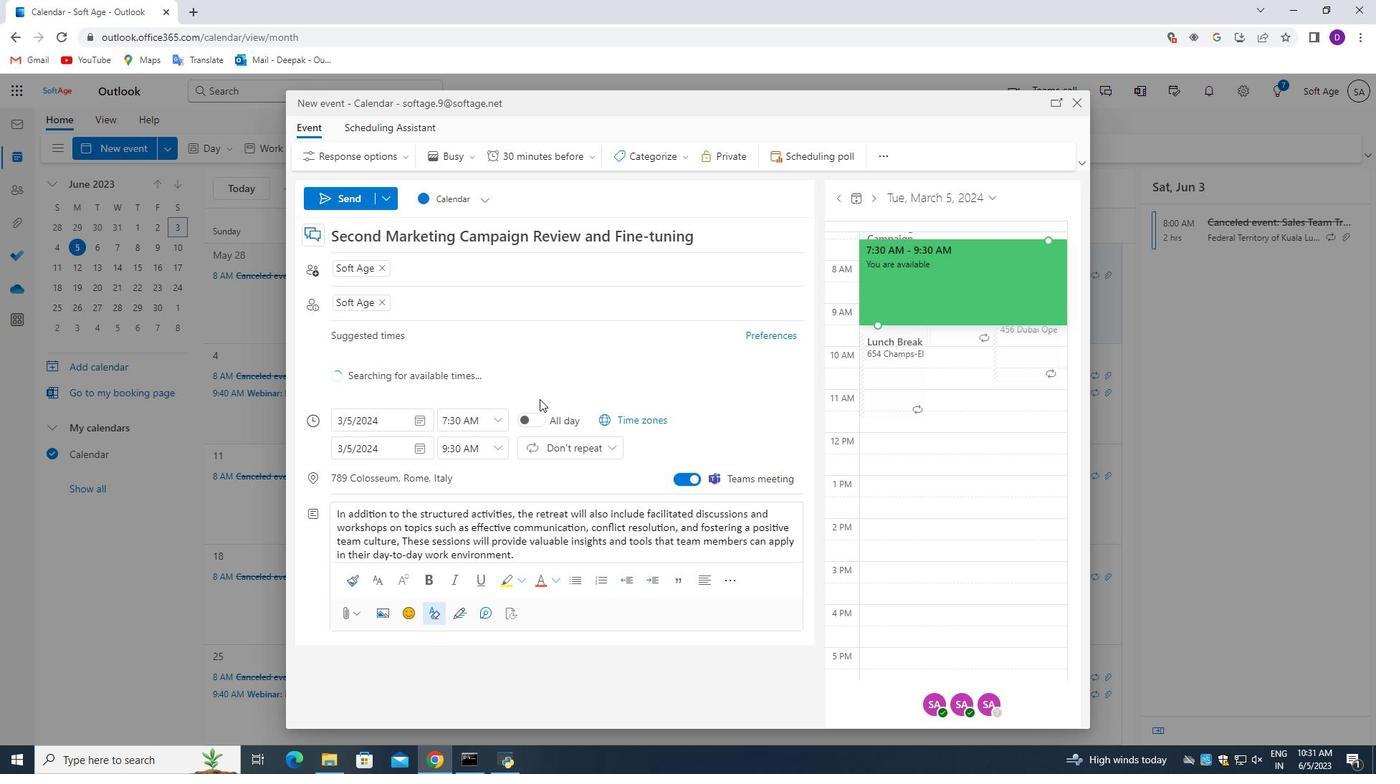 
Action: Mouse moved to (536, 420)
Screenshot: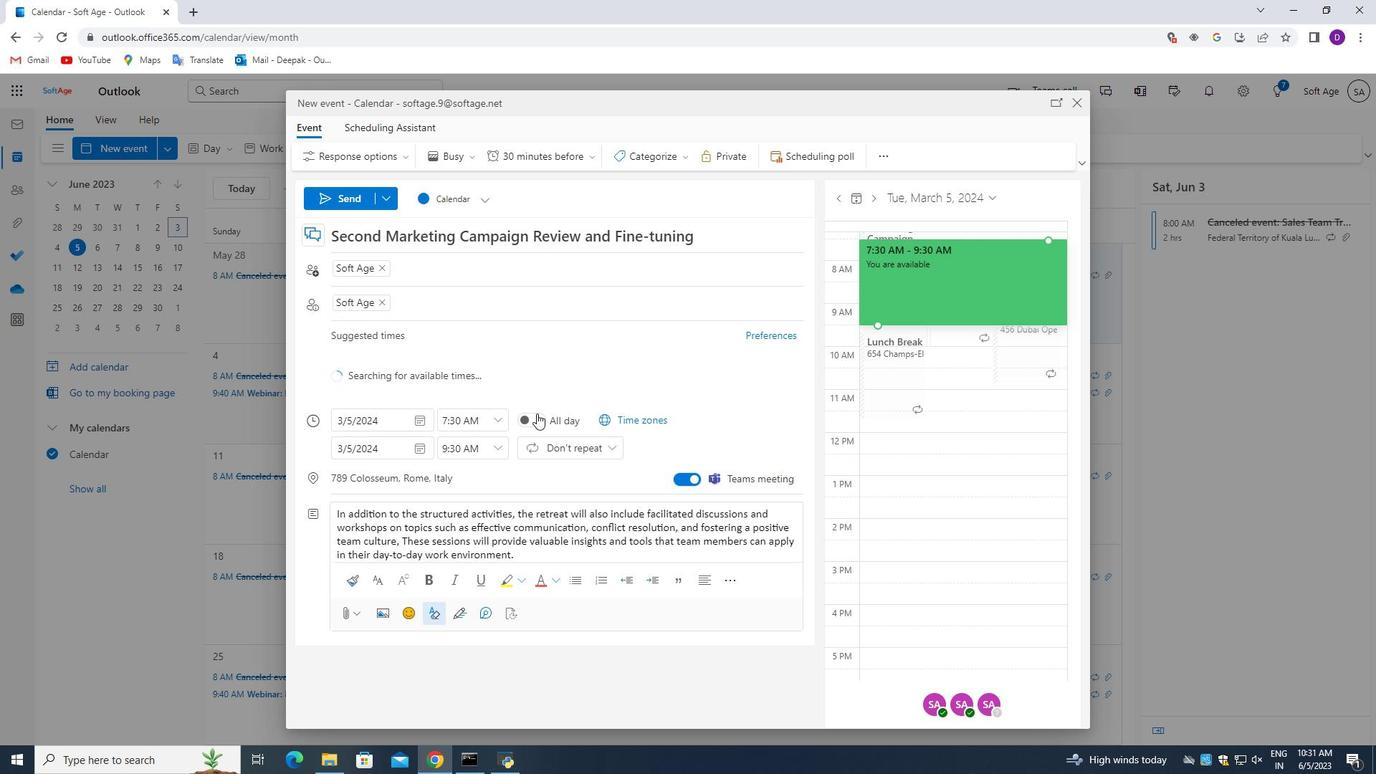 
Action: Mouse scrolled (536, 420) with delta (0, 0)
Screenshot: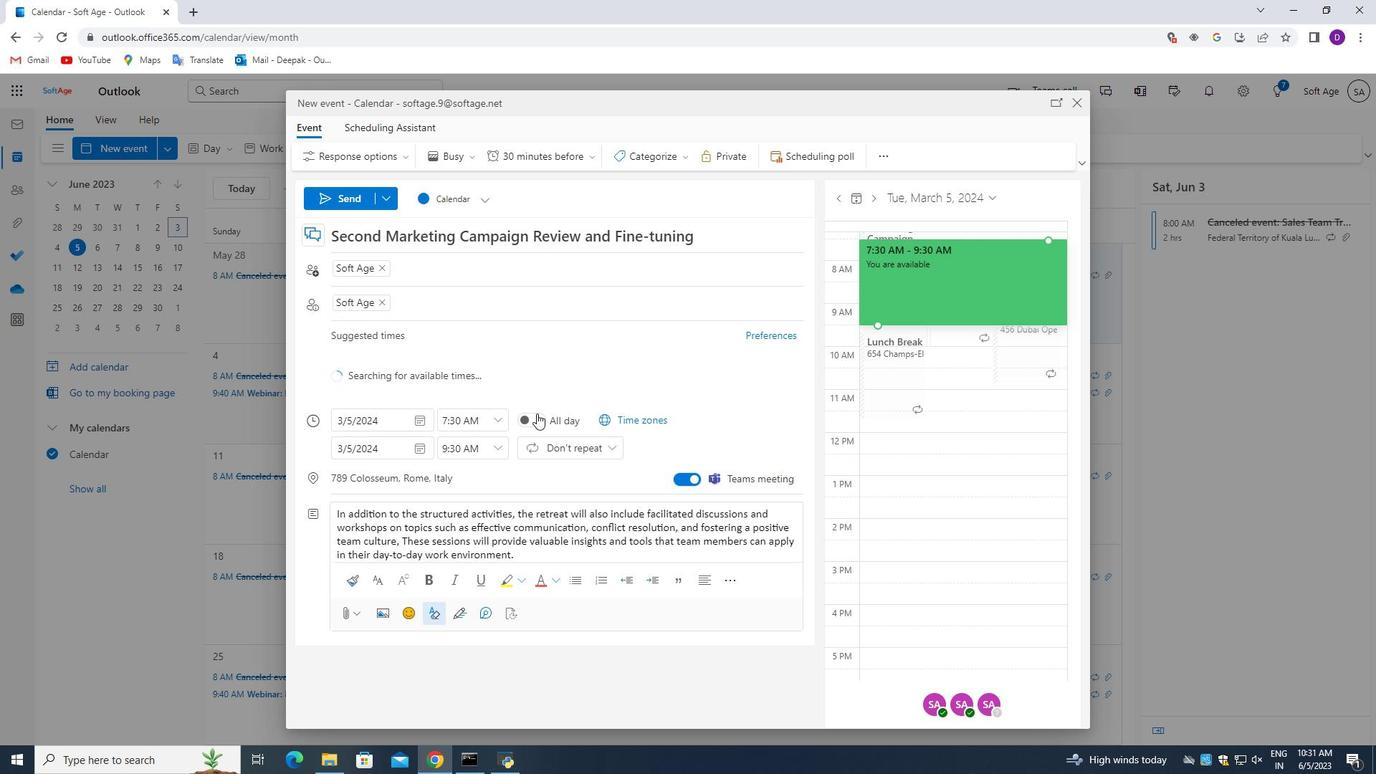 
Action: Mouse moved to (536, 424)
Screenshot: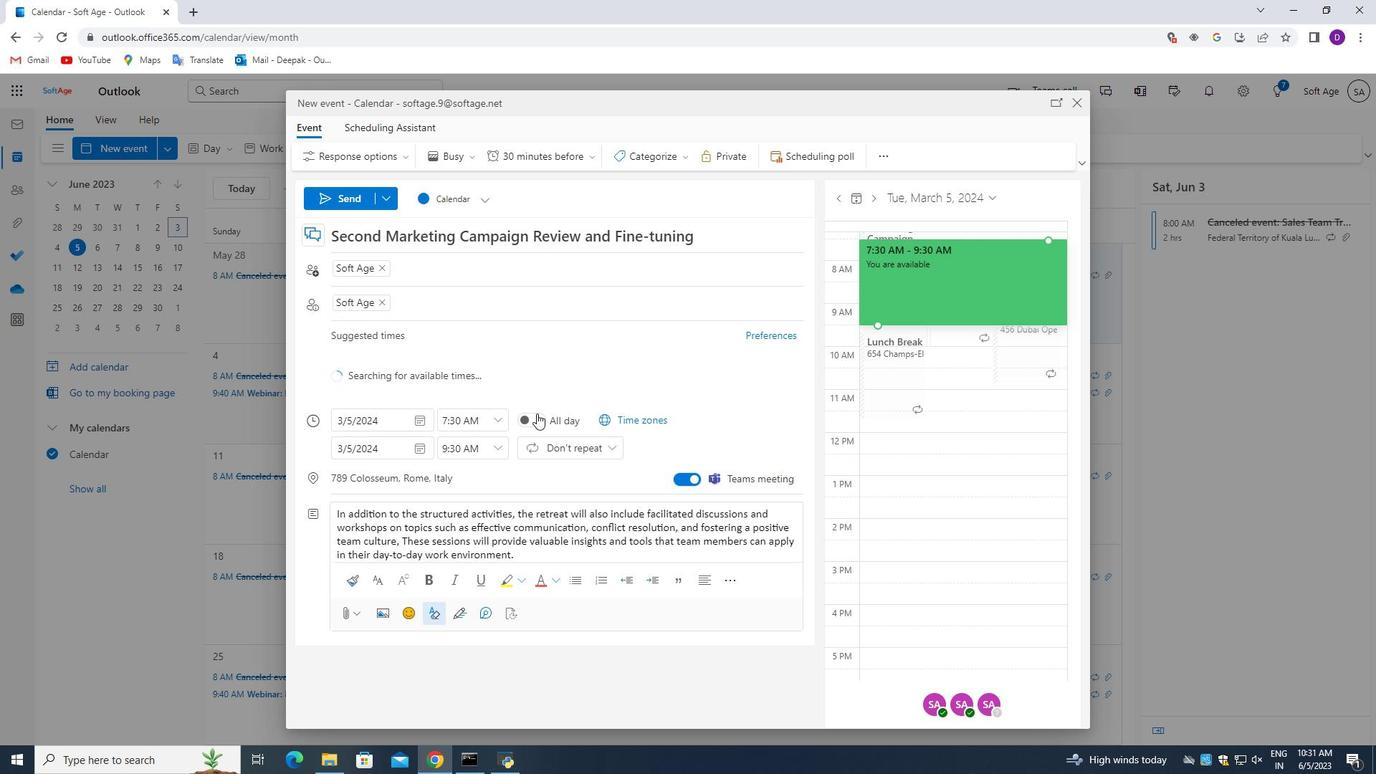 
Action: Mouse scrolled (536, 423) with delta (0, 0)
Screenshot: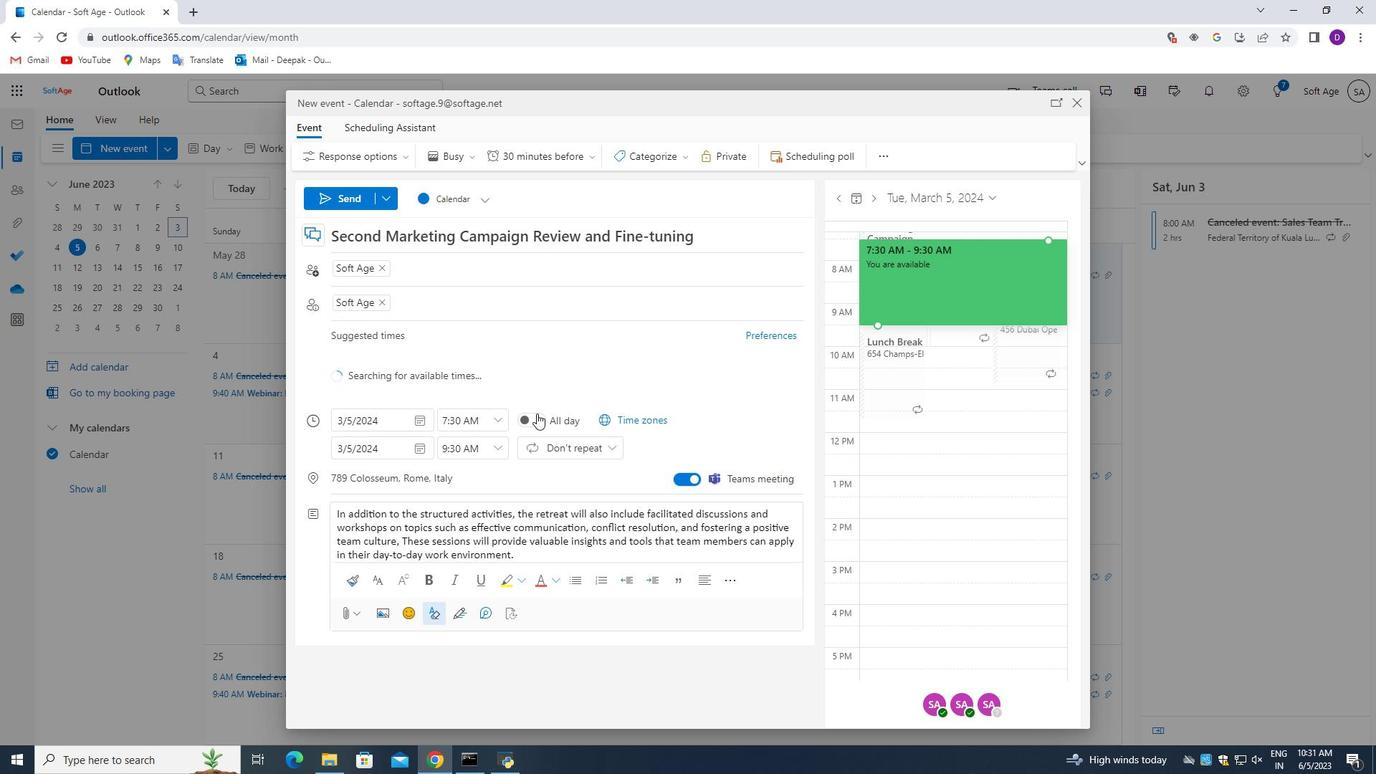 
Action: Mouse moved to (487, 351)
Screenshot: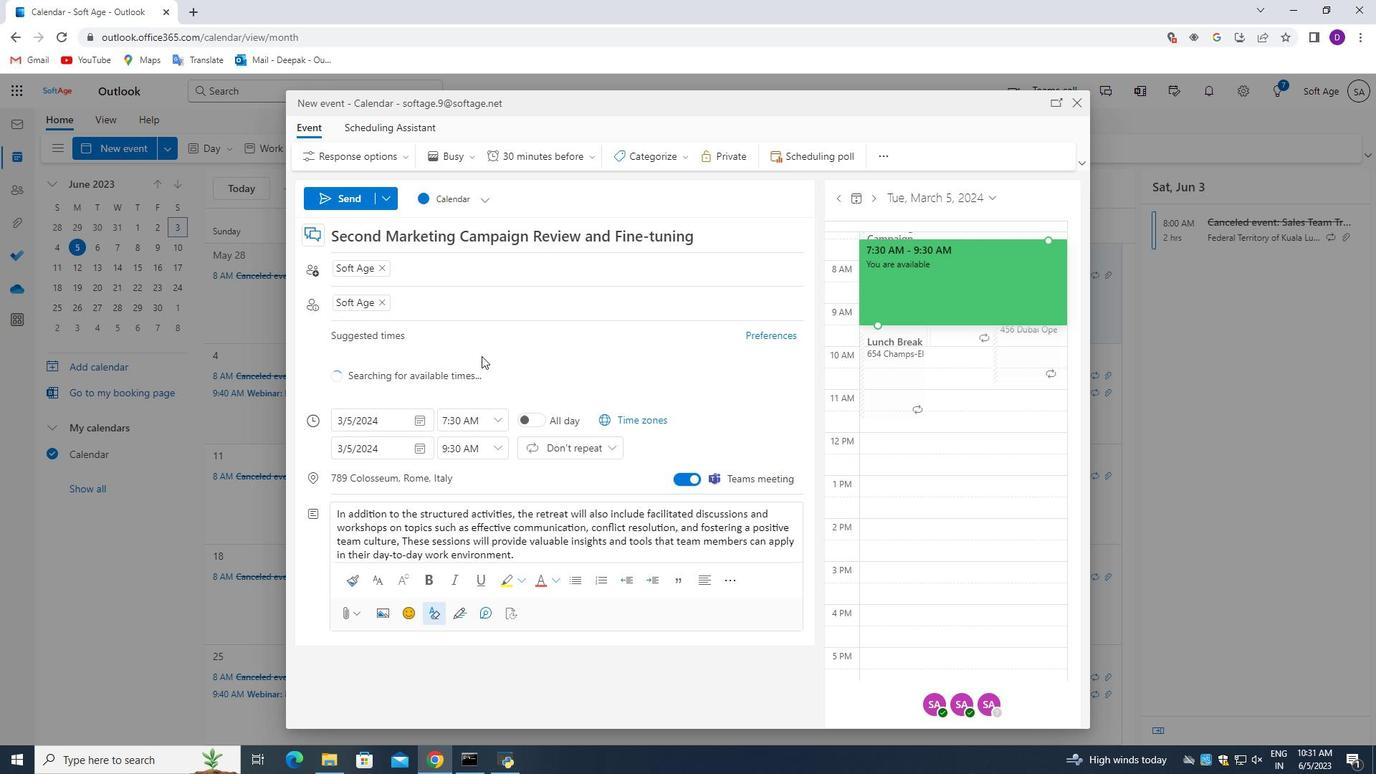 
Action: Mouse scrolled (487, 351) with delta (0, 0)
Screenshot: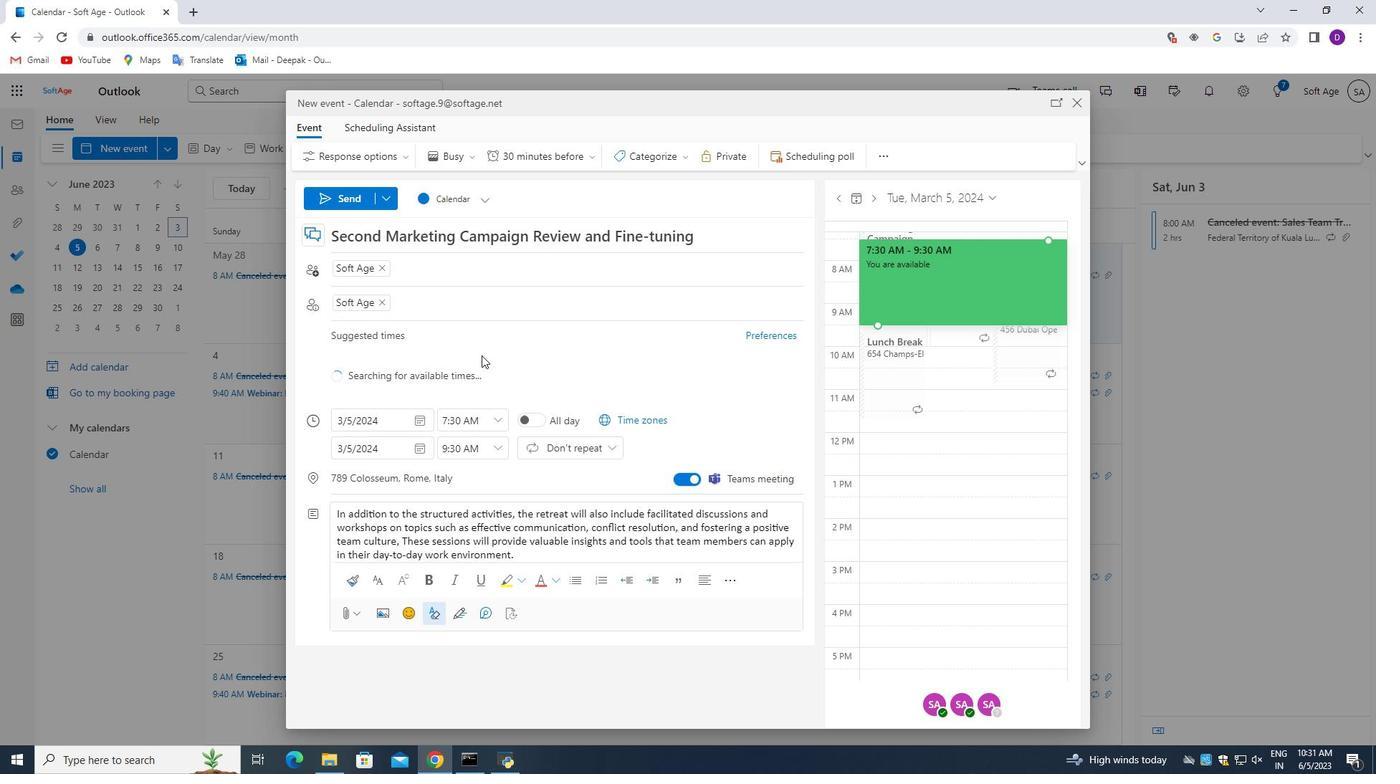
Action: Mouse moved to (549, 516)
Screenshot: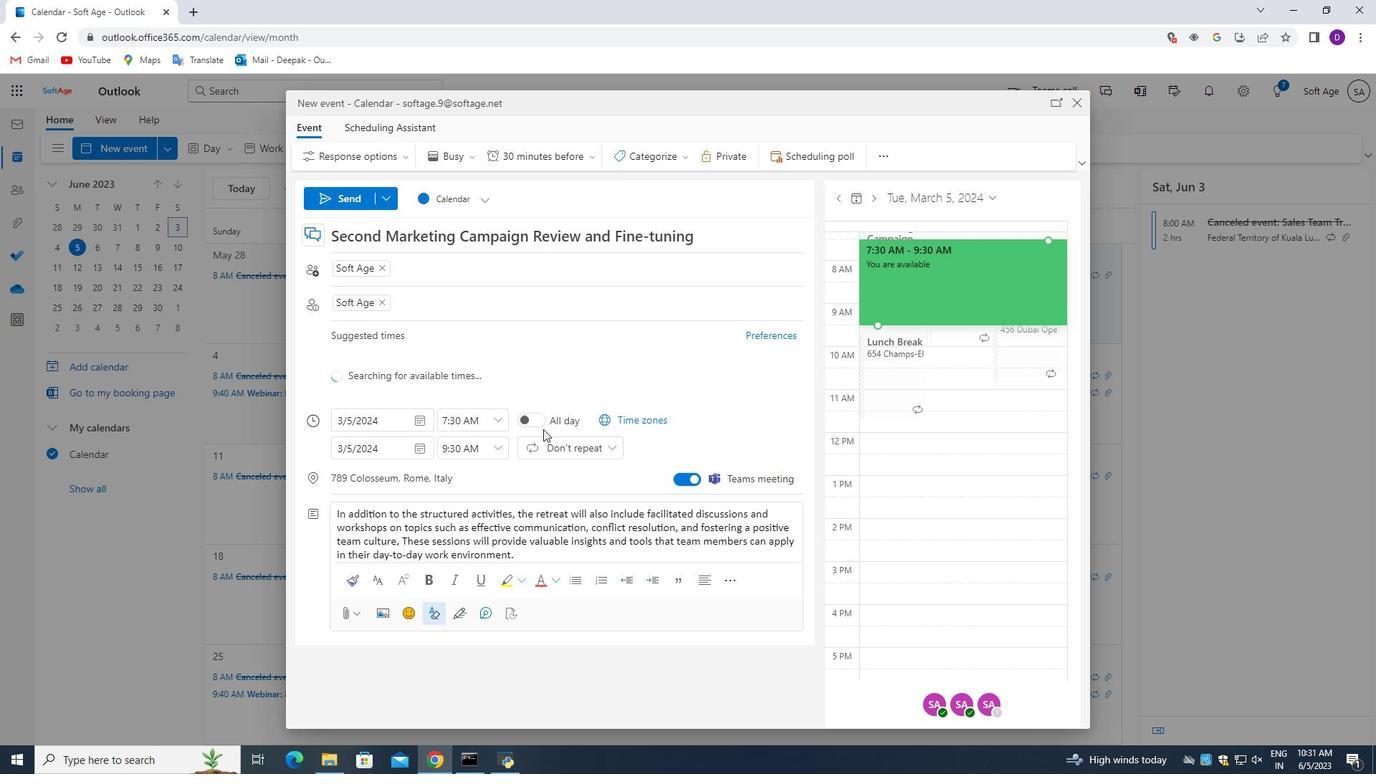 
Action: Mouse scrolled (549, 504) with delta (0, 0)
Screenshot: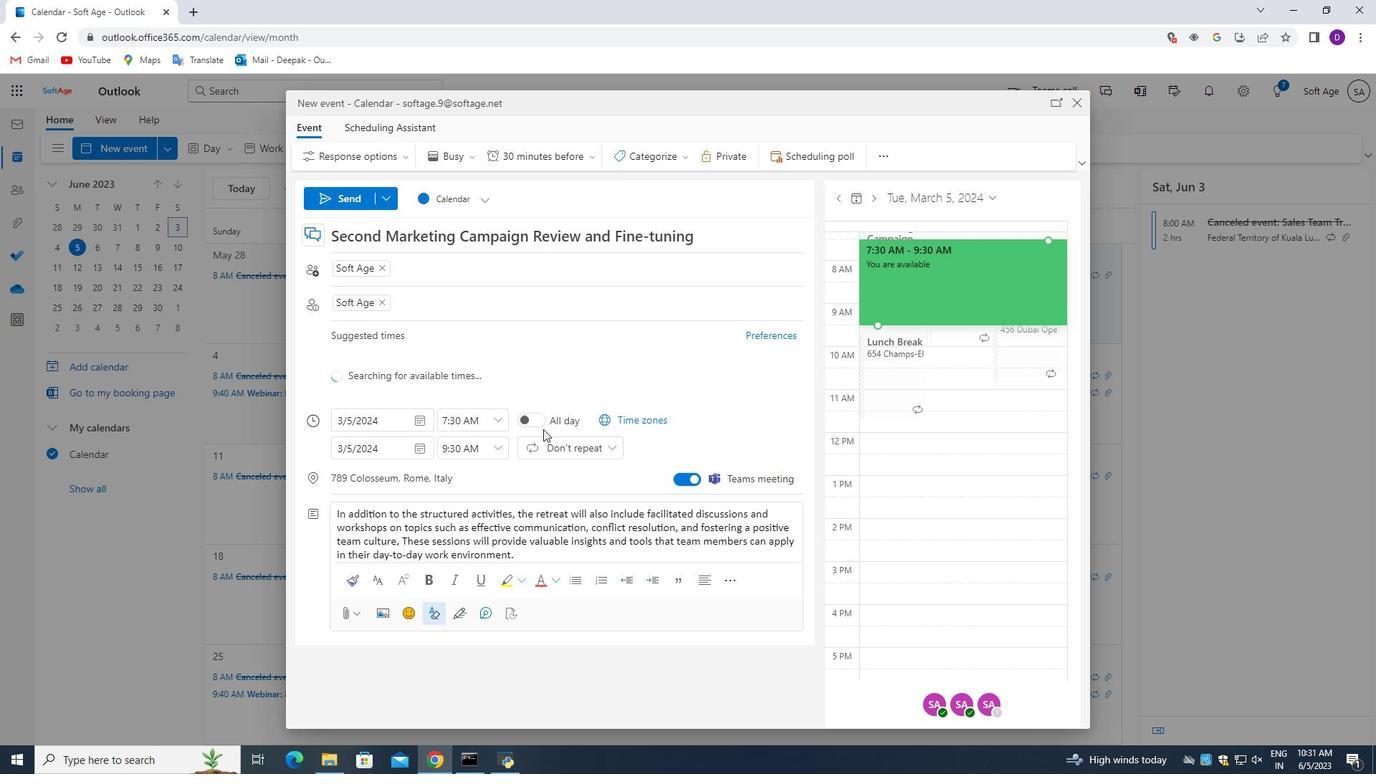 
Action: Mouse moved to (540, 565)
Screenshot: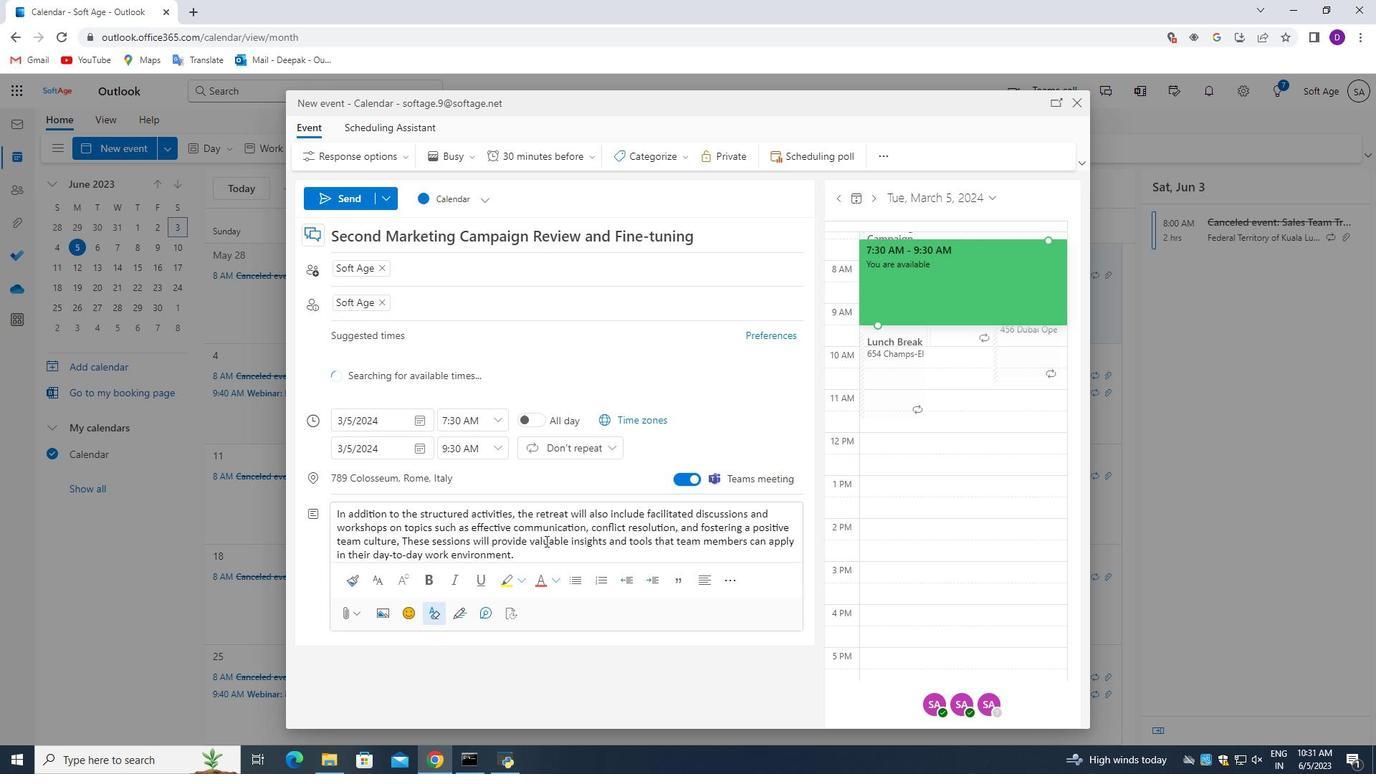 
Action: Mouse scrolled (540, 556) with delta (0, 0)
Screenshot: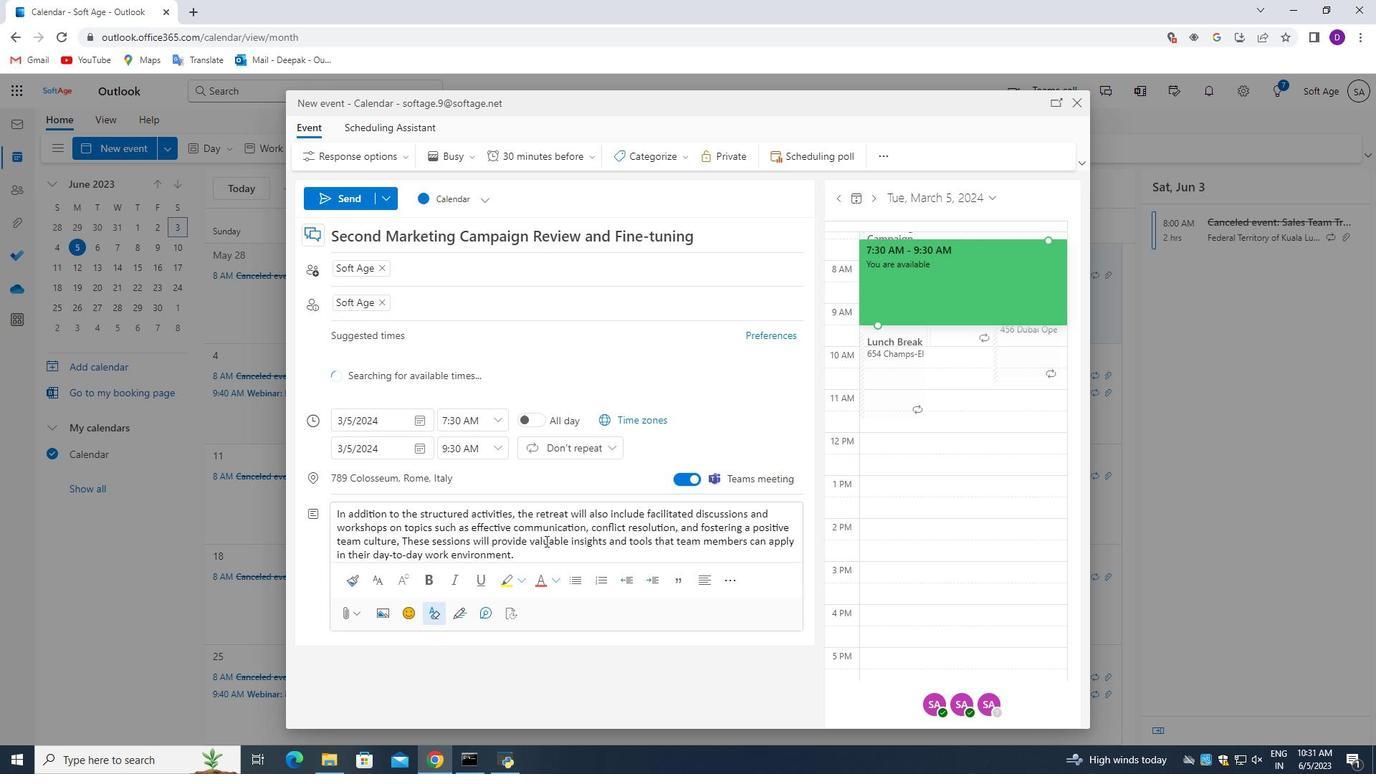 
Action: Mouse moved to (474, 323)
Screenshot: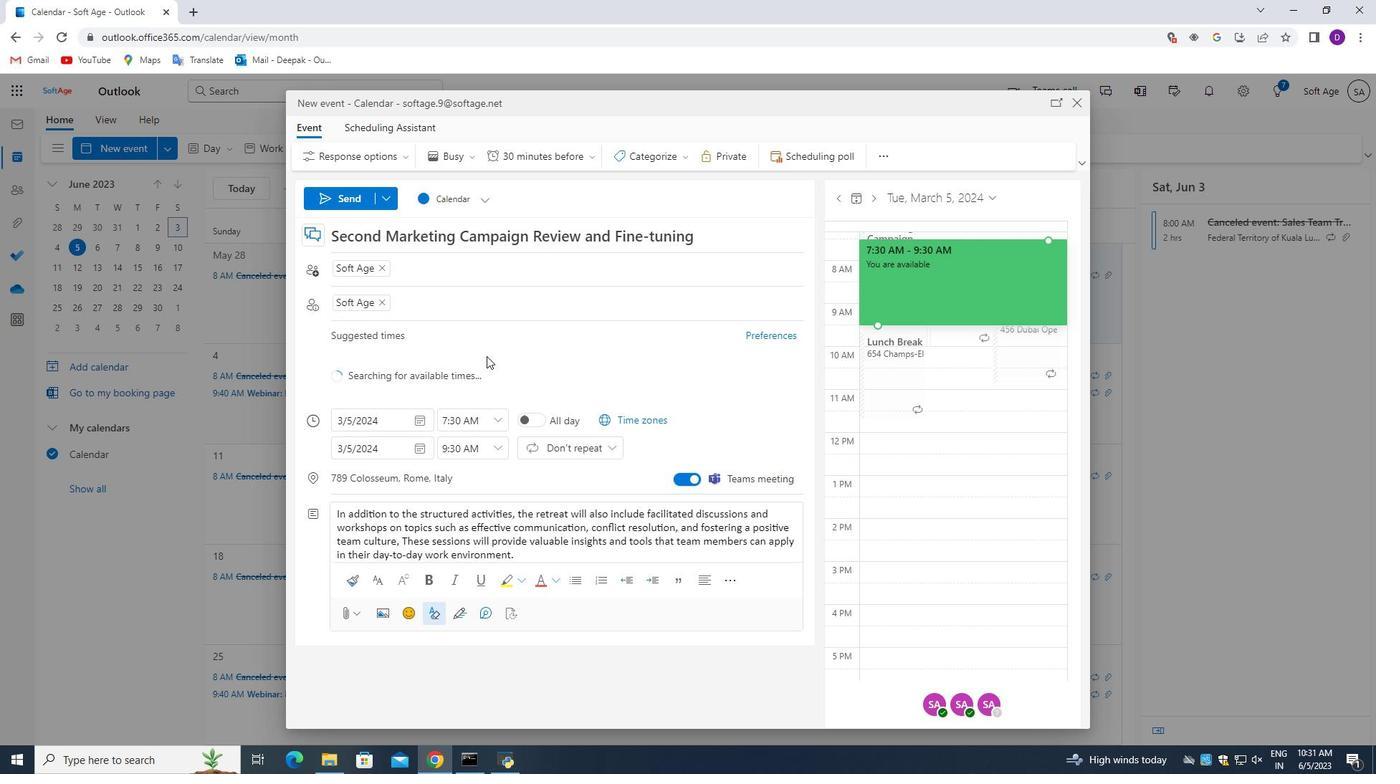 
Action: Mouse scrolled (474, 324) with delta (0, 0)
Screenshot: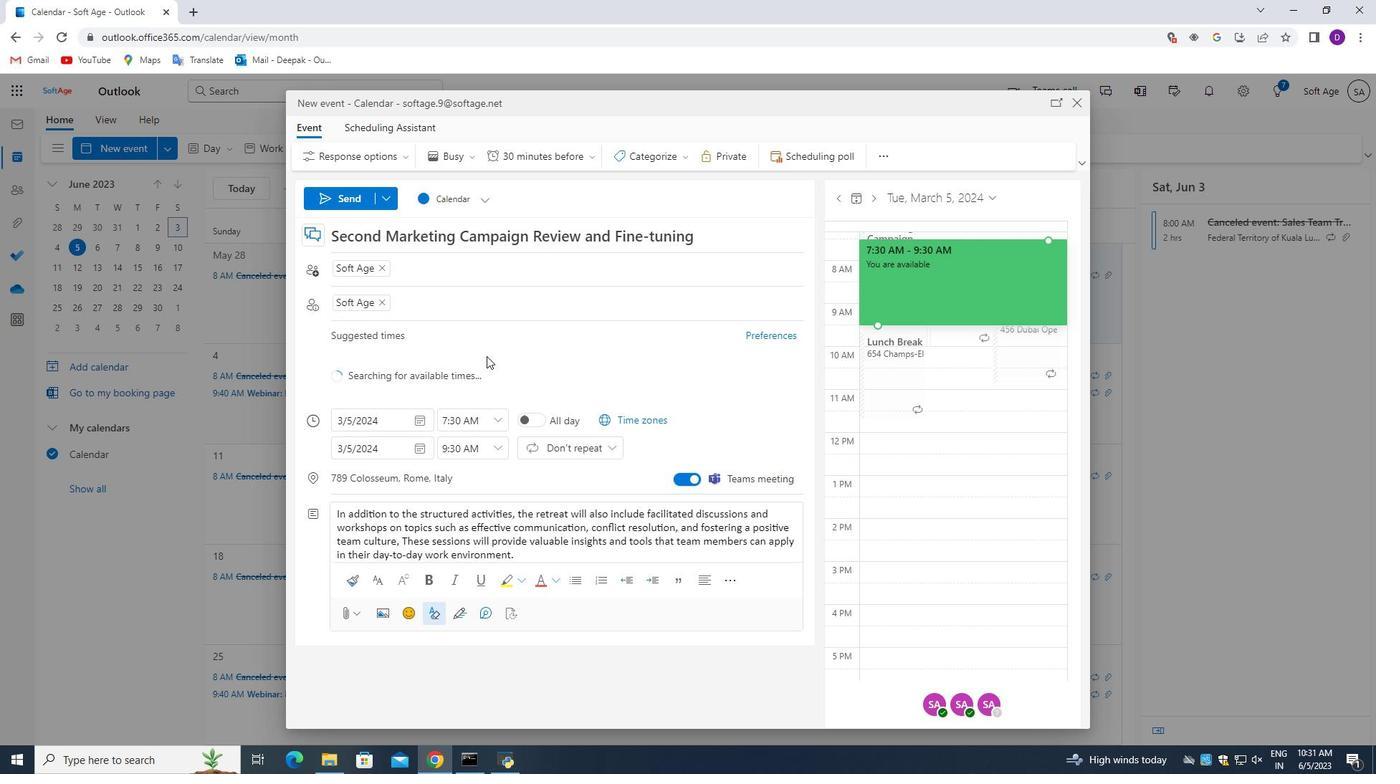 
Action: Mouse moved to (474, 321)
Screenshot: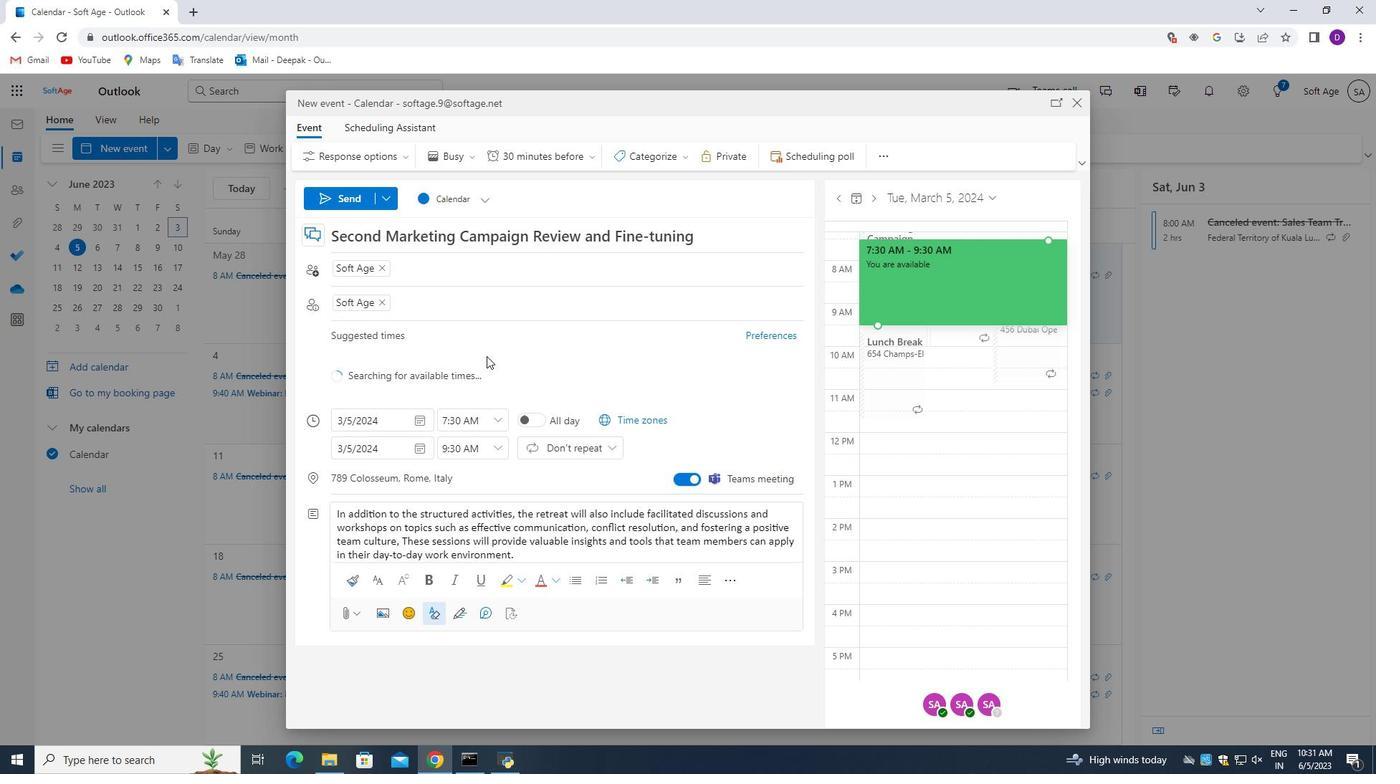 
Action: Mouse scrolled (474, 322) with delta (0, 0)
Screenshot: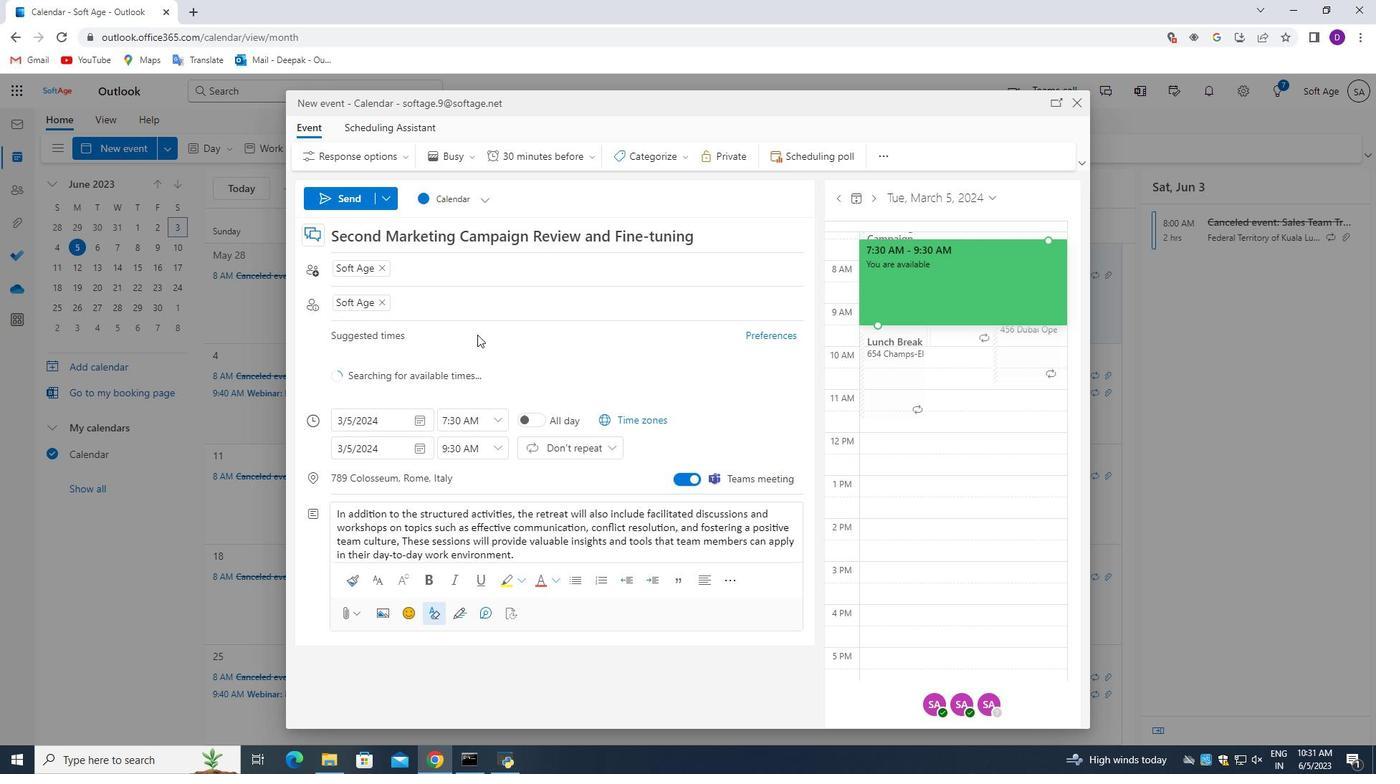 
Action: Mouse scrolled (474, 322) with delta (0, 0)
Screenshot: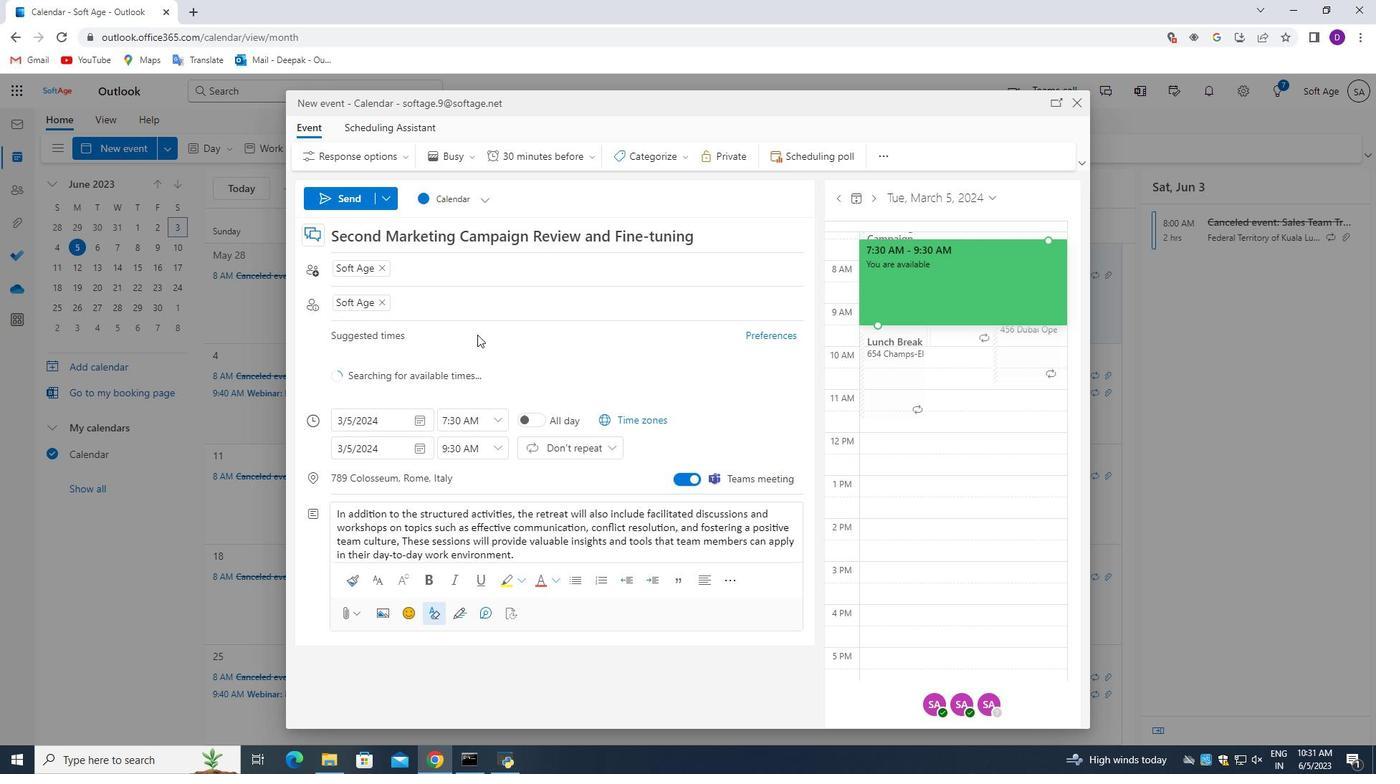 
Action: Mouse scrolled (474, 322) with delta (0, 0)
Screenshot: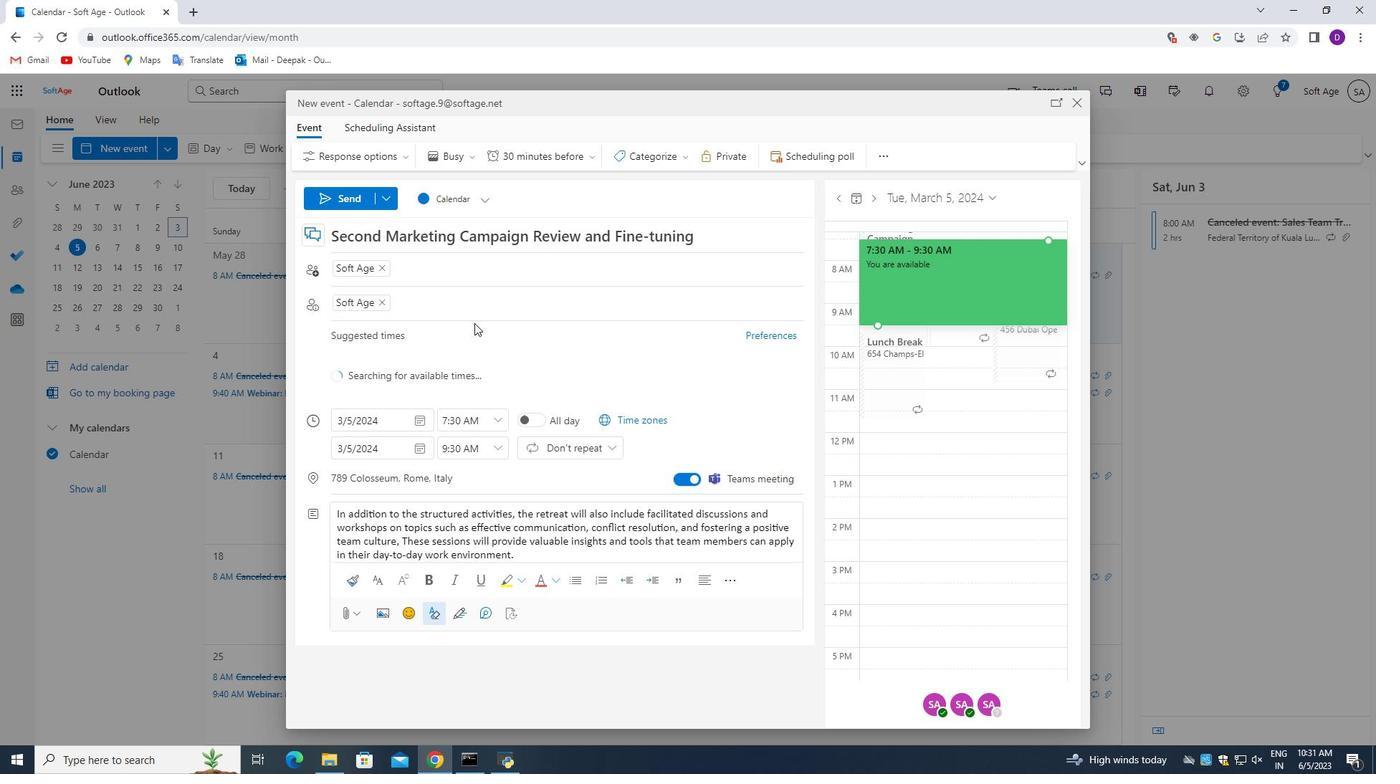 
Action: Mouse moved to (345, 197)
Screenshot: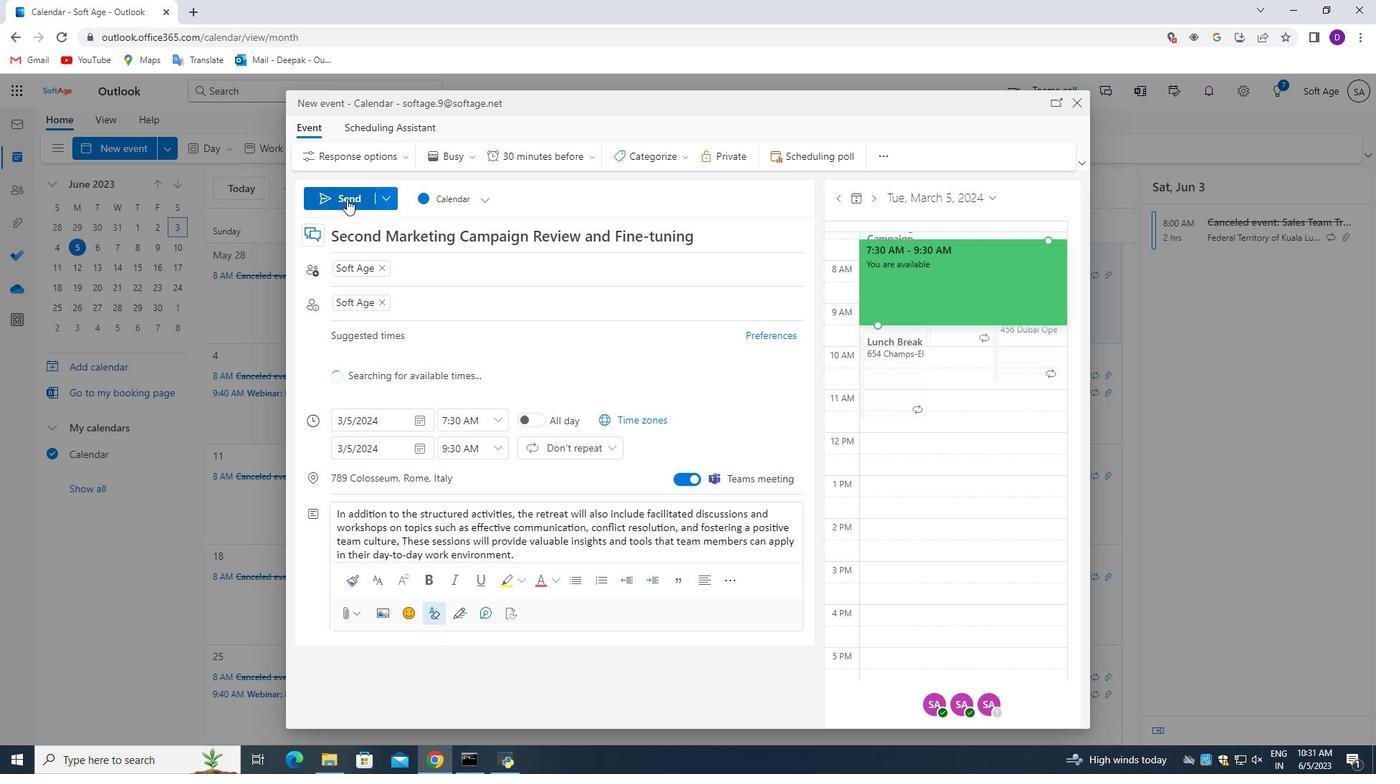 
Action: Mouse pressed left at (345, 197)
Screenshot: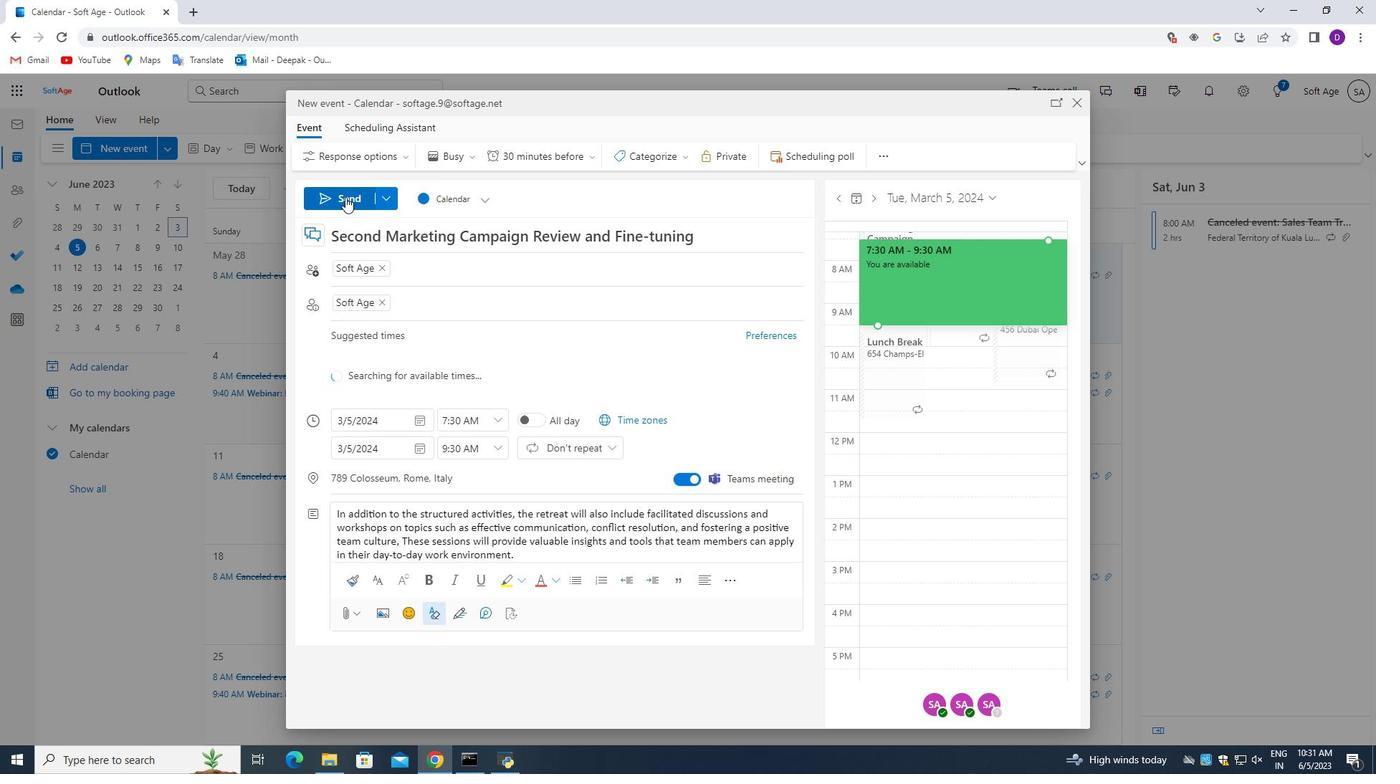 
Action: Mouse moved to (426, 341)
Screenshot: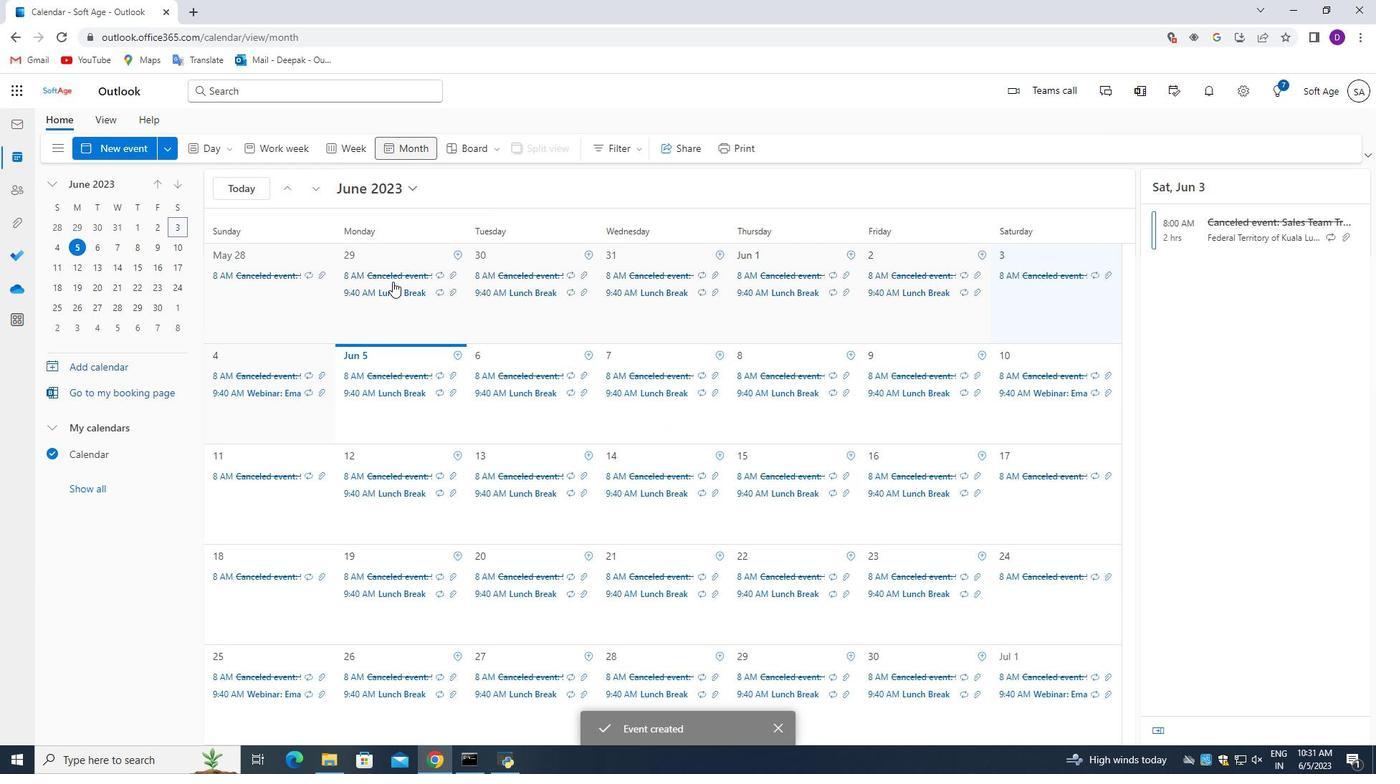 
